 Task: Find a place to stay in Porto União, Brazil from July 7 to July 14 for 1 guest, with 1 bed, 1 bathroom, a price range of ₹6000 to ₹14000, and free cancellation.
Action: Mouse moved to (522, 150)
Screenshot: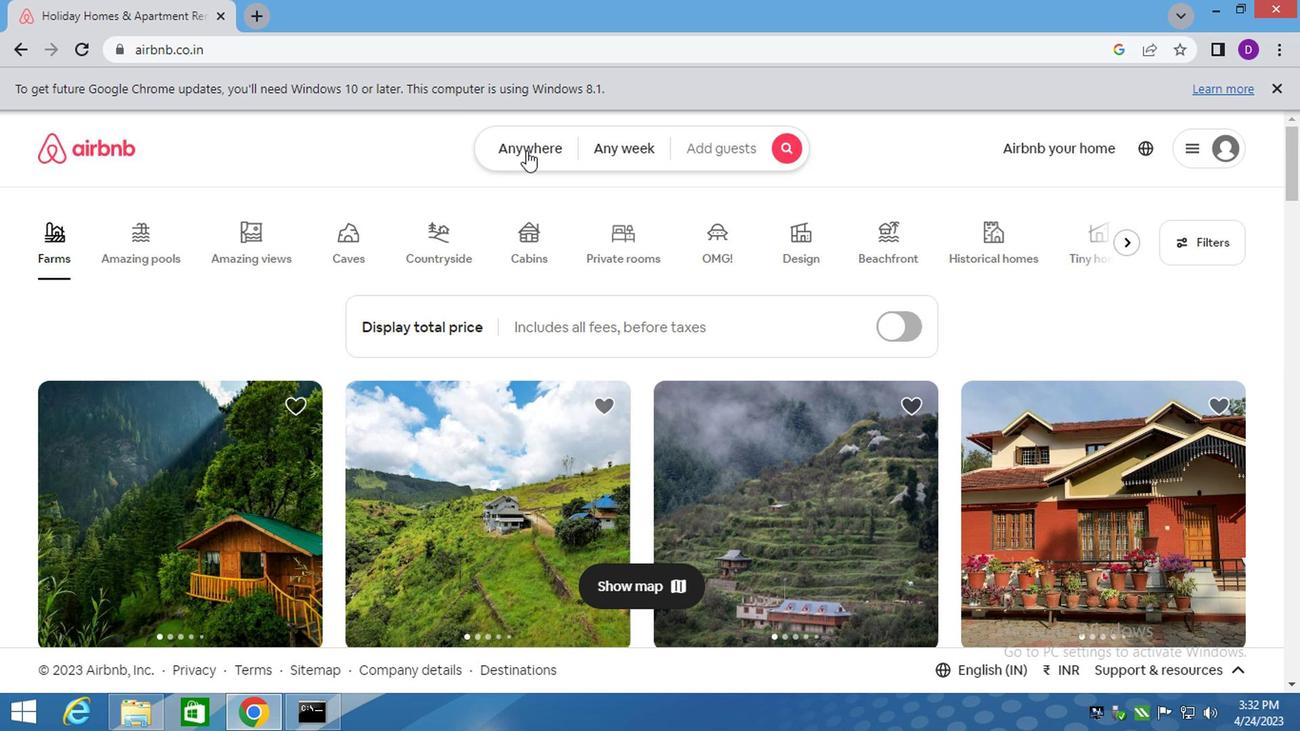 
Action: Mouse pressed left at (522, 150)
Screenshot: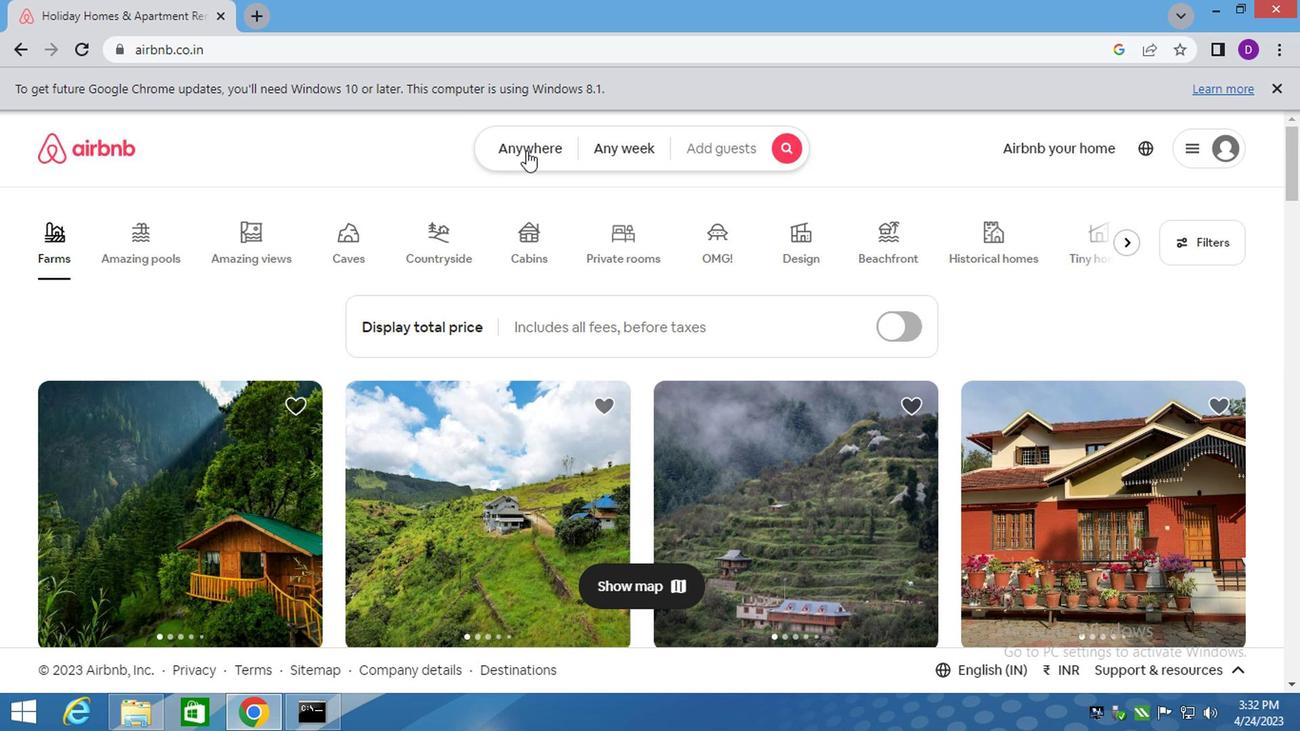 
Action: Mouse moved to (325, 225)
Screenshot: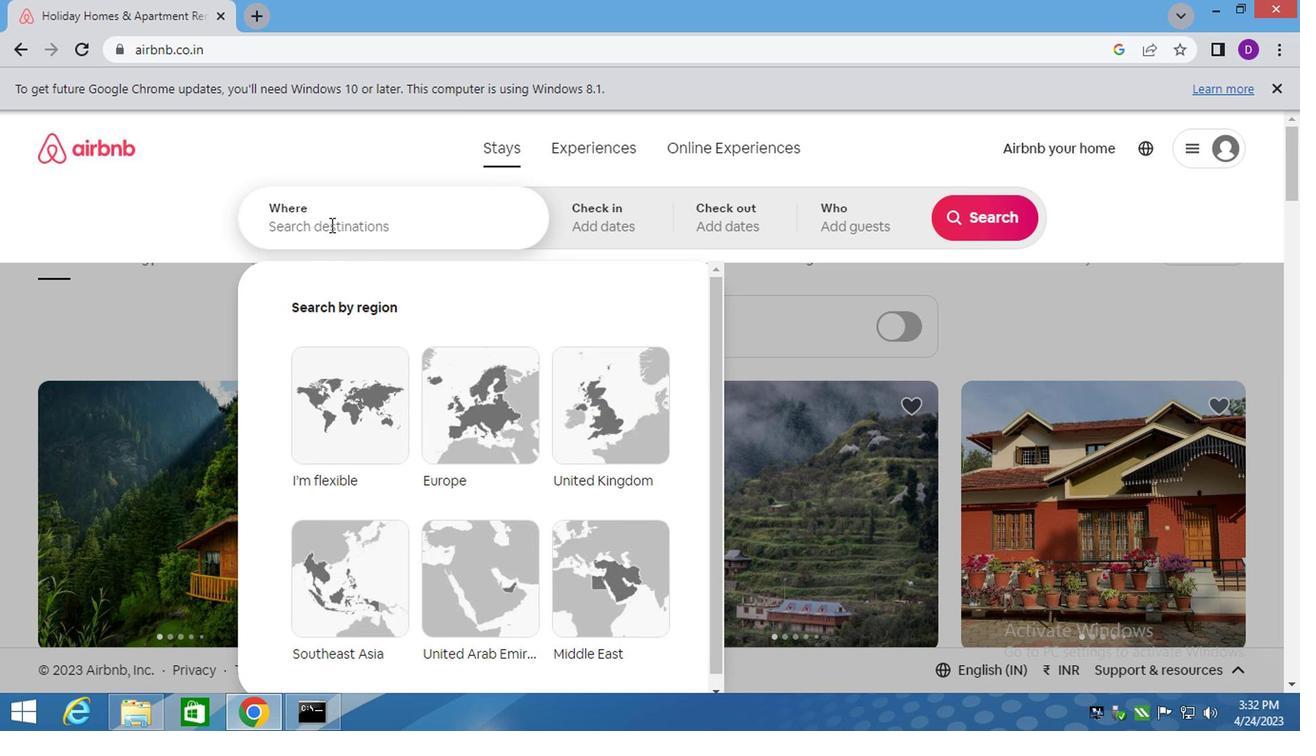 
Action: Mouse pressed left at (325, 225)
Screenshot: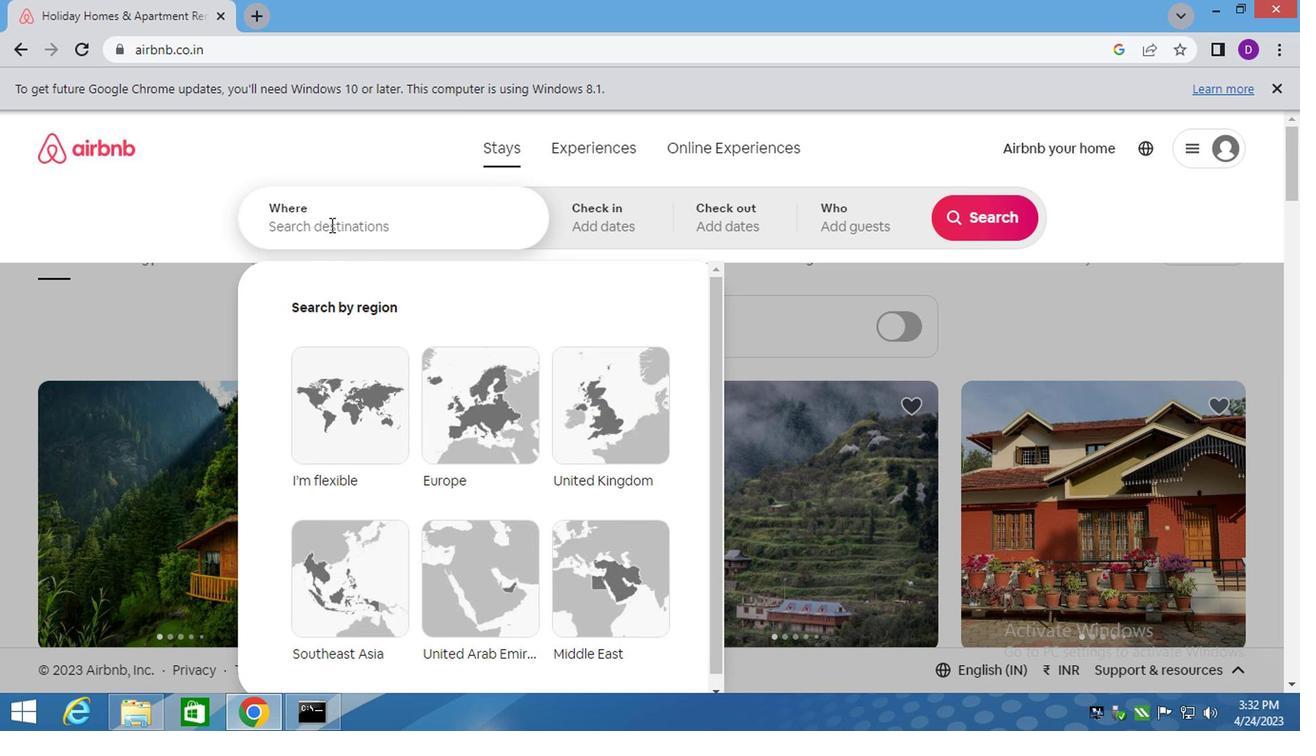 
Action: Key pressed <Key.shift>PORTO<Key.space>UNIAO<Key.space><Key.shift>BA<Key.backspace>RAZIL<Key.enter>
Screenshot: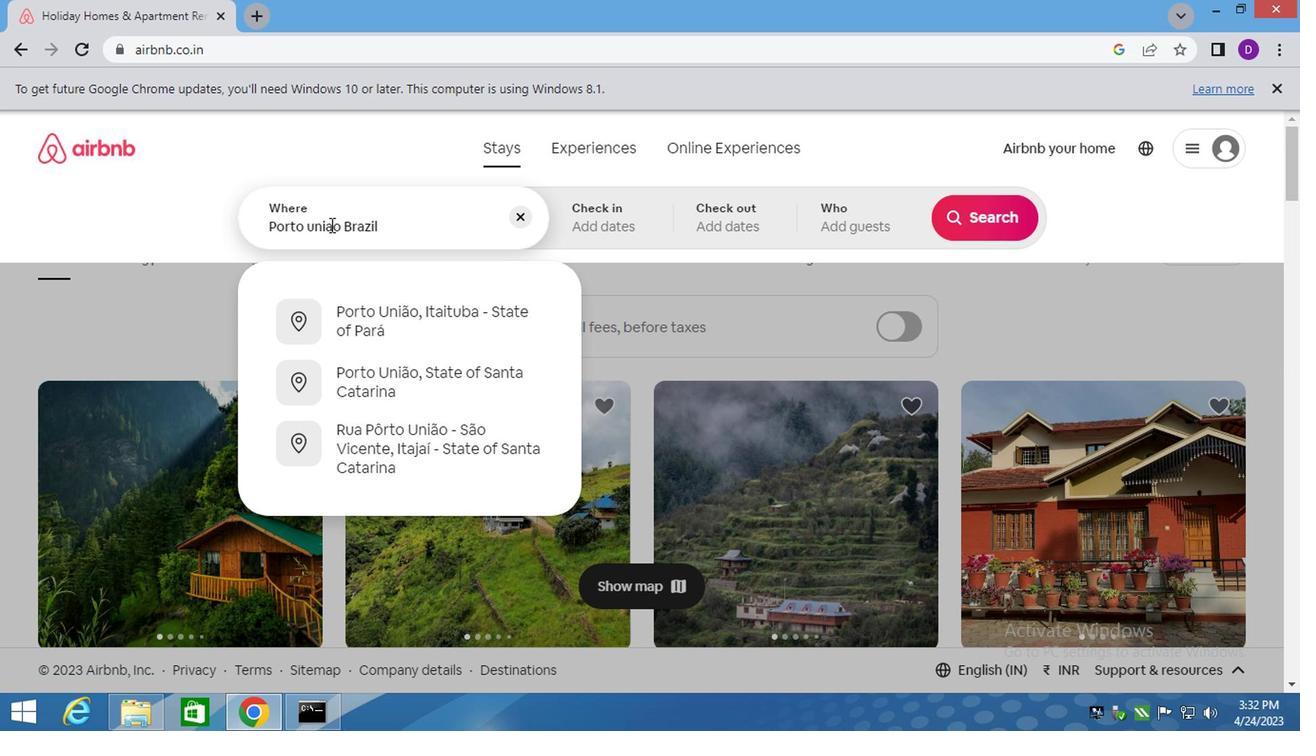 
Action: Mouse moved to (973, 369)
Screenshot: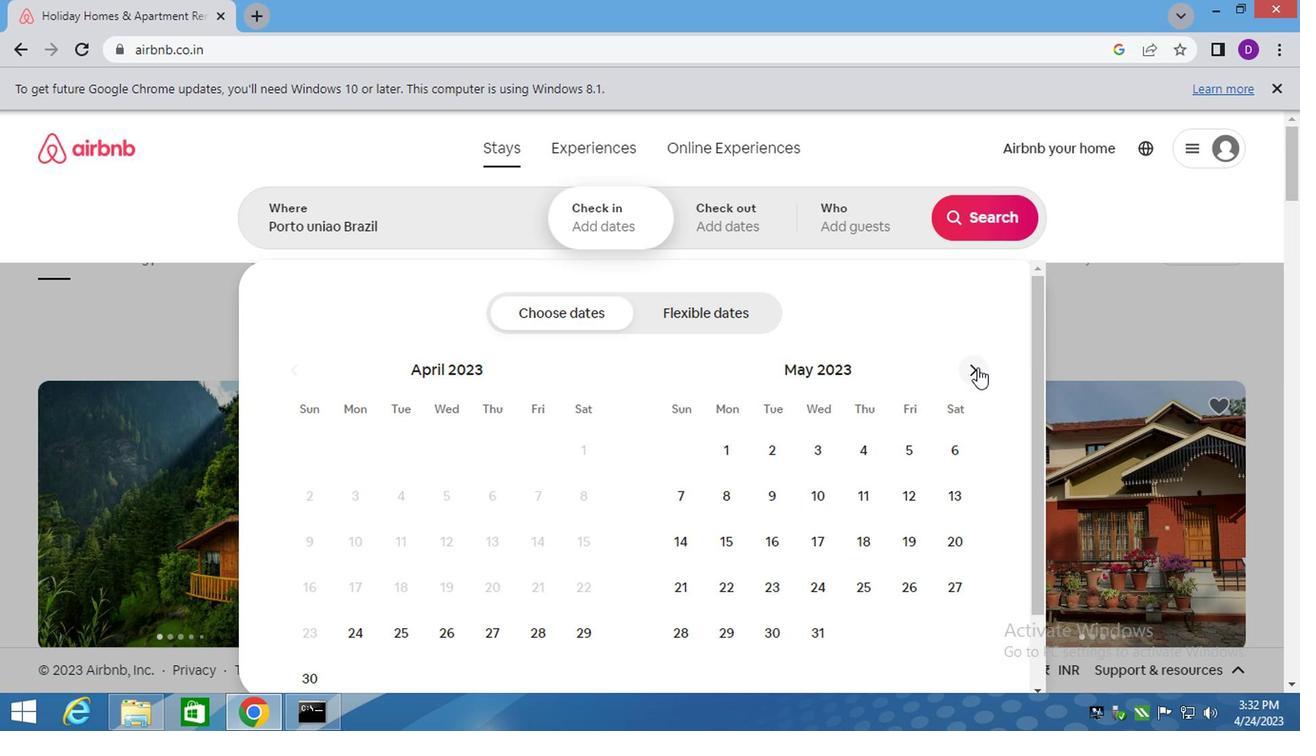 
Action: Mouse pressed left at (973, 369)
Screenshot: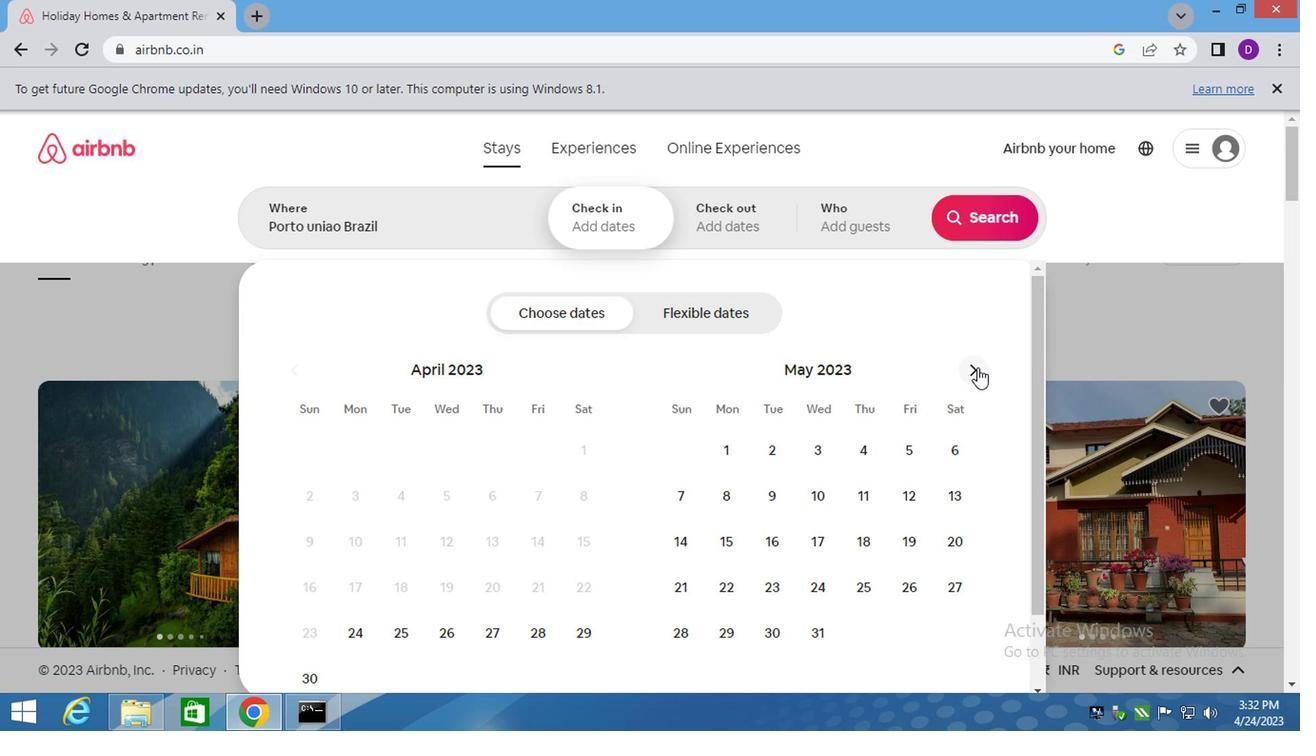 
Action: Mouse pressed left at (973, 369)
Screenshot: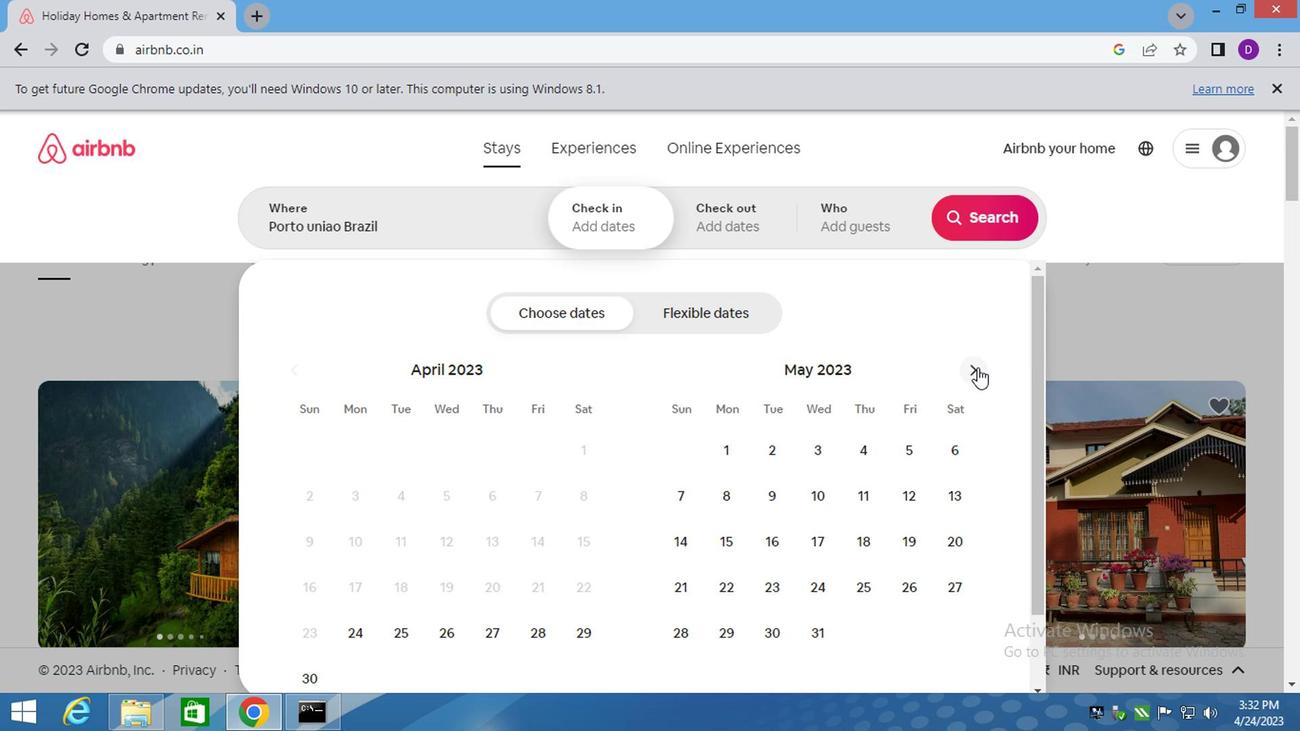 
Action: Mouse moved to (899, 502)
Screenshot: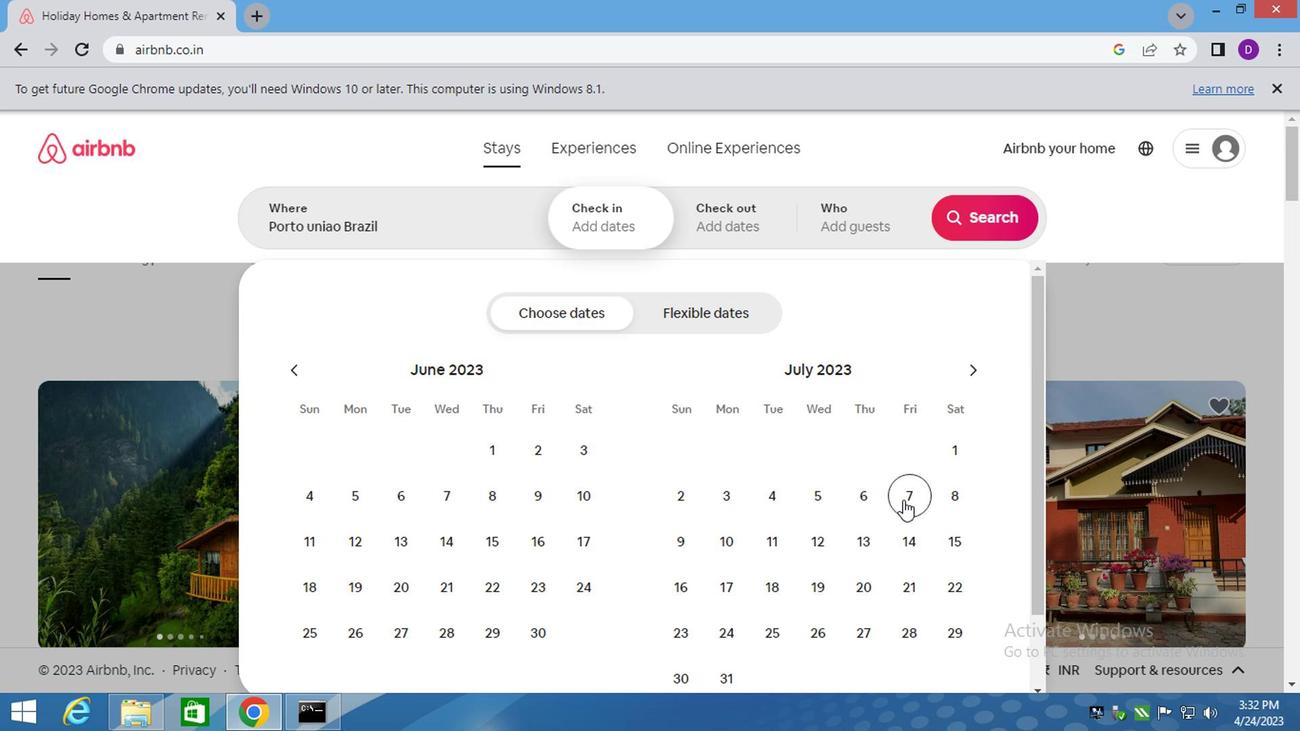 
Action: Mouse pressed left at (899, 502)
Screenshot: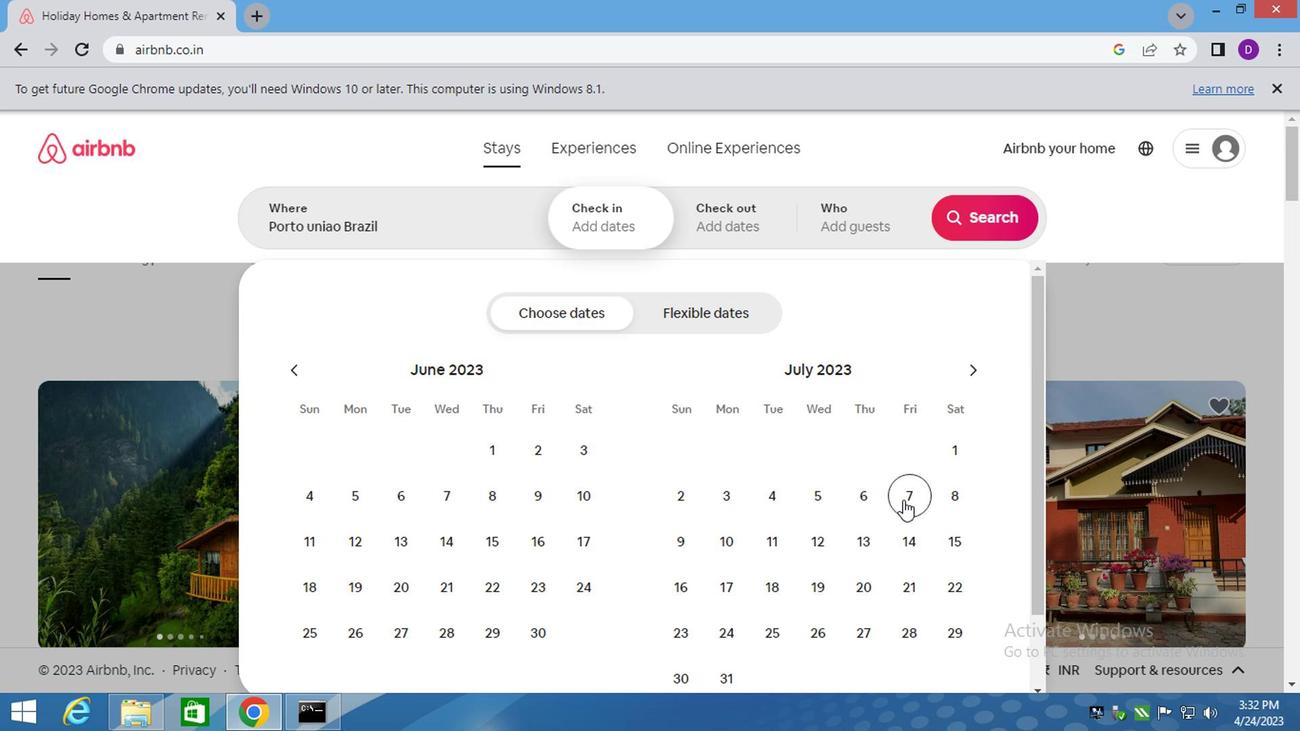 
Action: Mouse moved to (907, 545)
Screenshot: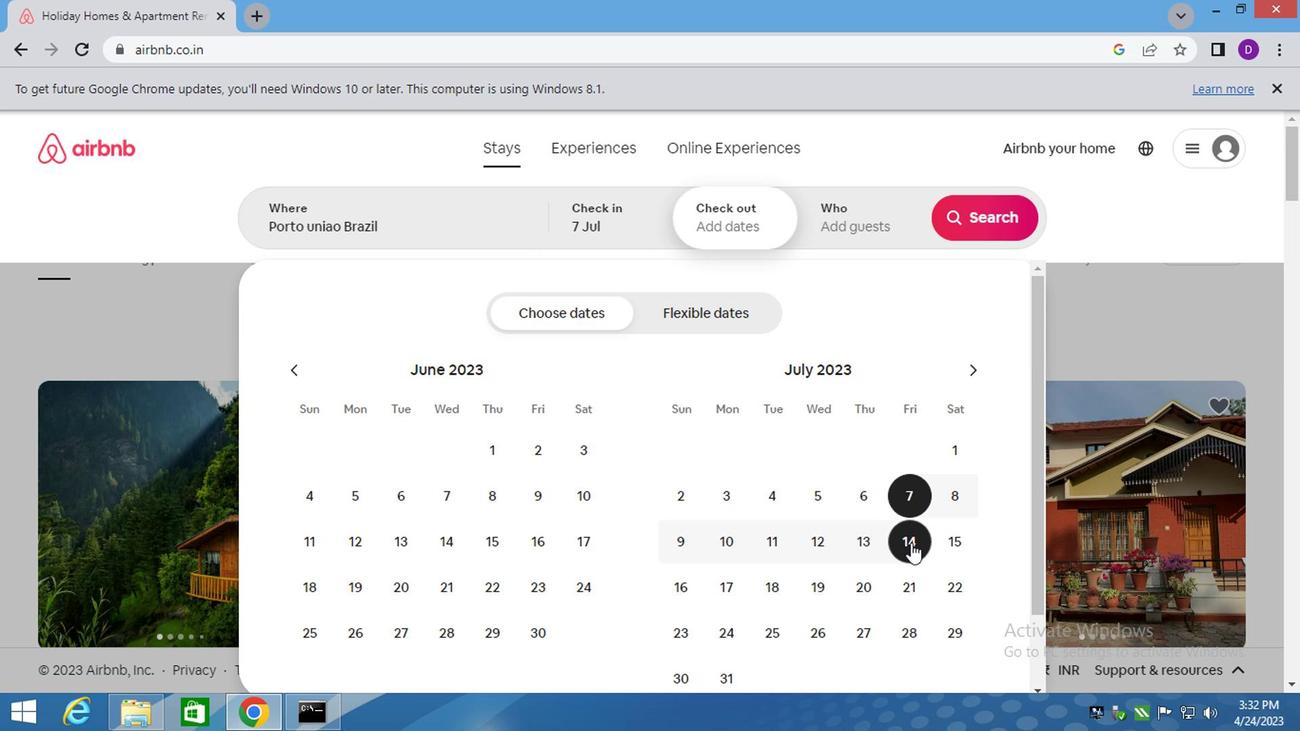 
Action: Mouse pressed left at (907, 545)
Screenshot: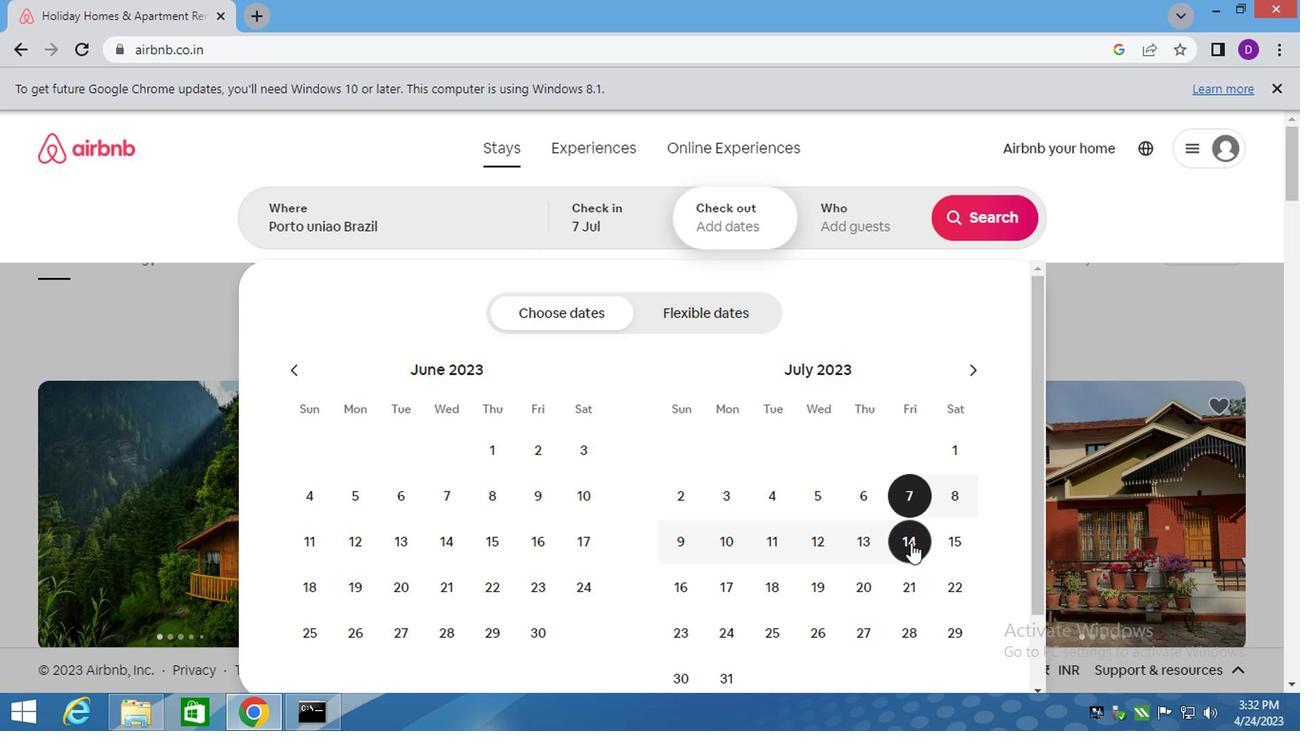 
Action: Mouse moved to (849, 229)
Screenshot: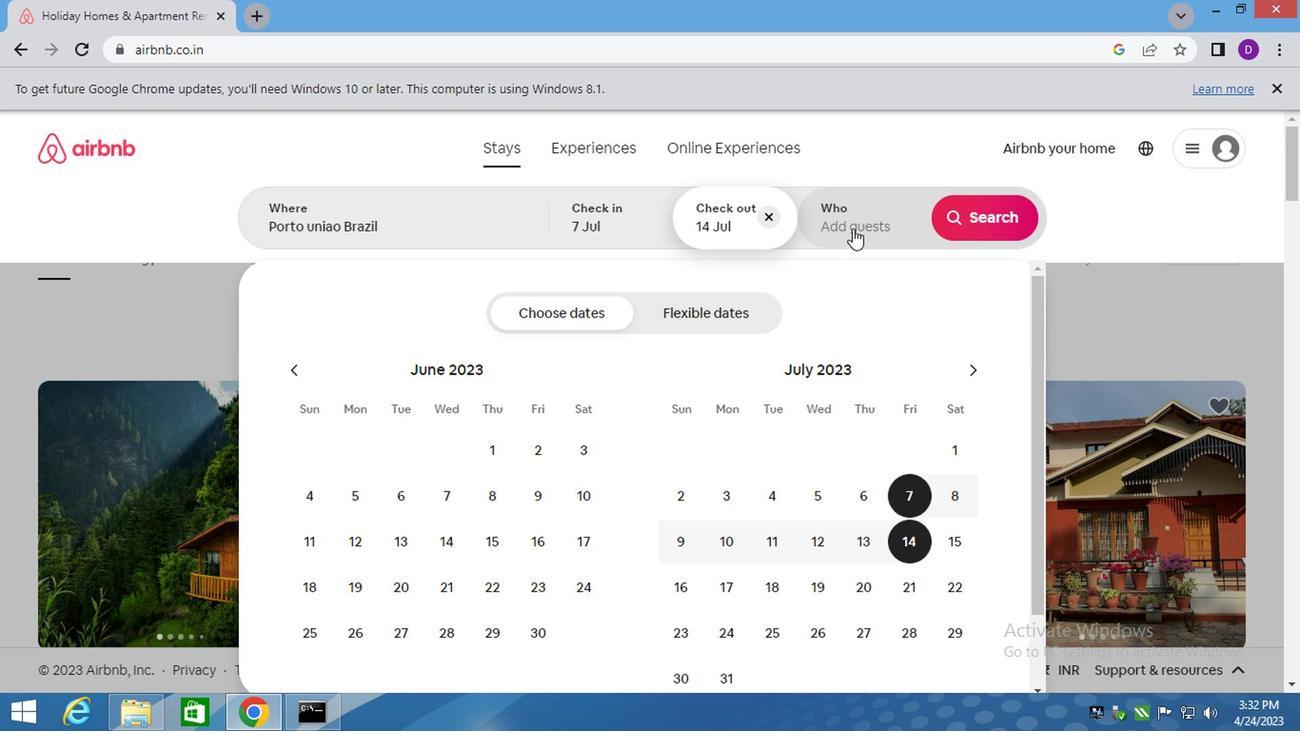 
Action: Mouse pressed left at (849, 229)
Screenshot: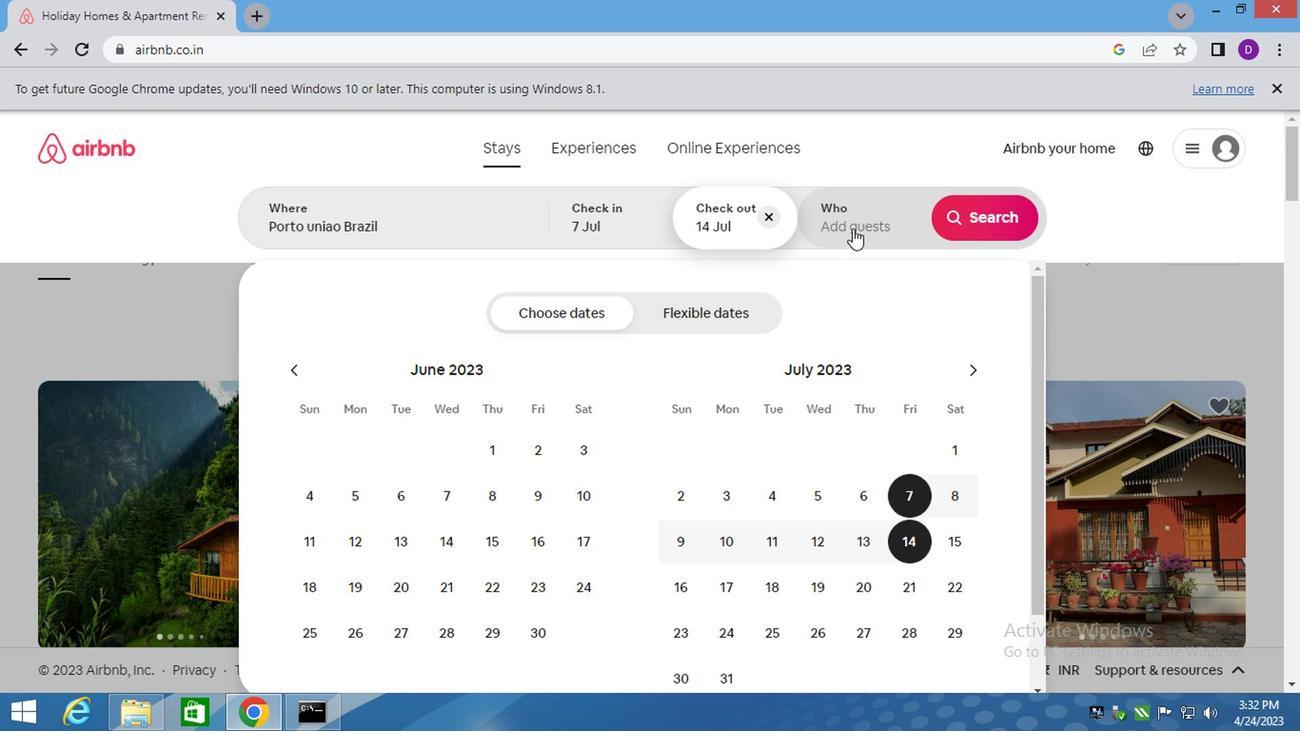 
Action: Mouse moved to (979, 326)
Screenshot: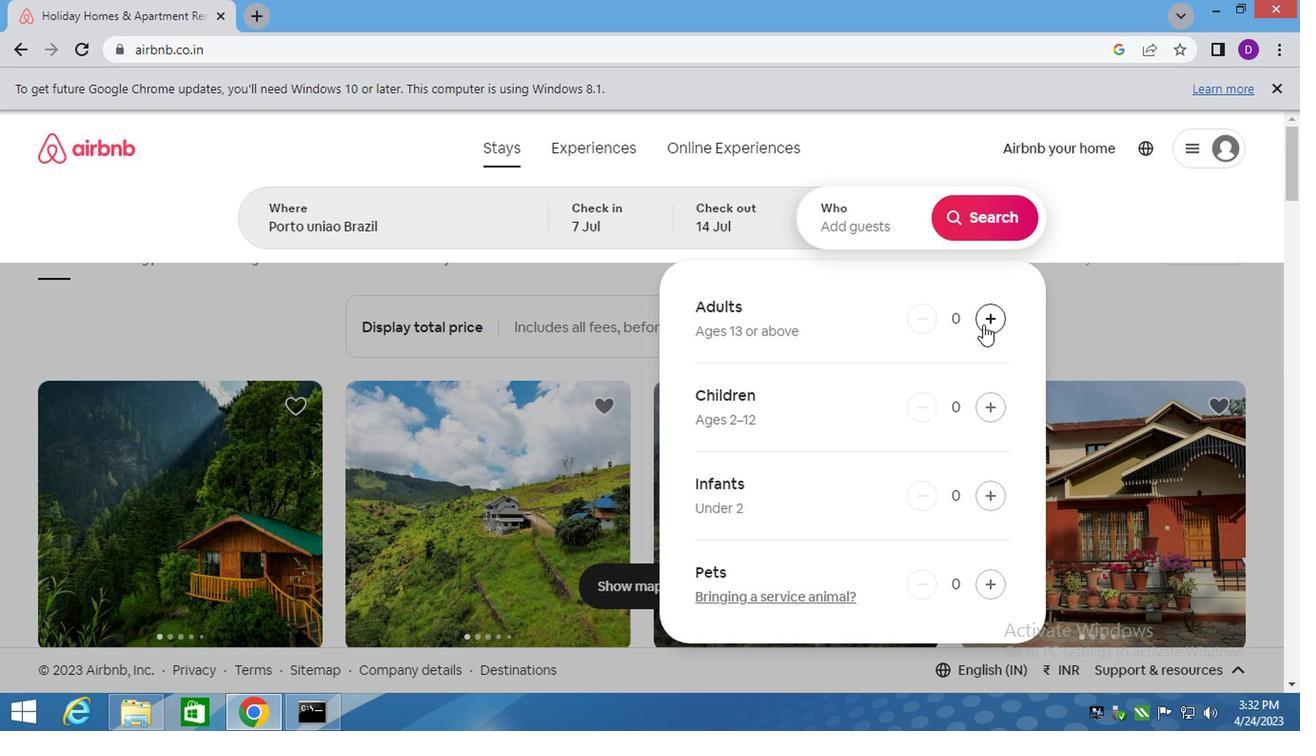 
Action: Mouse pressed left at (979, 326)
Screenshot: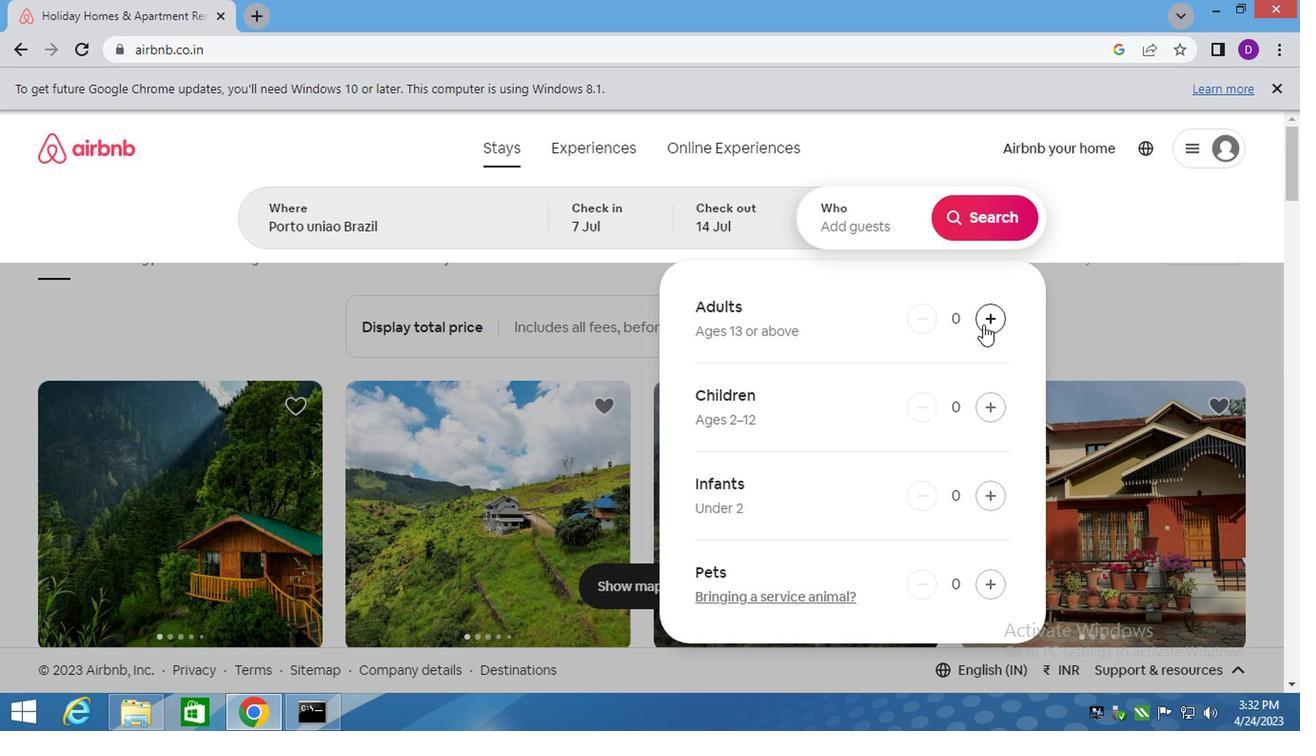 
Action: Mouse moved to (979, 225)
Screenshot: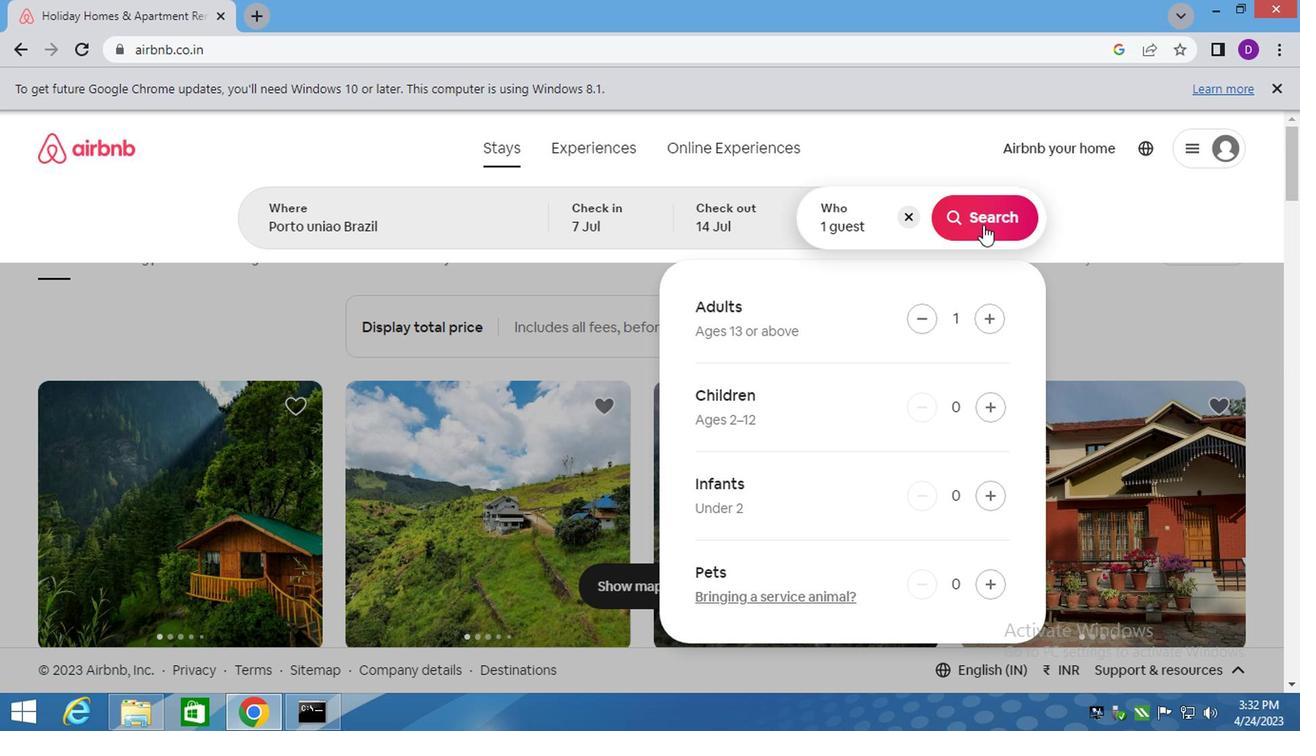 
Action: Mouse pressed left at (979, 225)
Screenshot: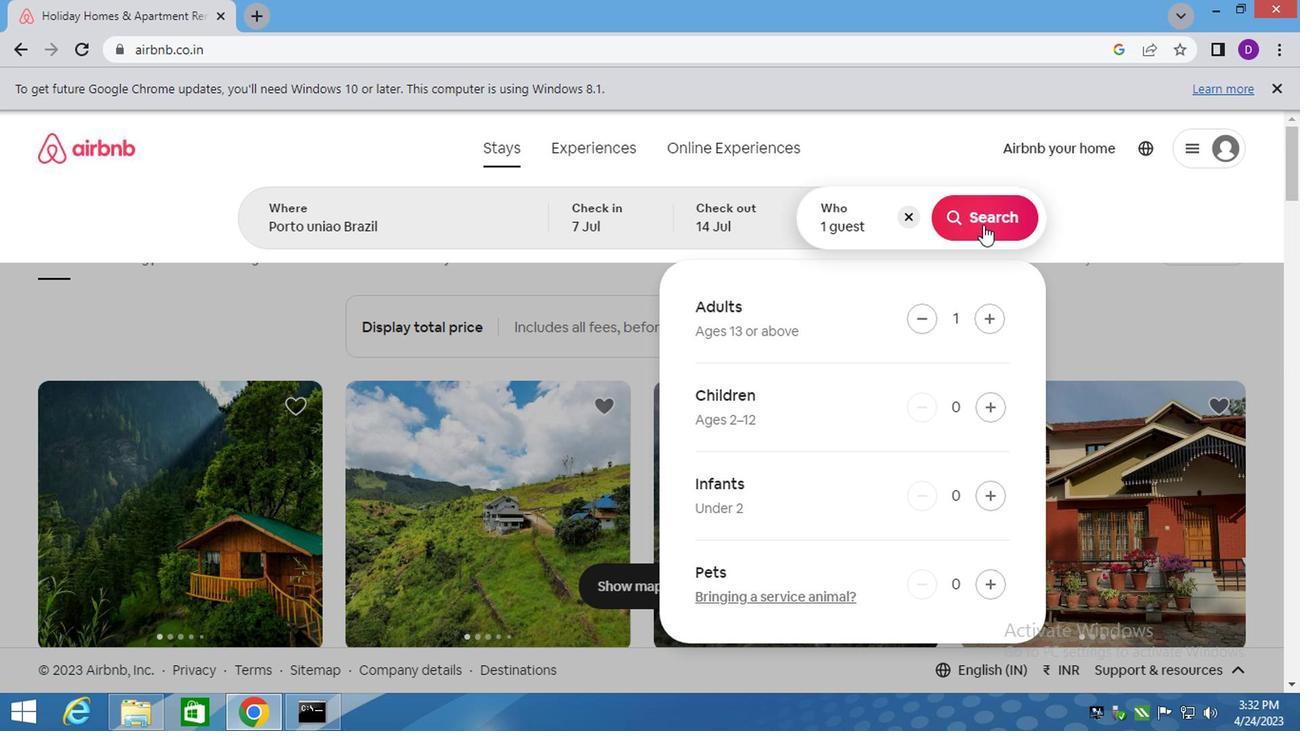 
Action: Mouse moved to (1065, 202)
Screenshot: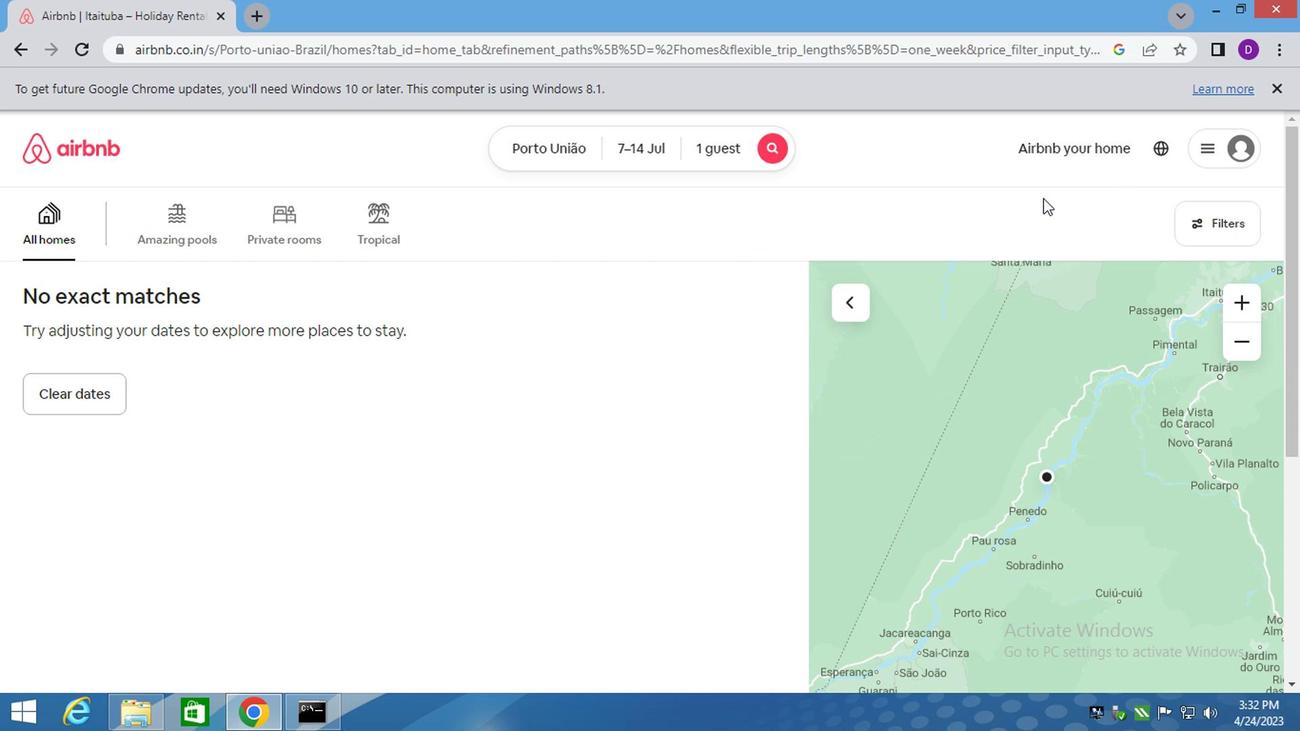 
Action: Mouse pressed left at (1084, 203)
Screenshot: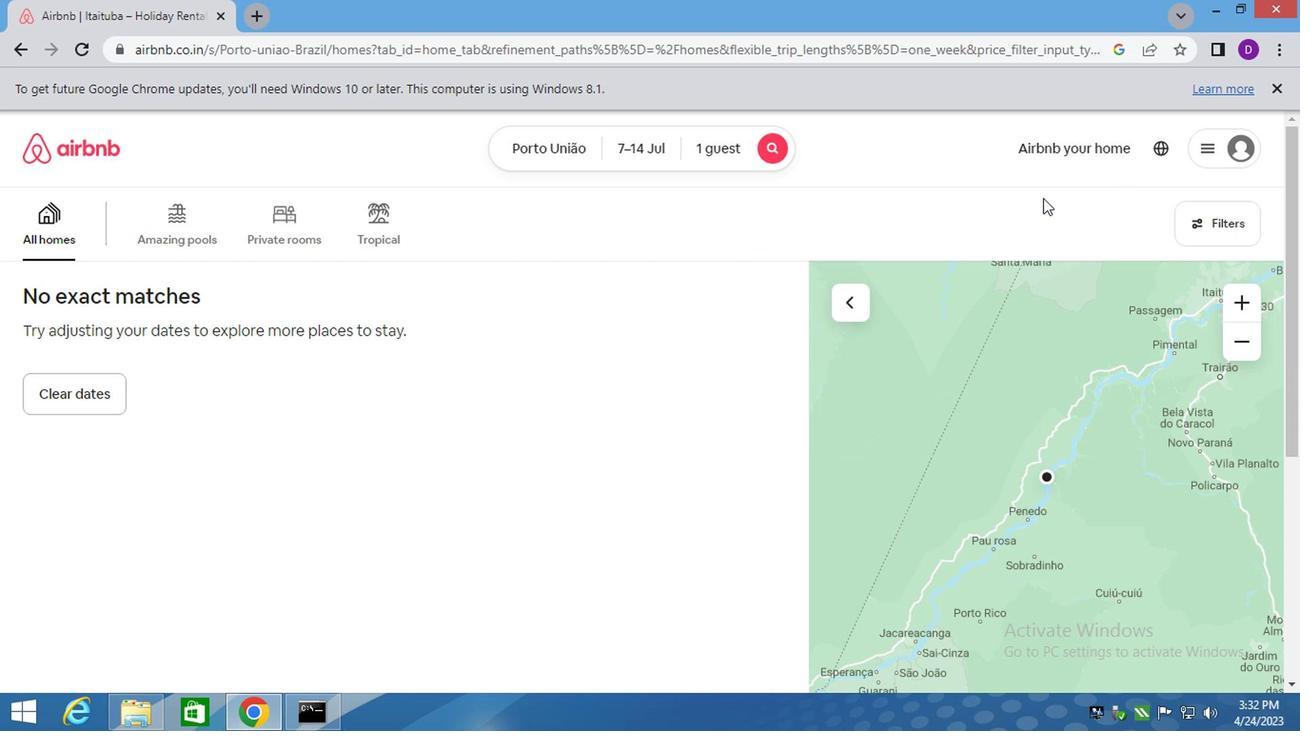 
Action: Mouse moved to (926, 172)
Screenshot: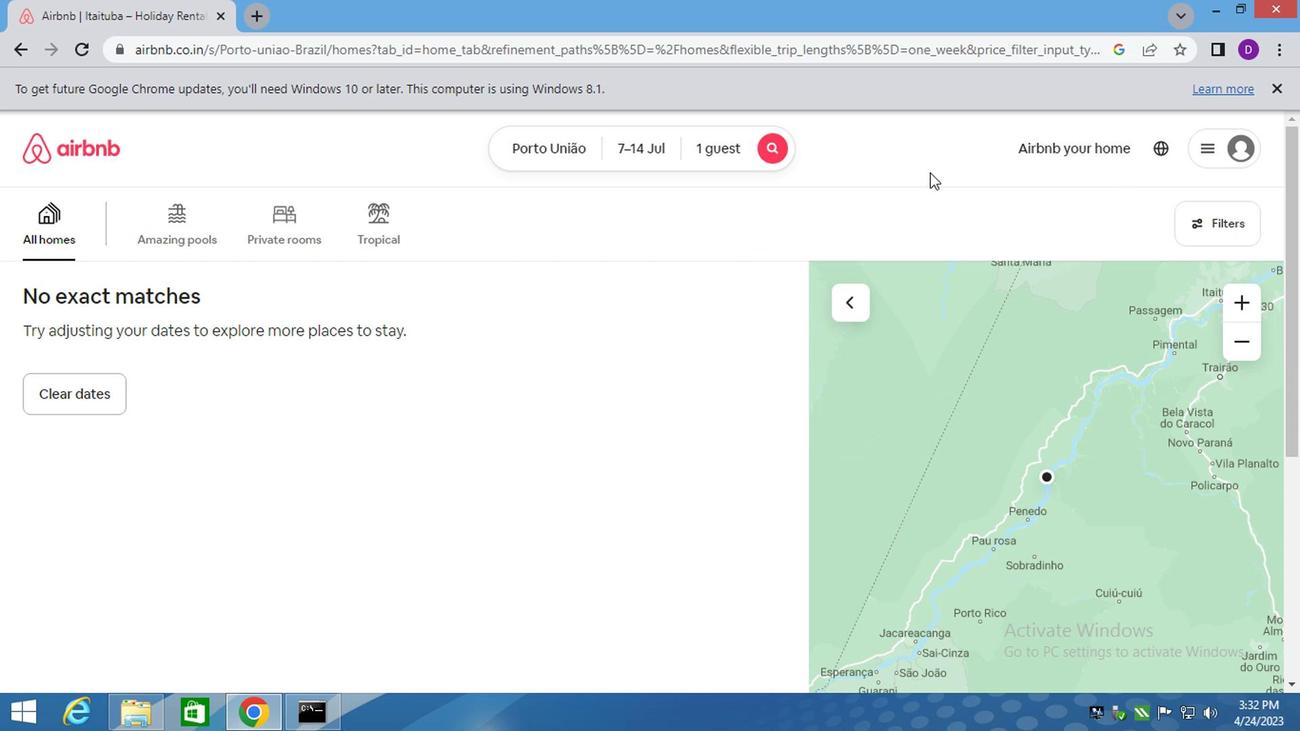 
Action: Mouse pressed left at (926, 172)
Screenshot: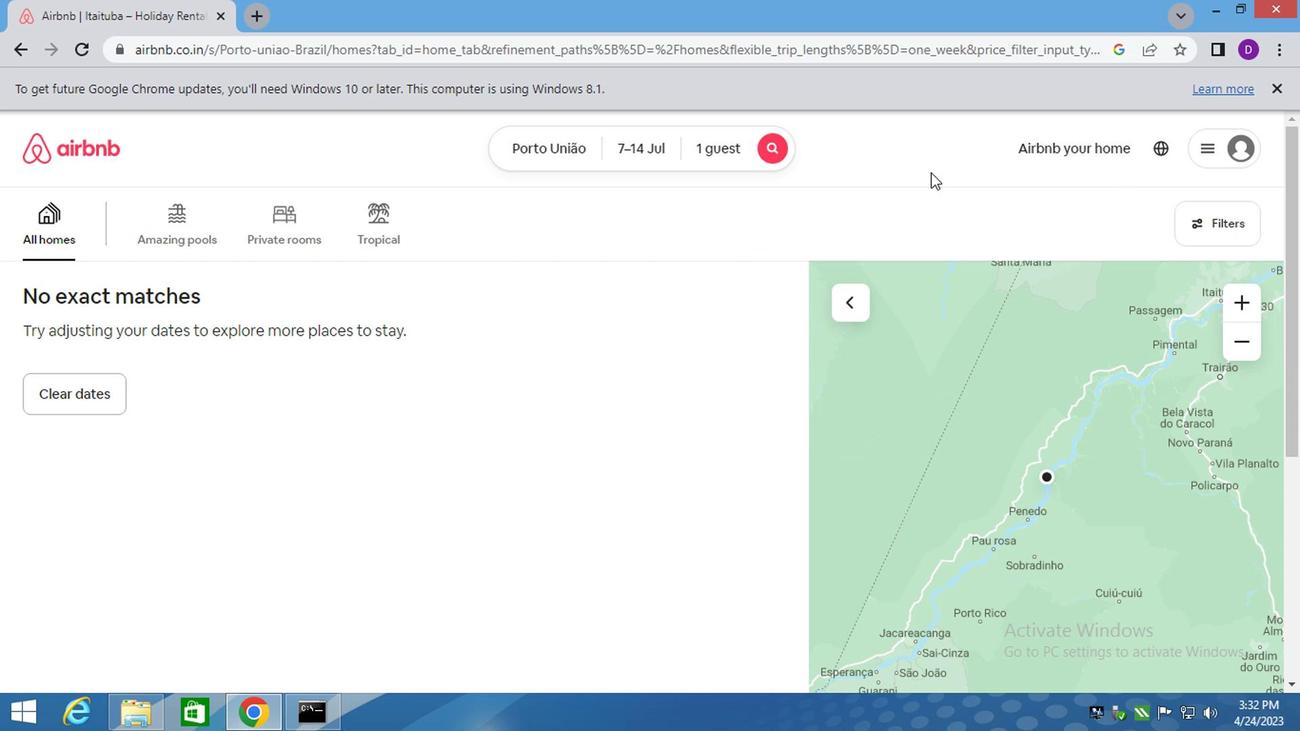 
Action: Mouse moved to (1204, 220)
Screenshot: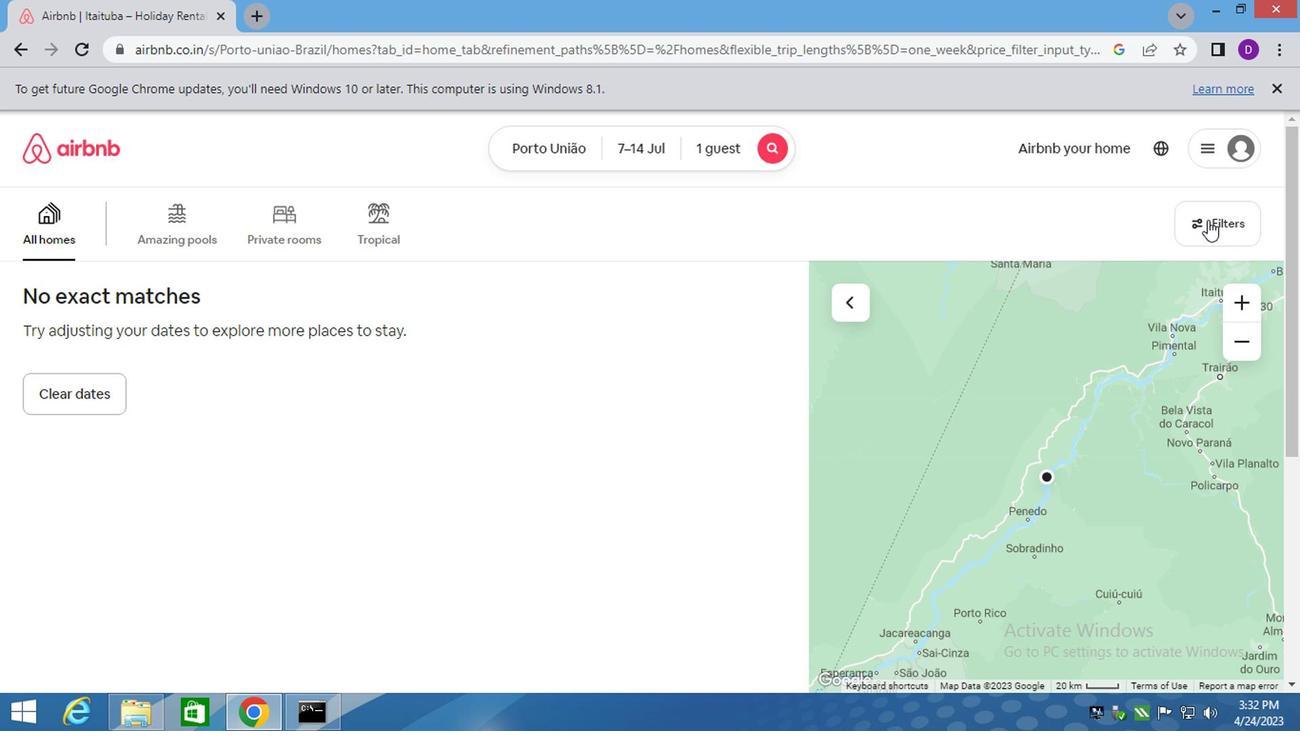 
Action: Mouse pressed left at (1204, 220)
Screenshot: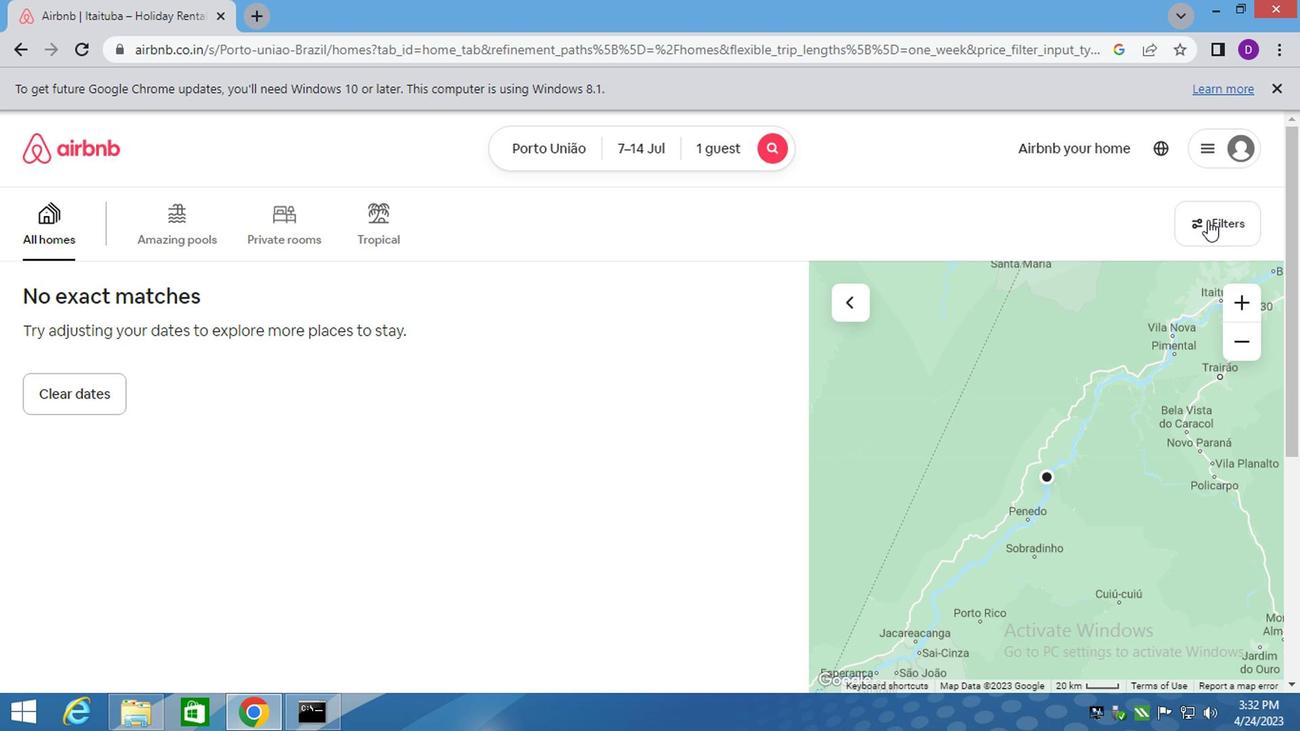 
Action: Mouse moved to (400, 348)
Screenshot: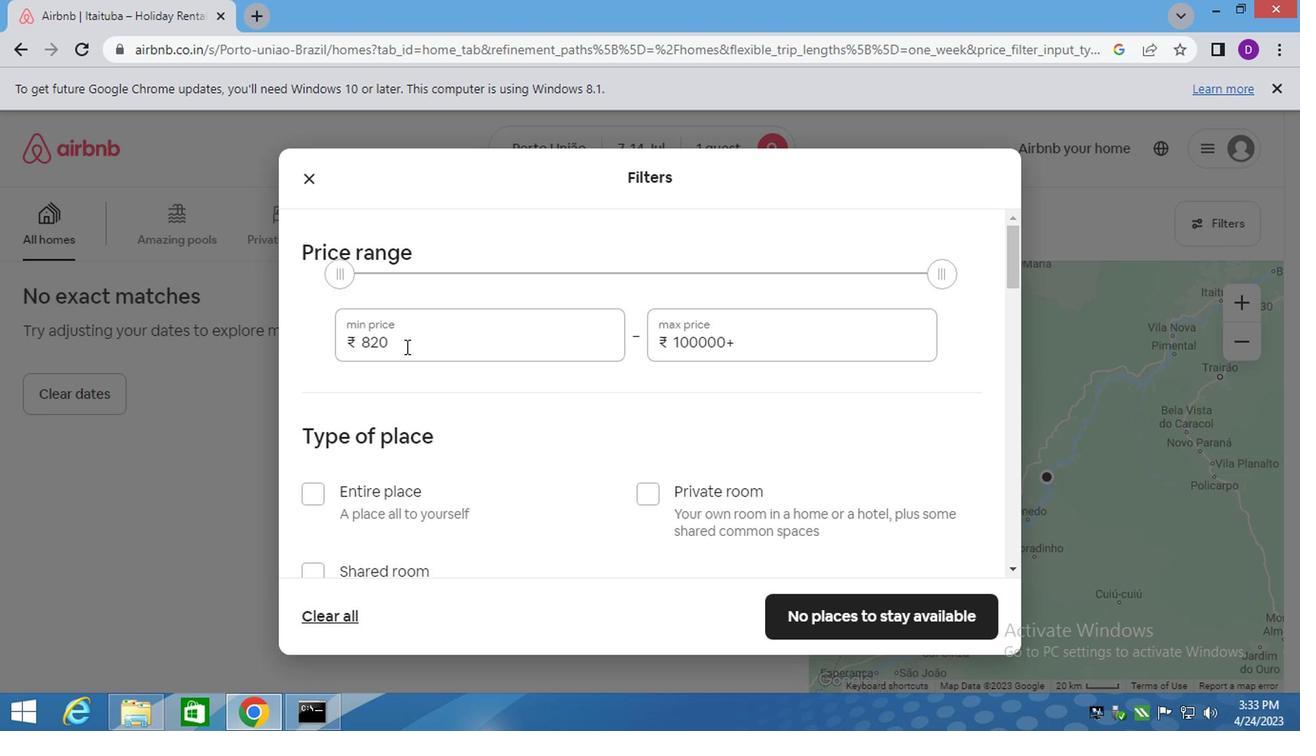 
Action: Mouse pressed left at (400, 348)
Screenshot: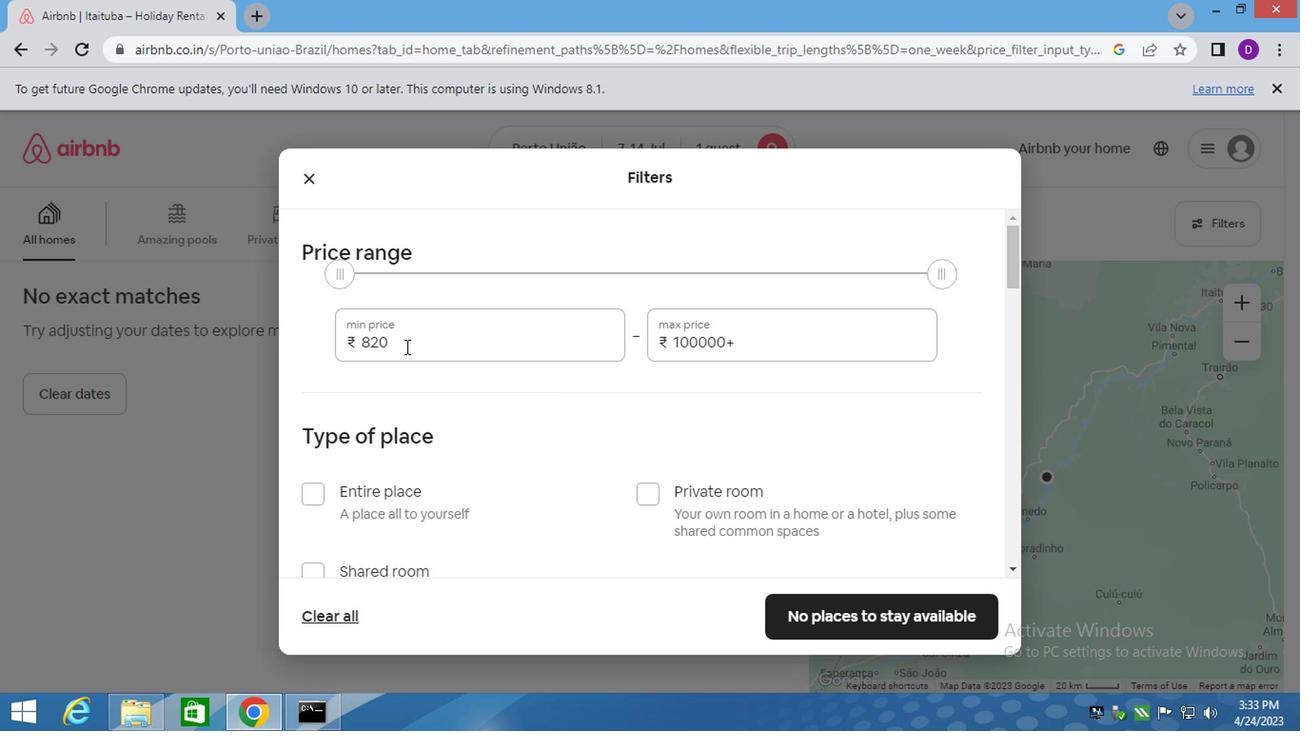 
Action: Mouse moved to (399, 348)
Screenshot: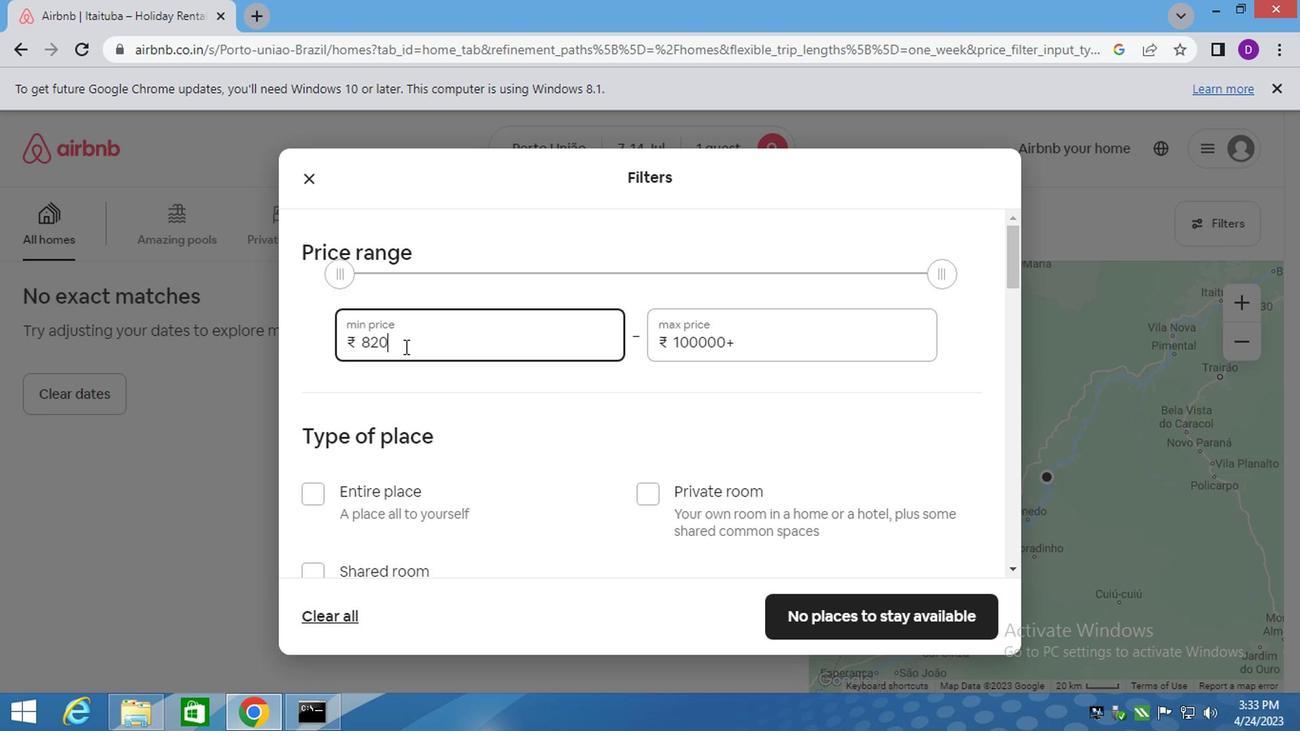 
Action: Mouse pressed left at (399, 348)
Screenshot: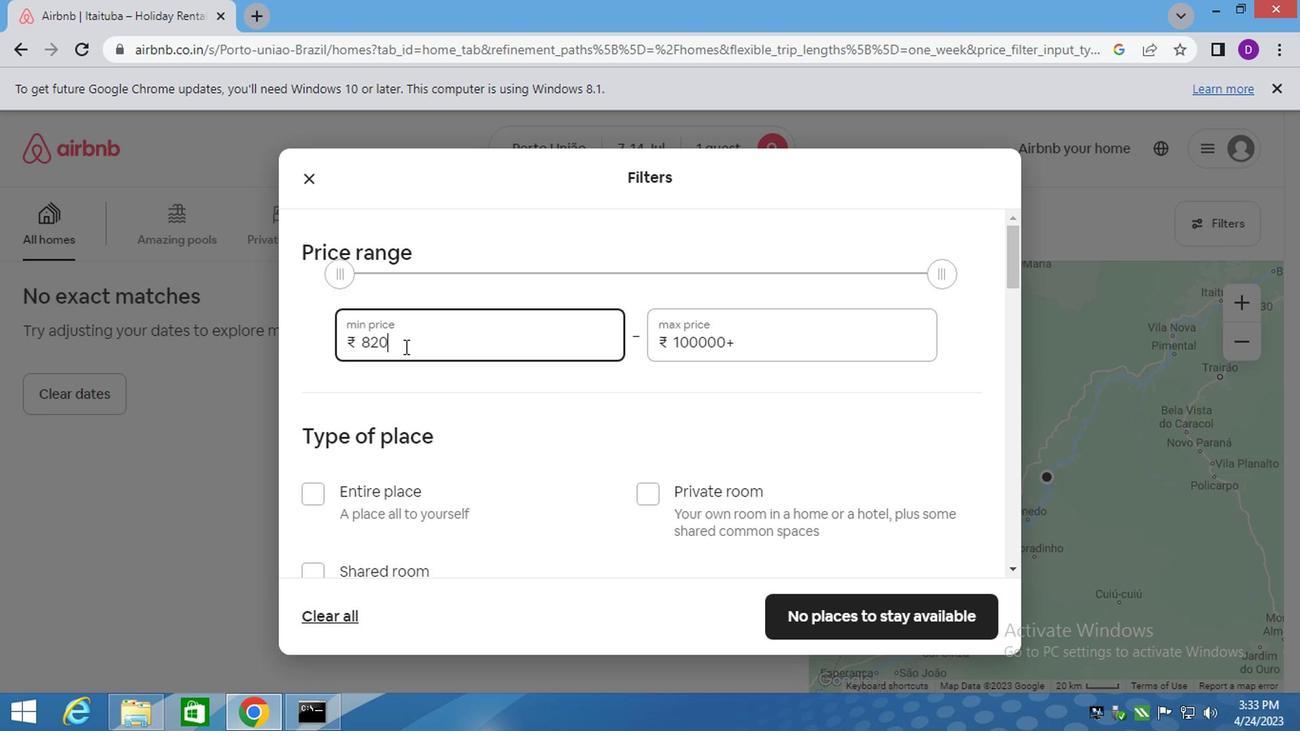 
Action: Mouse pressed left at (399, 348)
Screenshot: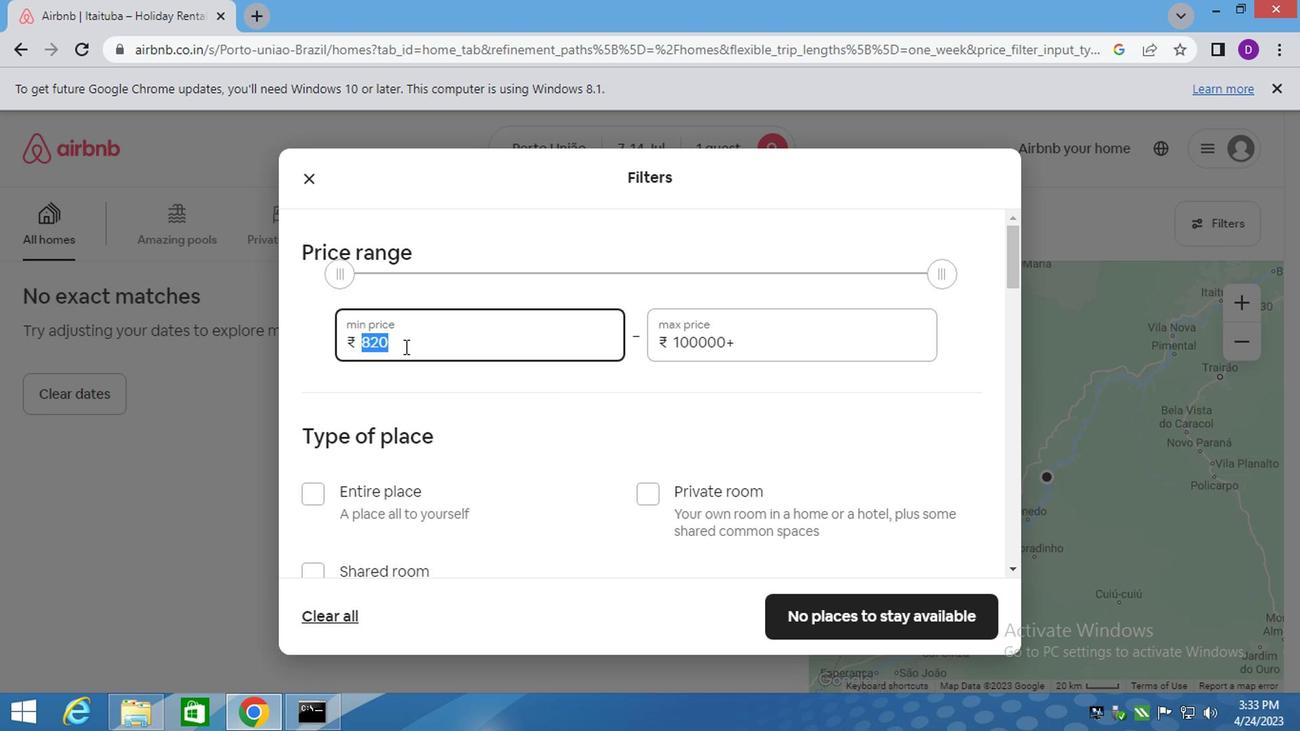 
Action: Key pressed 60
Screenshot: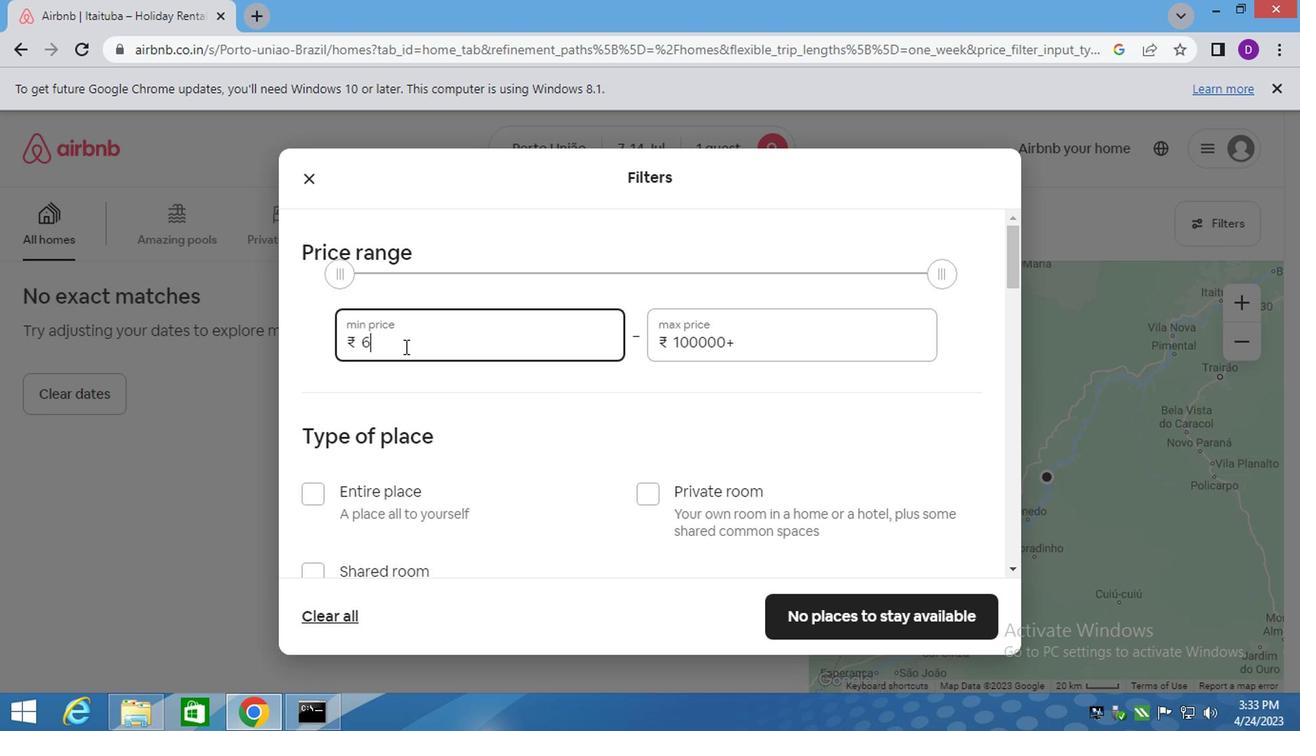 
Action: Mouse moved to (399, 346)
Screenshot: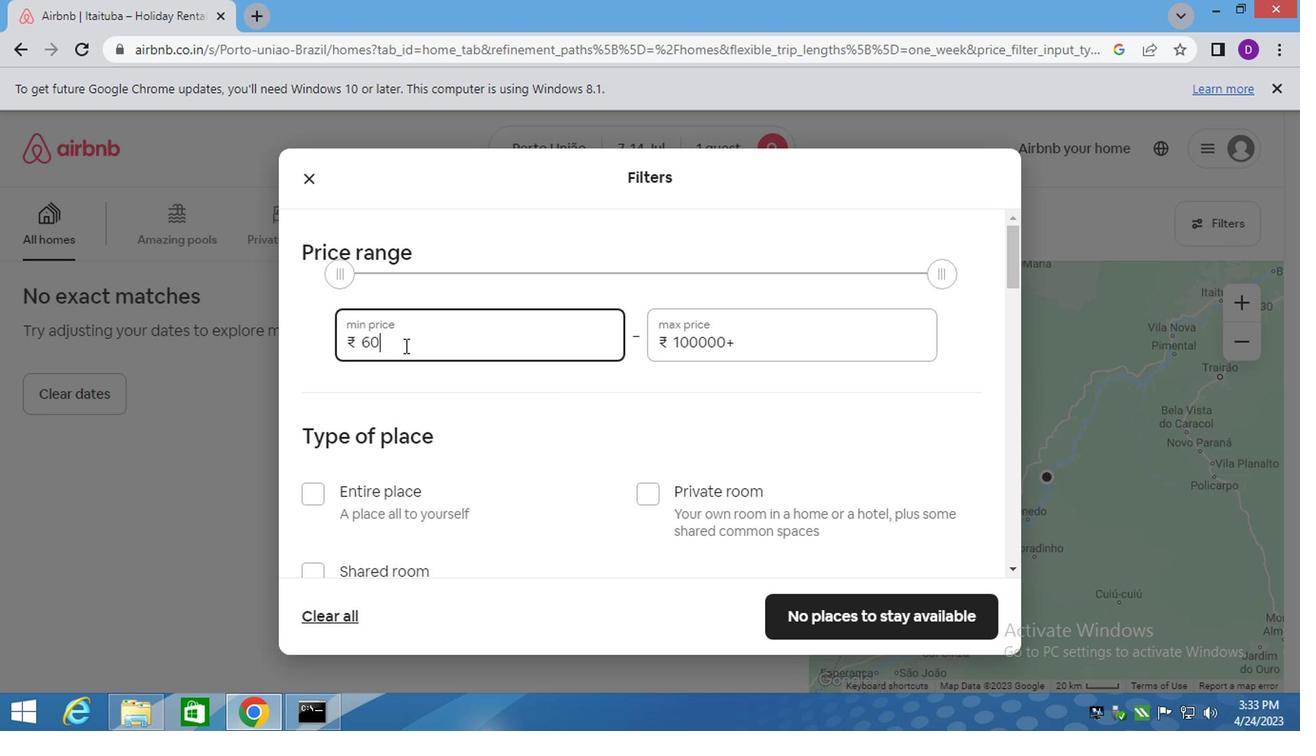 
Action: Key pressed 0
Screenshot: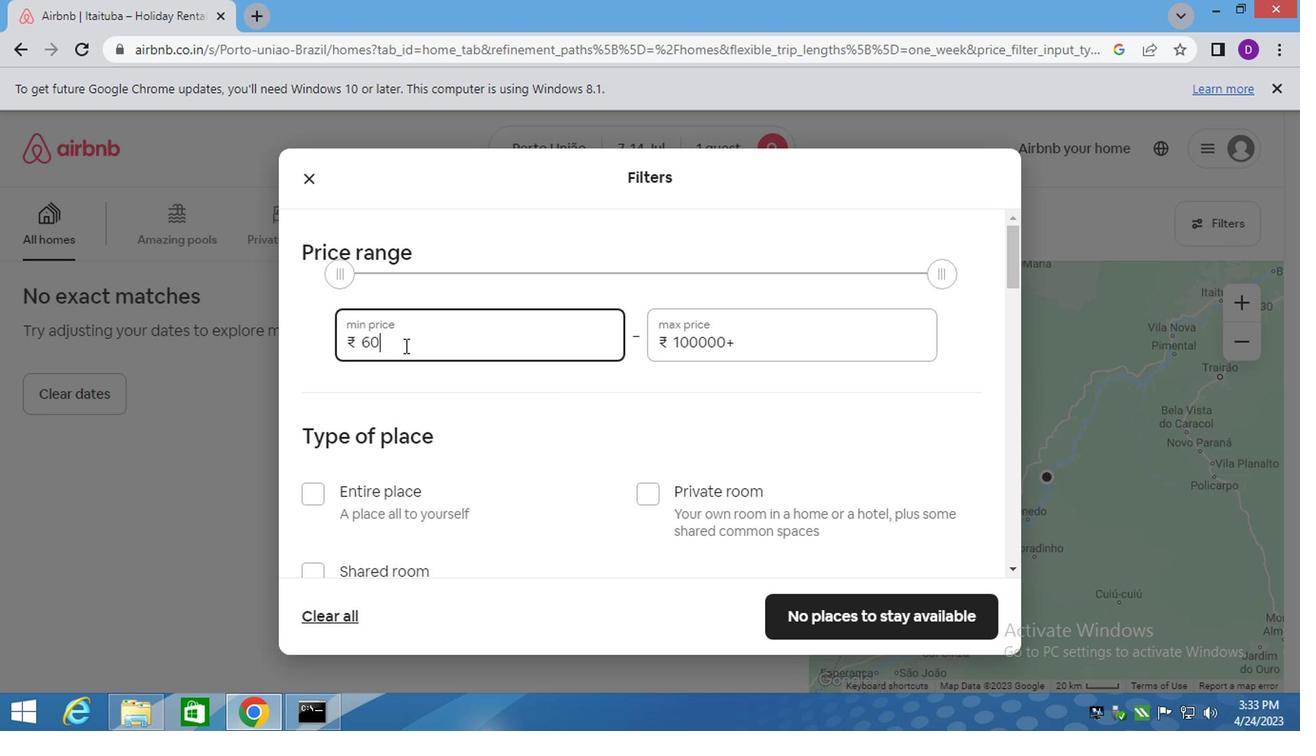 
Action: Mouse moved to (555, 336)
Screenshot: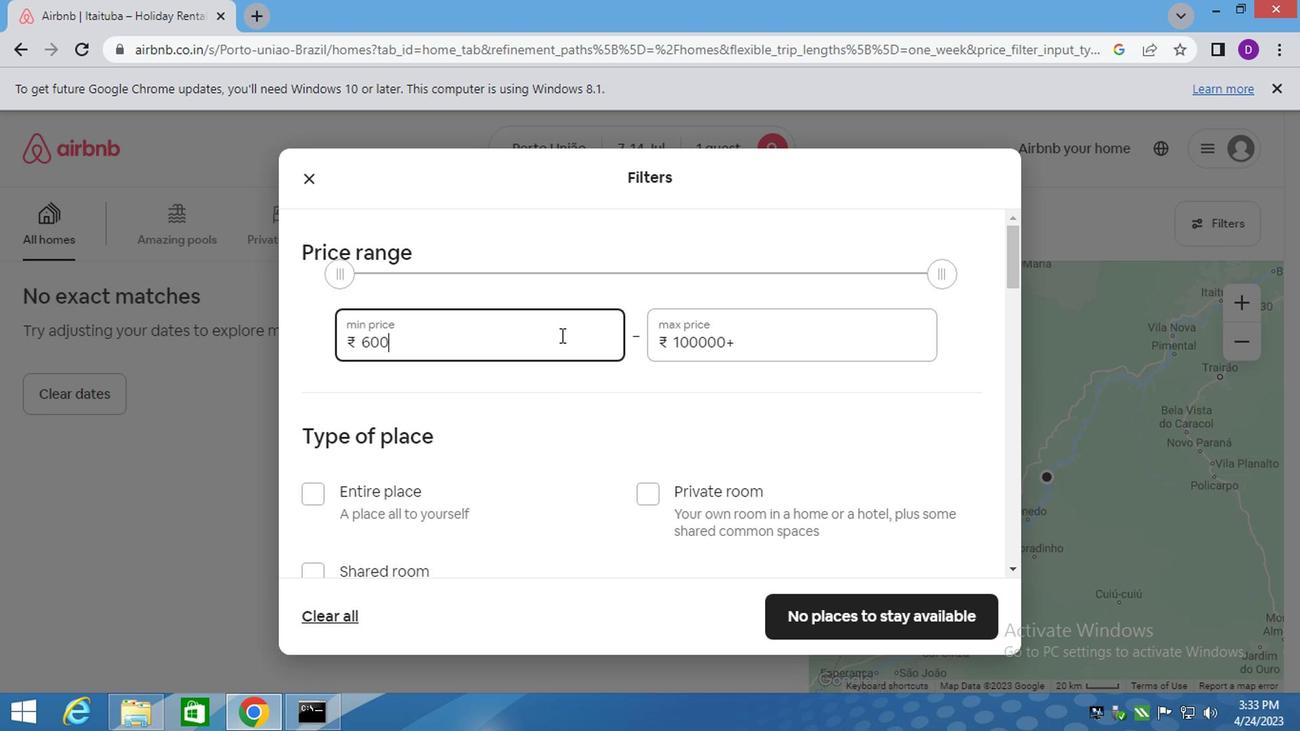 
Action: Key pressed 0
Screenshot: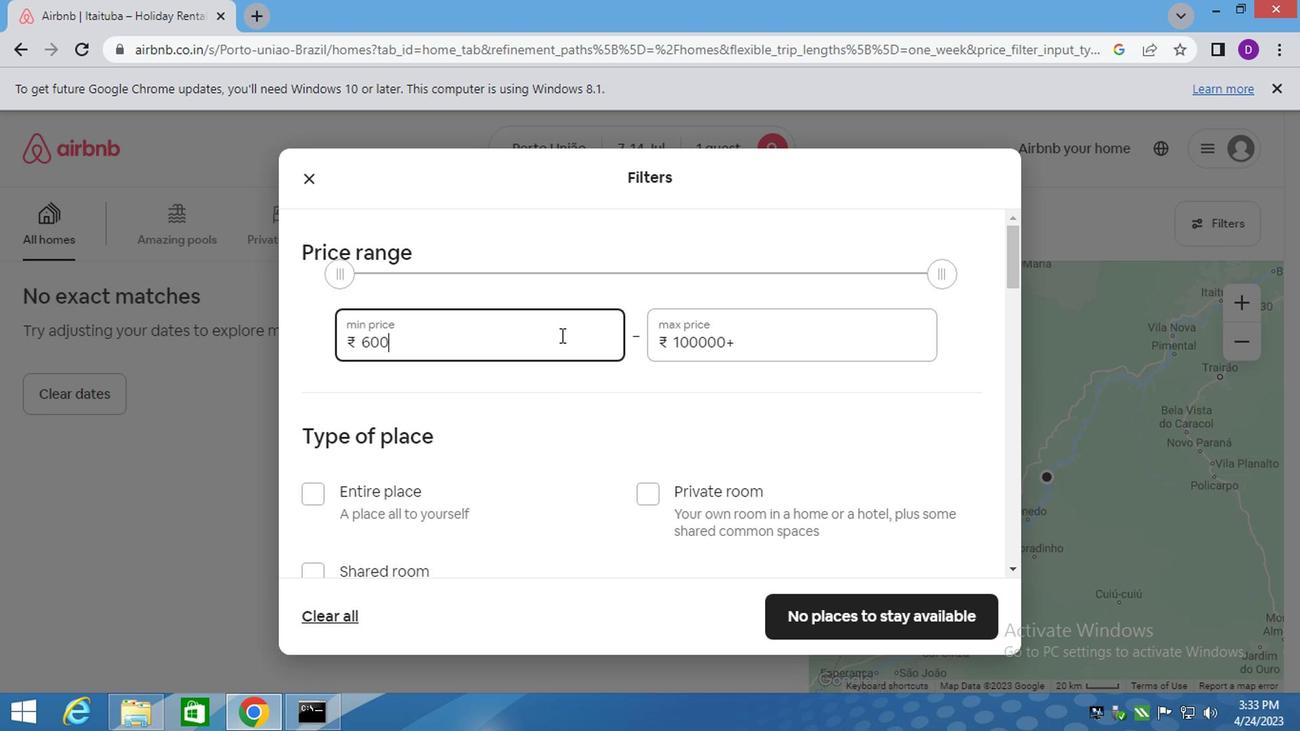 
Action: Mouse moved to (712, 346)
Screenshot: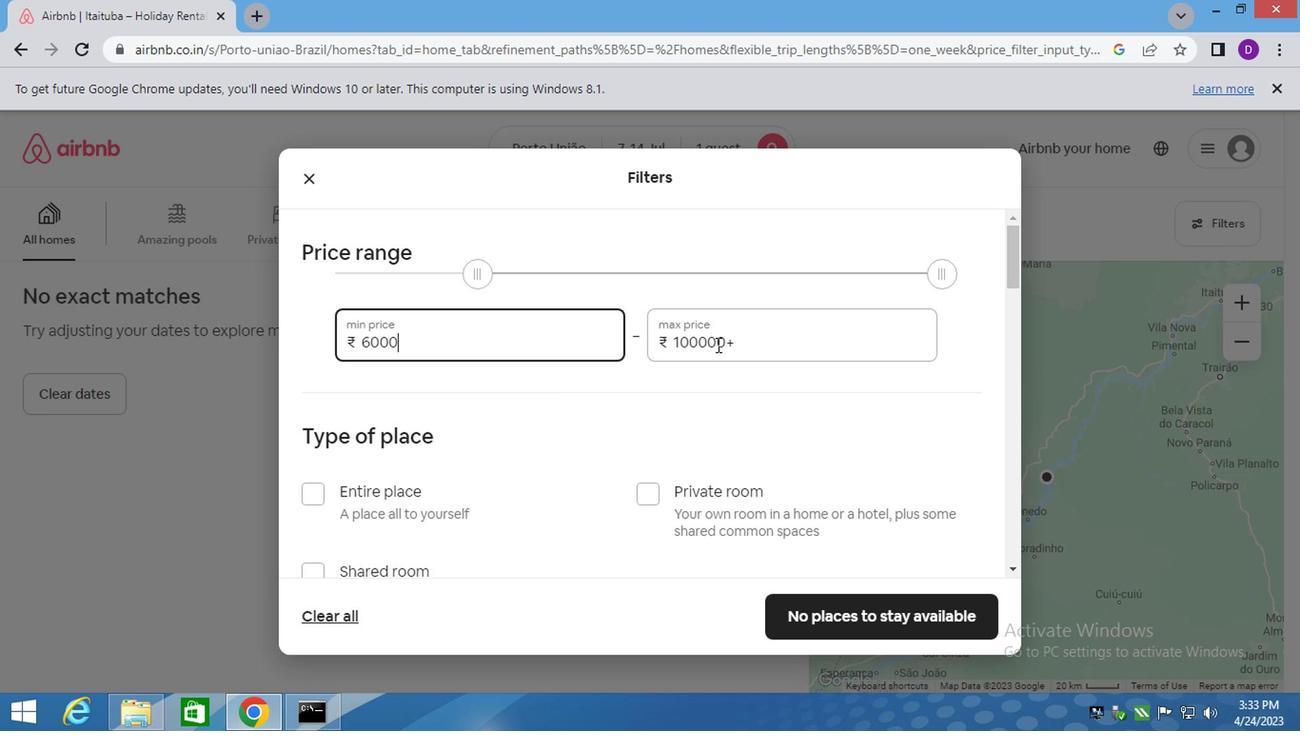 
Action: Mouse pressed left at (712, 346)
Screenshot: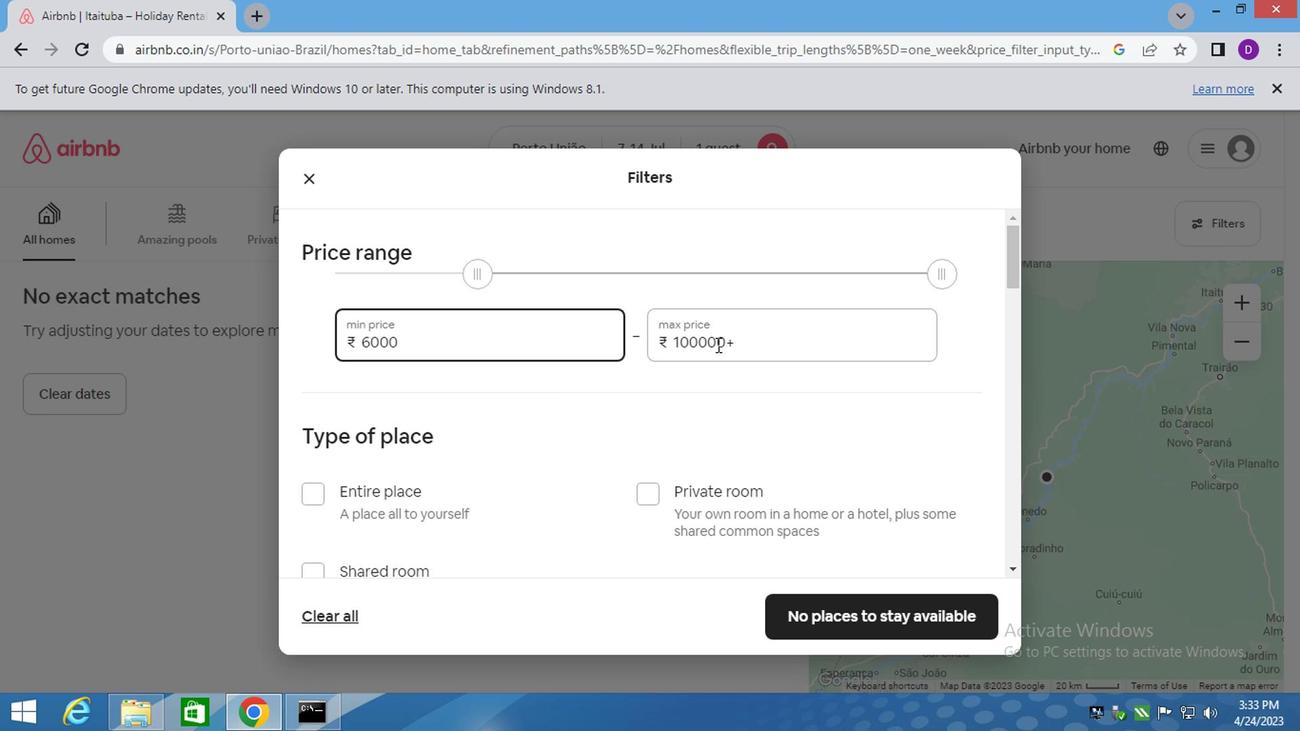 
Action: Mouse pressed left at (712, 346)
Screenshot: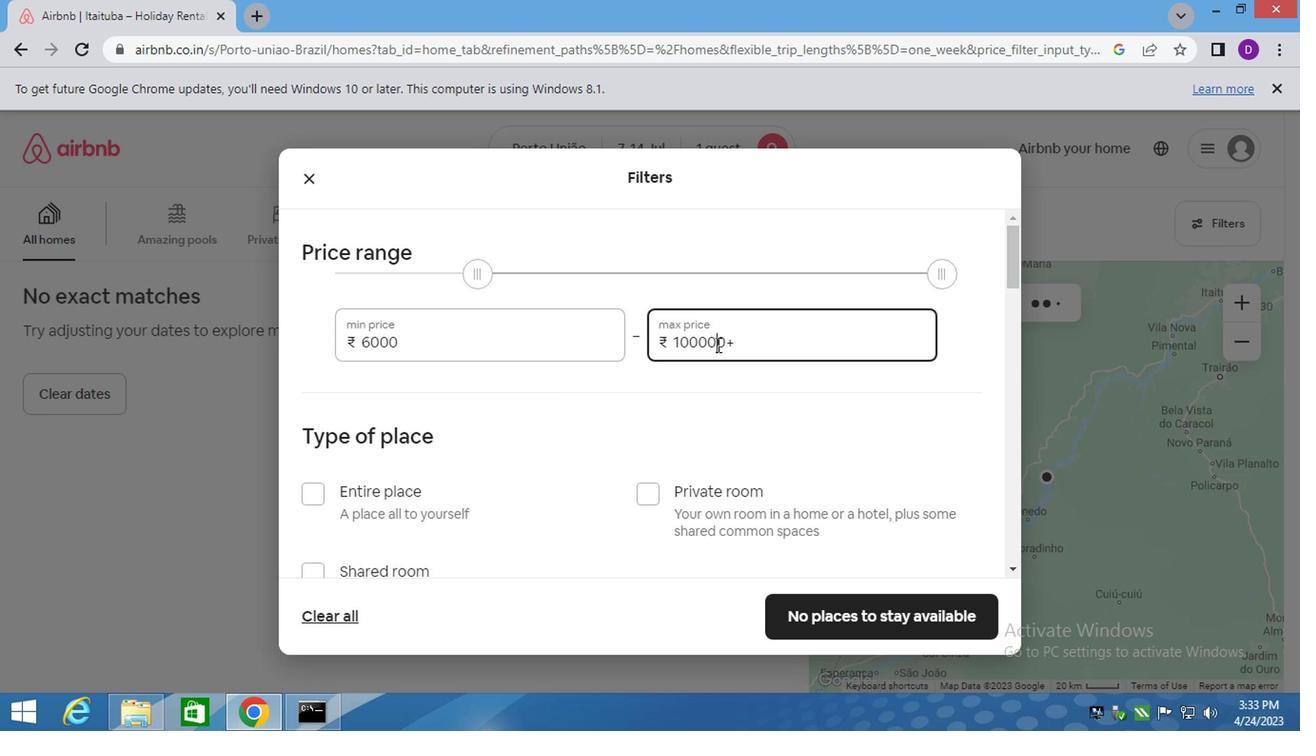 
Action: Mouse pressed left at (712, 346)
Screenshot: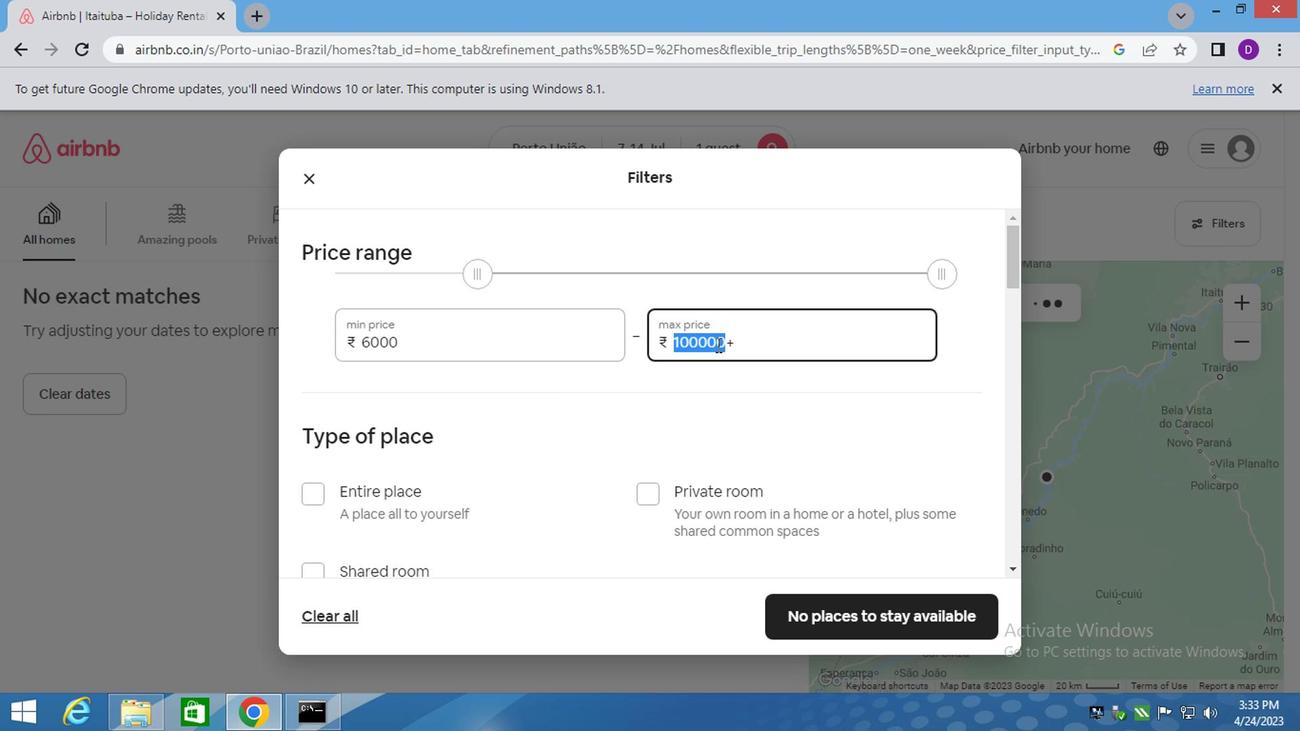 
Action: Mouse pressed left at (712, 346)
Screenshot: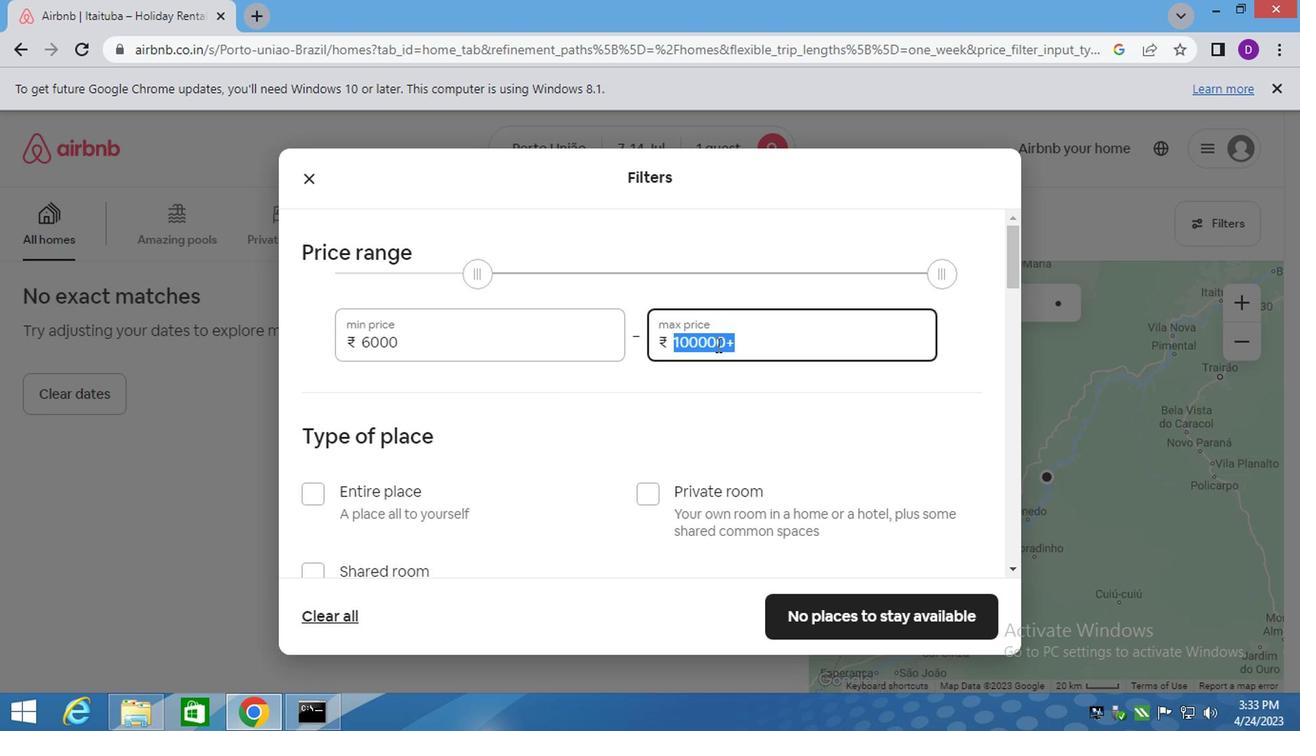 
Action: Key pressed 14000
Screenshot: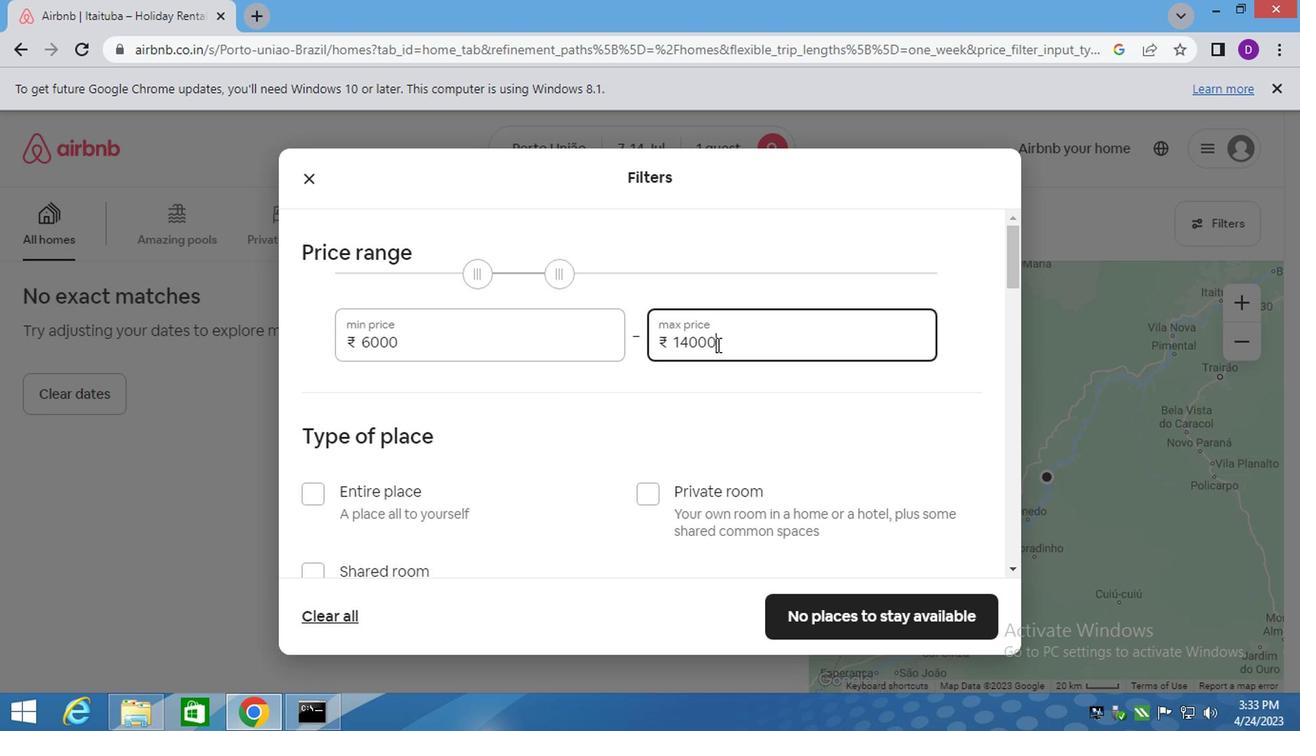 
Action: Mouse moved to (713, 354)
Screenshot: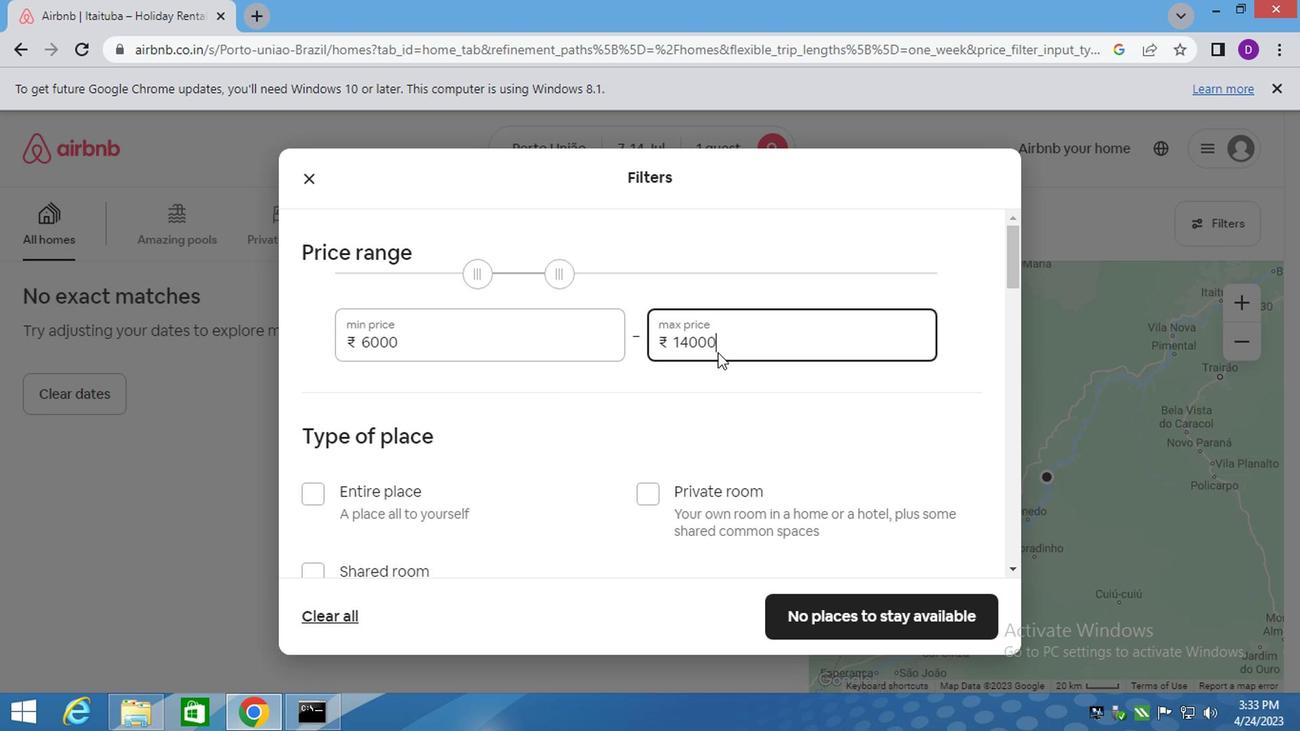 
Action: Mouse scrolled (713, 352) with delta (0, -1)
Screenshot: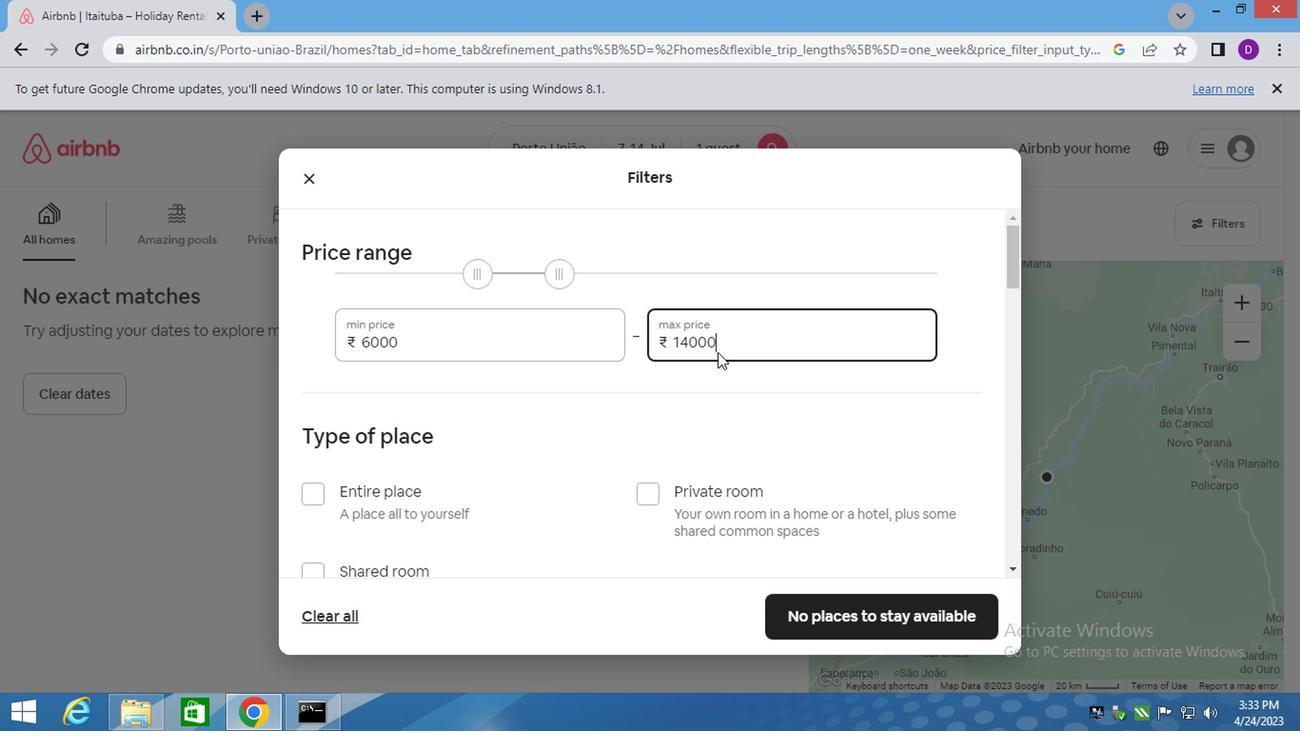
Action: Mouse moved to (406, 497)
Screenshot: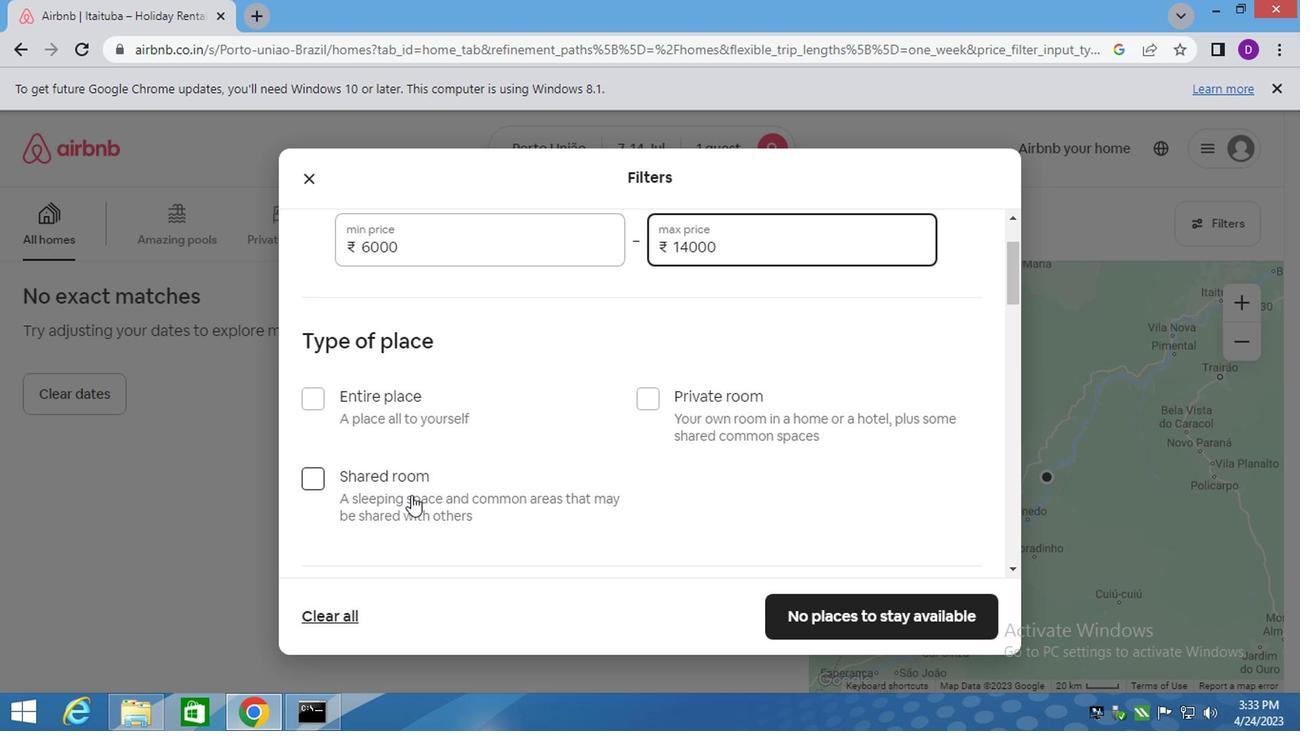 
Action: Mouse pressed left at (406, 497)
Screenshot: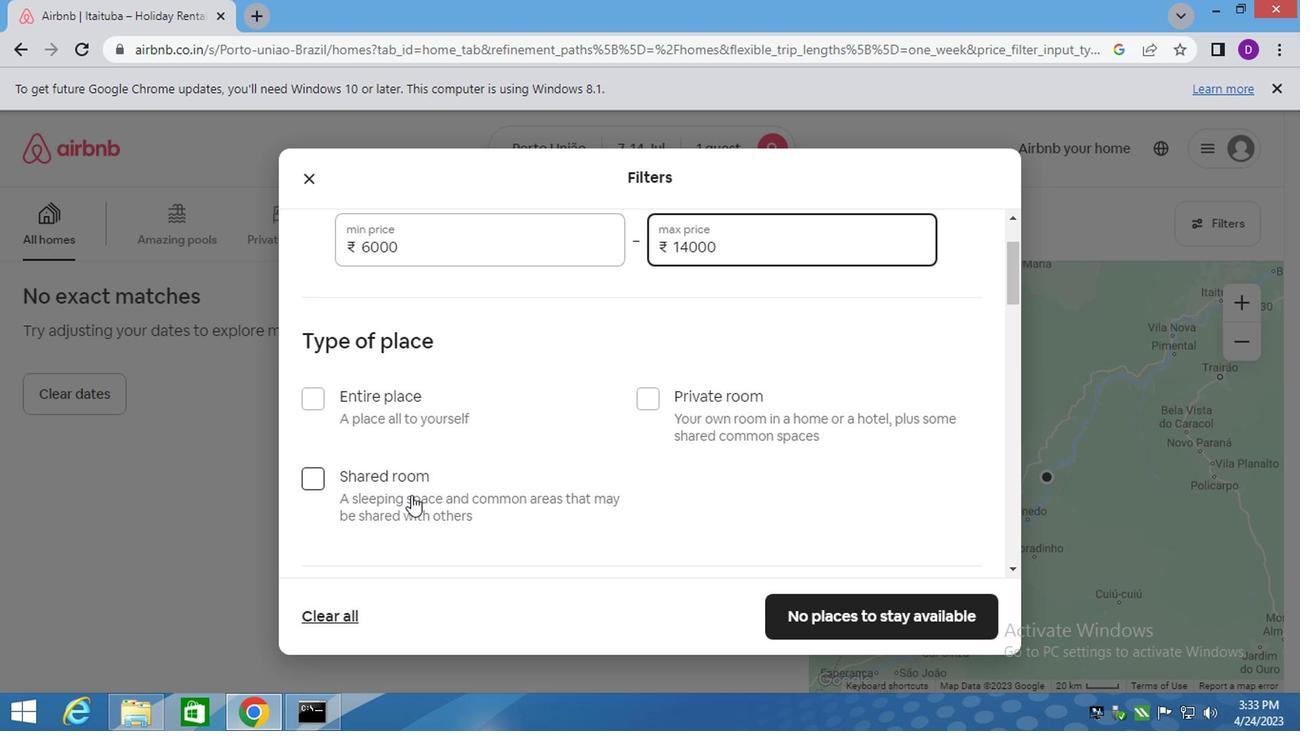 
Action: Mouse moved to (417, 473)
Screenshot: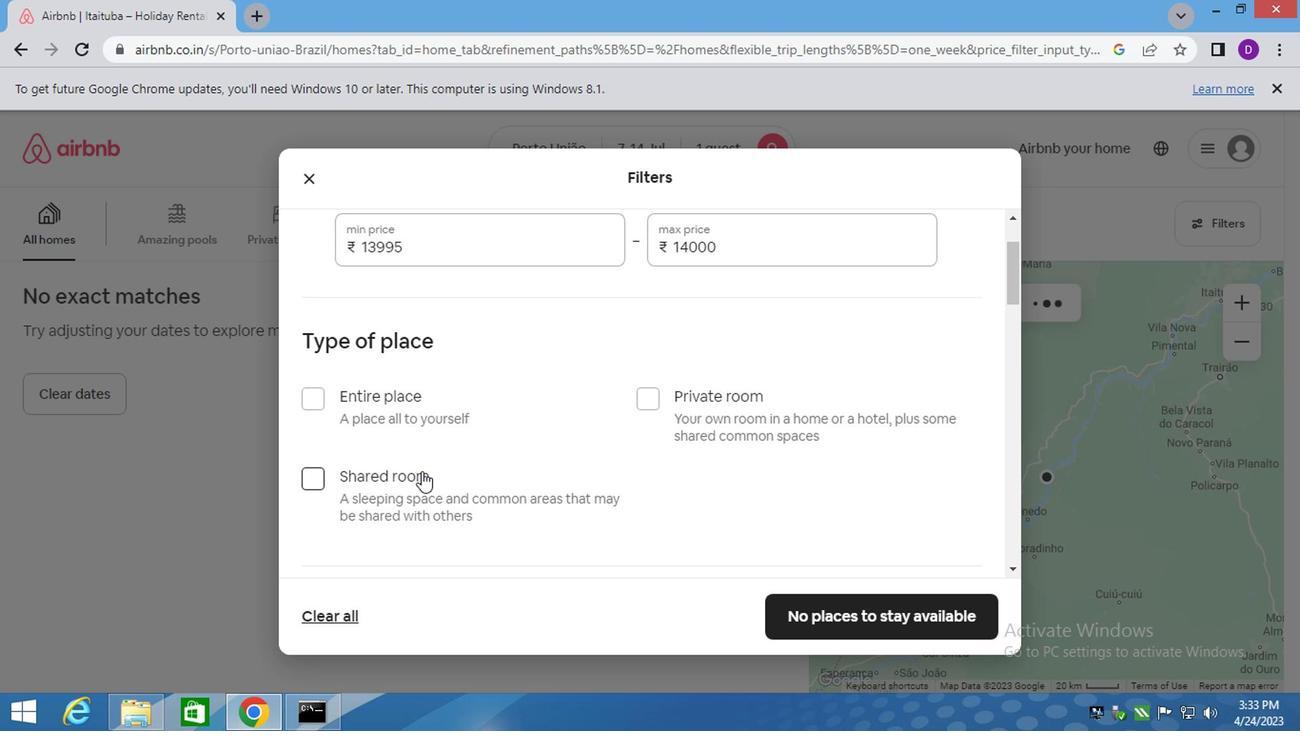 
Action: Mouse scrolled (417, 472) with delta (0, -1)
Screenshot: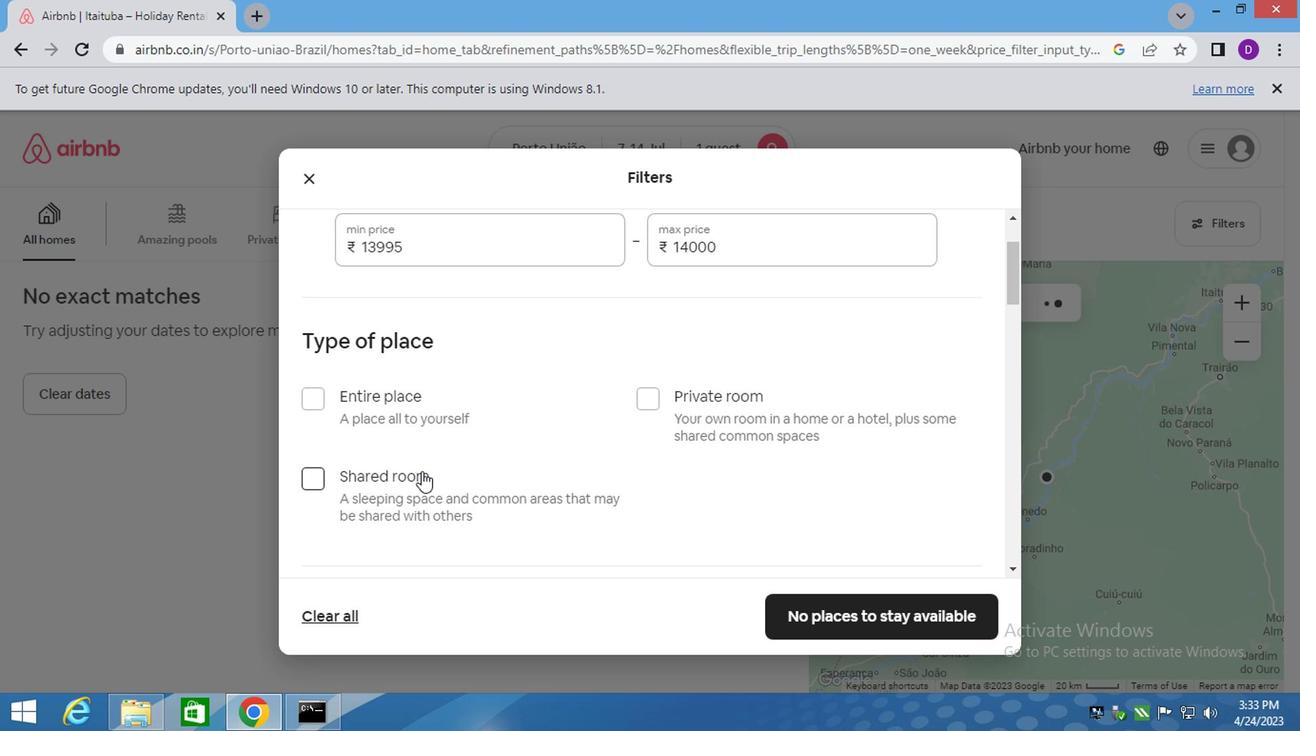 
Action: Mouse scrolled (417, 472) with delta (0, -1)
Screenshot: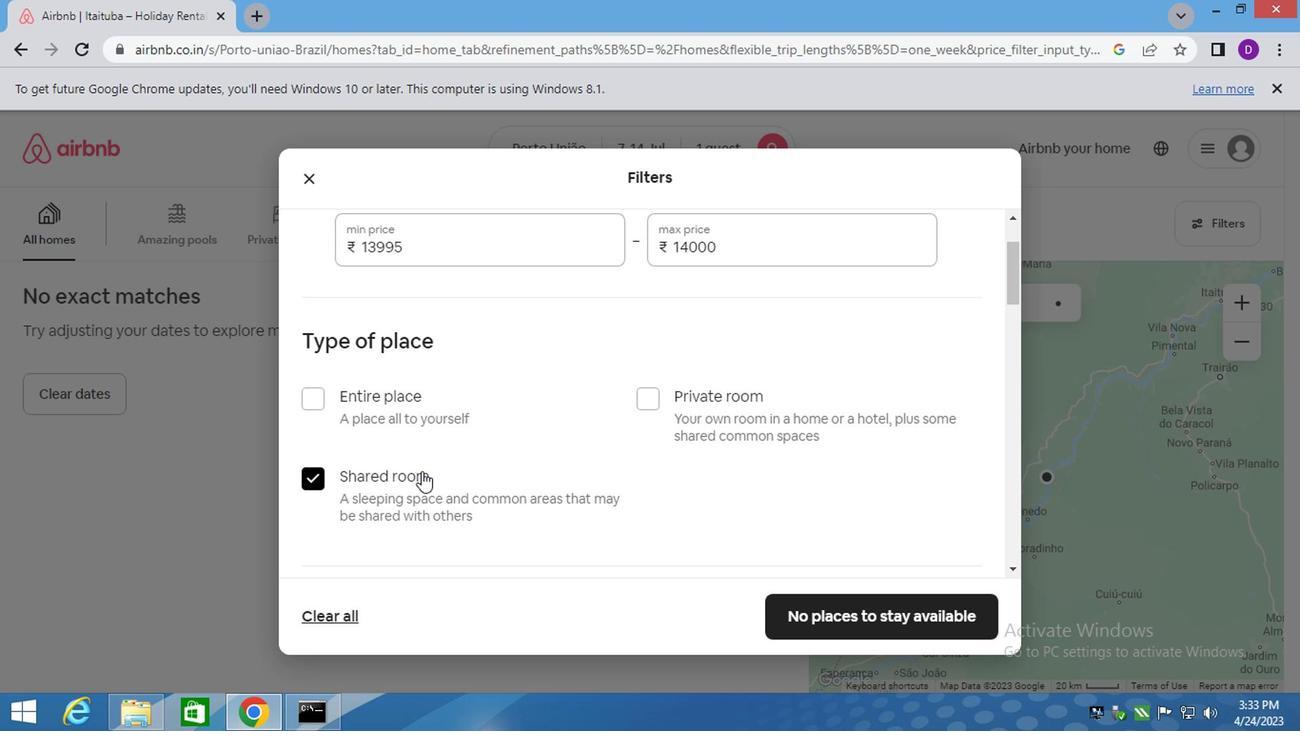 
Action: Mouse scrolled (417, 472) with delta (0, -1)
Screenshot: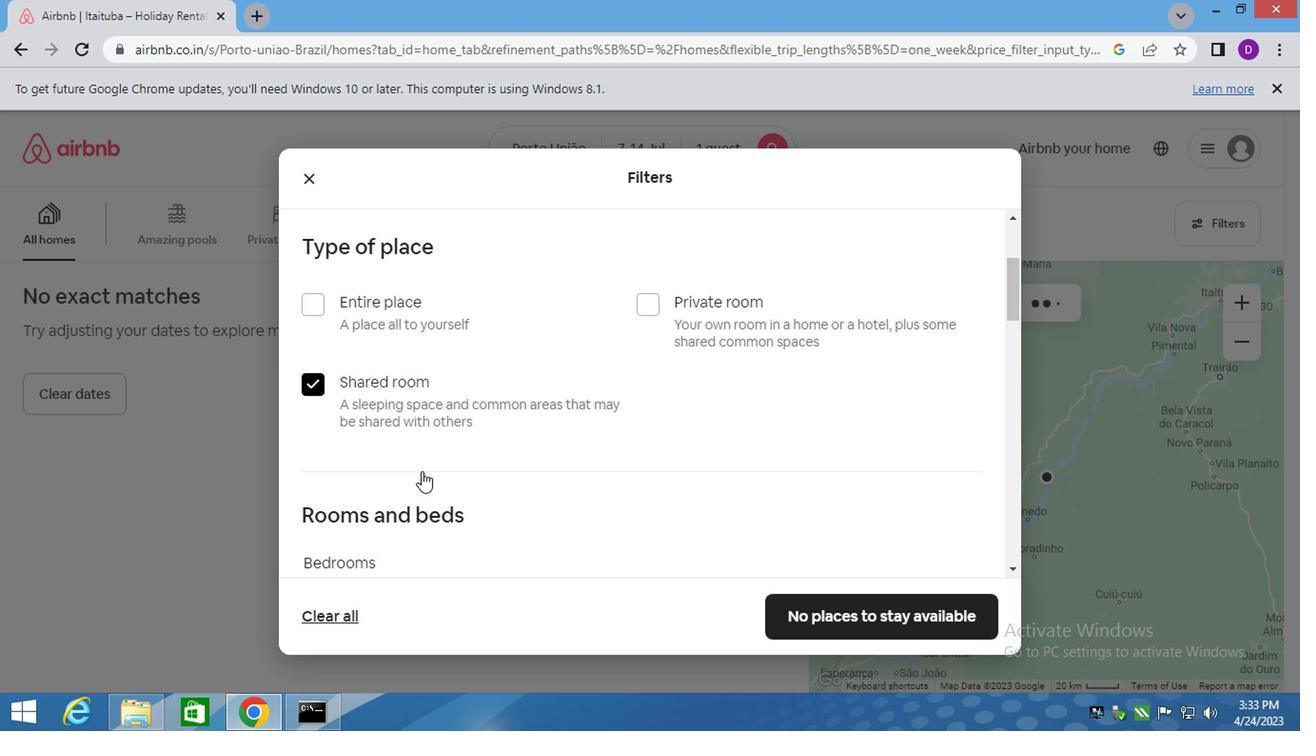 
Action: Mouse moved to (417, 427)
Screenshot: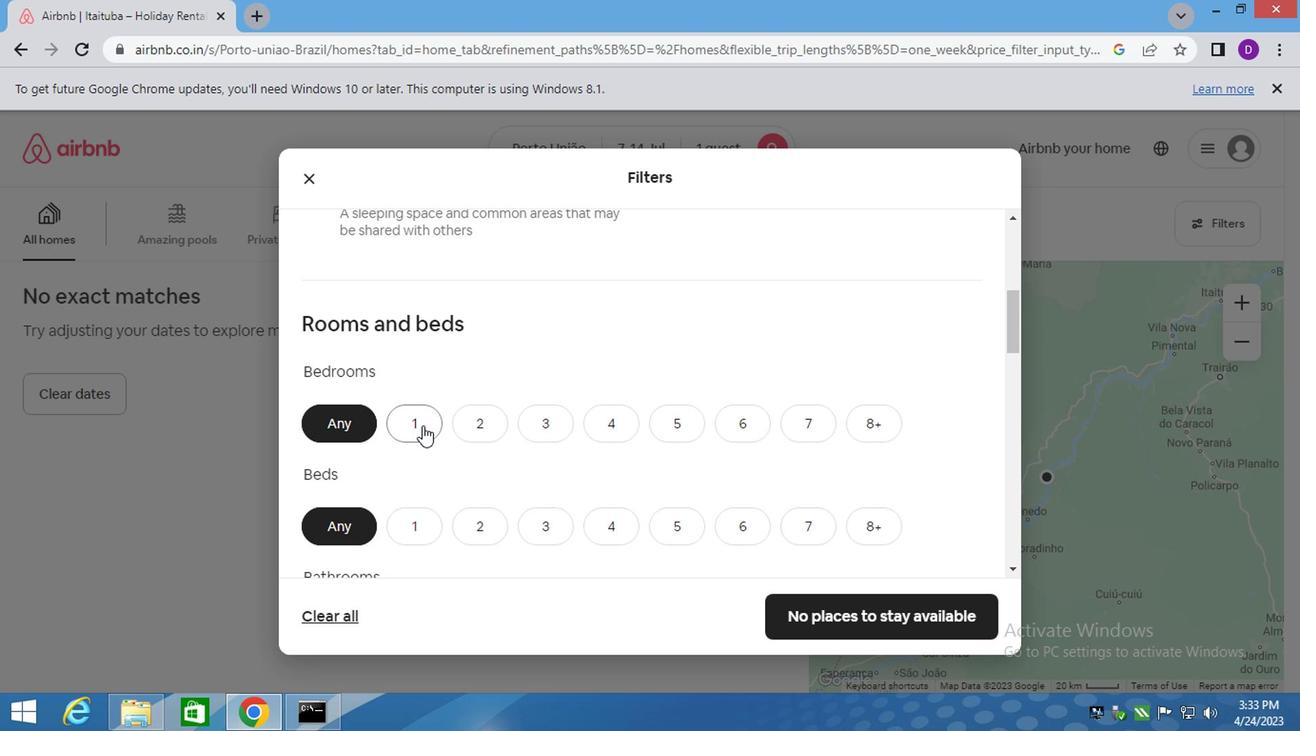 
Action: Mouse scrolled (417, 426) with delta (0, -1)
Screenshot: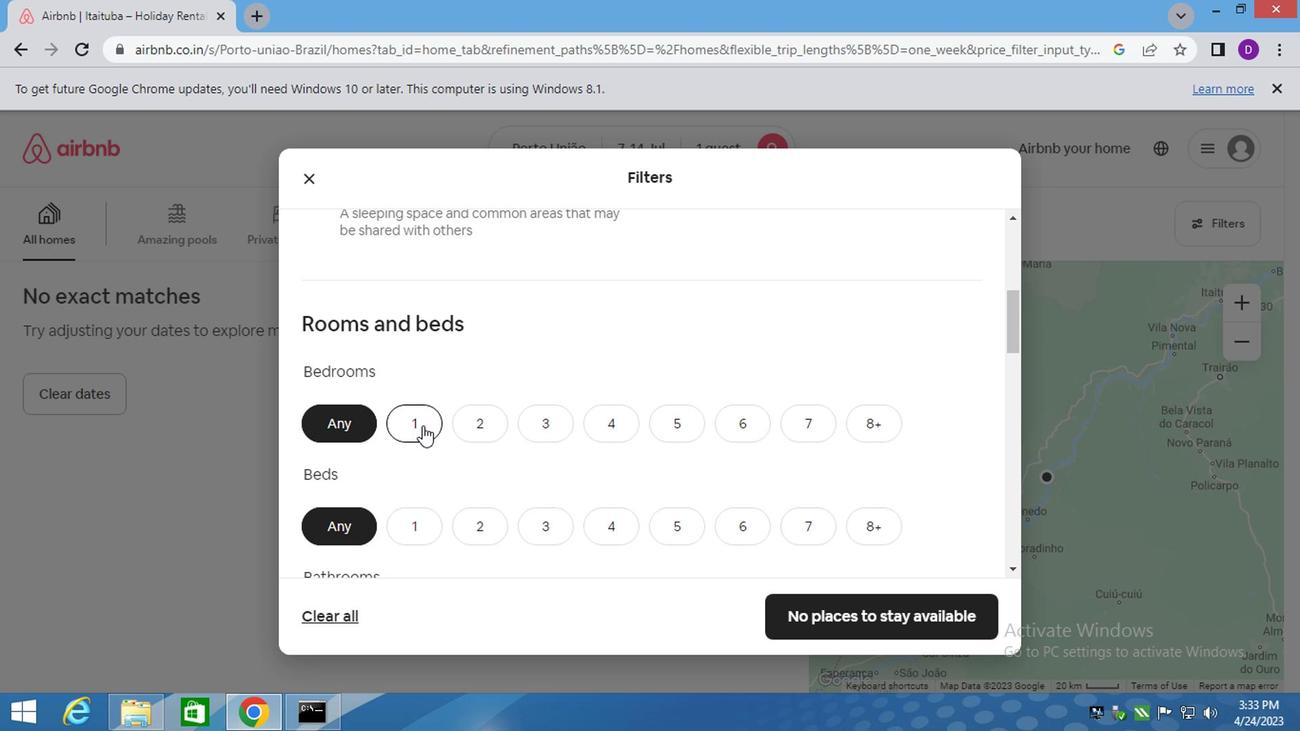 
Action: Mouse scrolled (417, 426) with delta (0, -1)
Screenshot: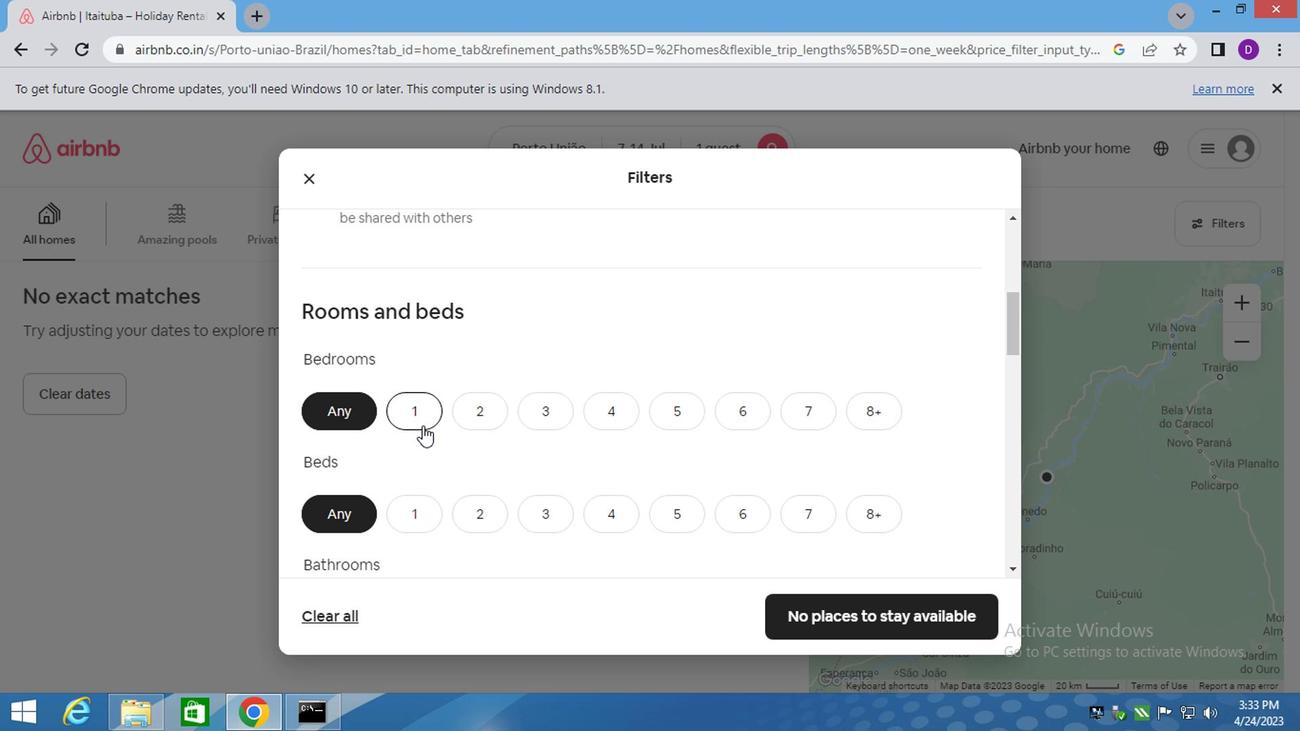
Action: Mouse moved to (408, 232)
Screenshot: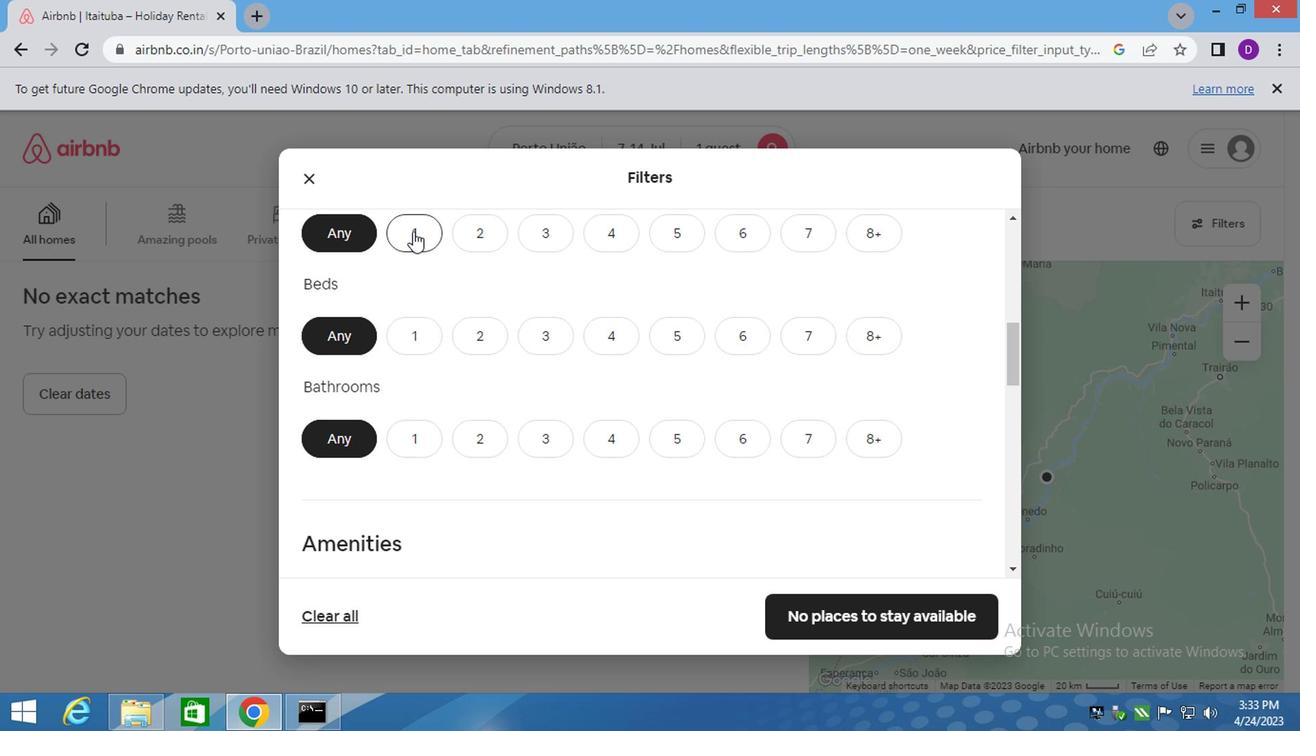 
Action: Mouse pressed left at (408, 232)
Screenshot: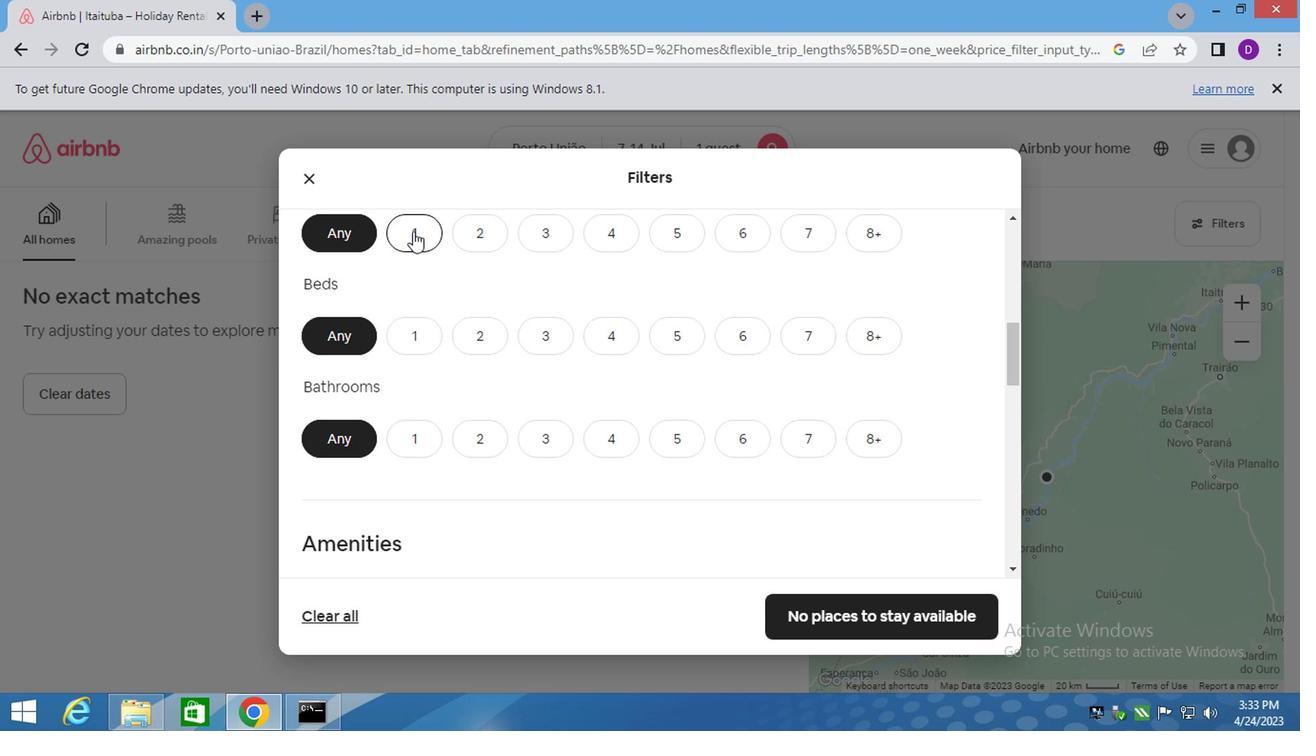 
Action: Mouse moved to (401, 331)
Screenshot: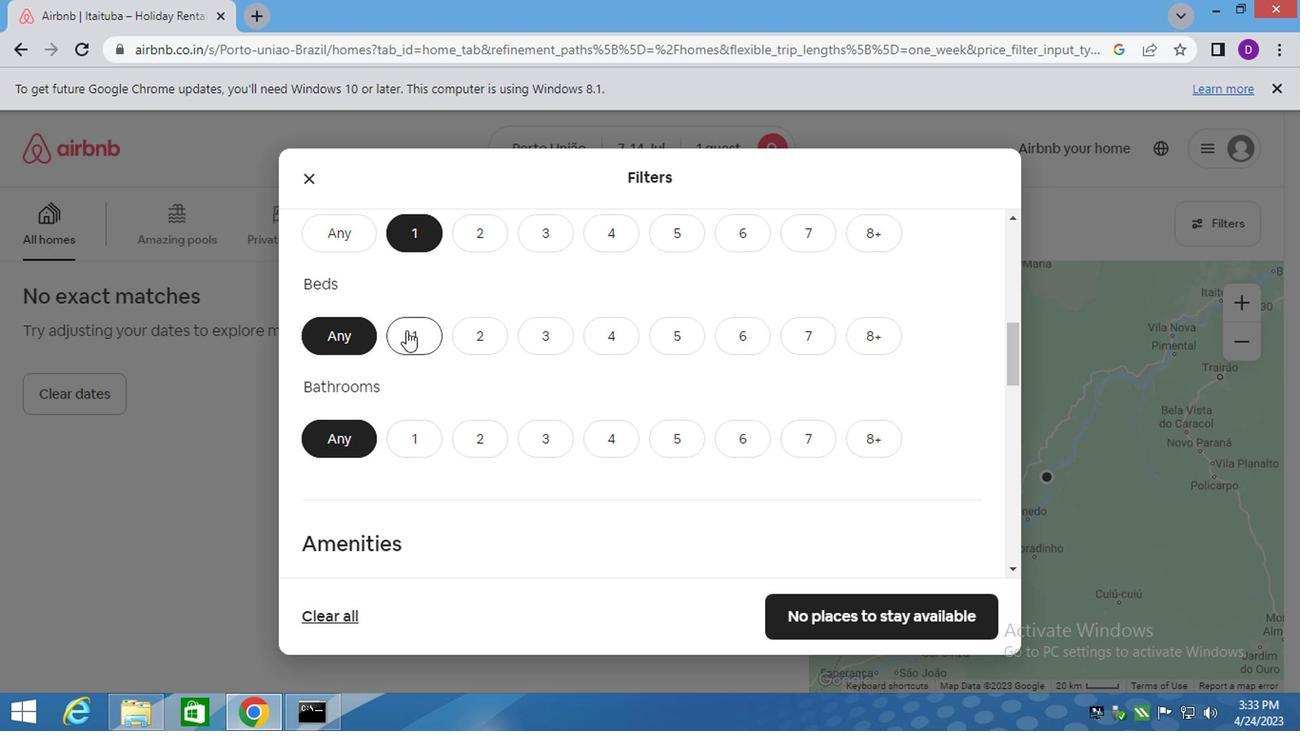 
Action: Mouse pressed left at (401, 331)
Screenshot: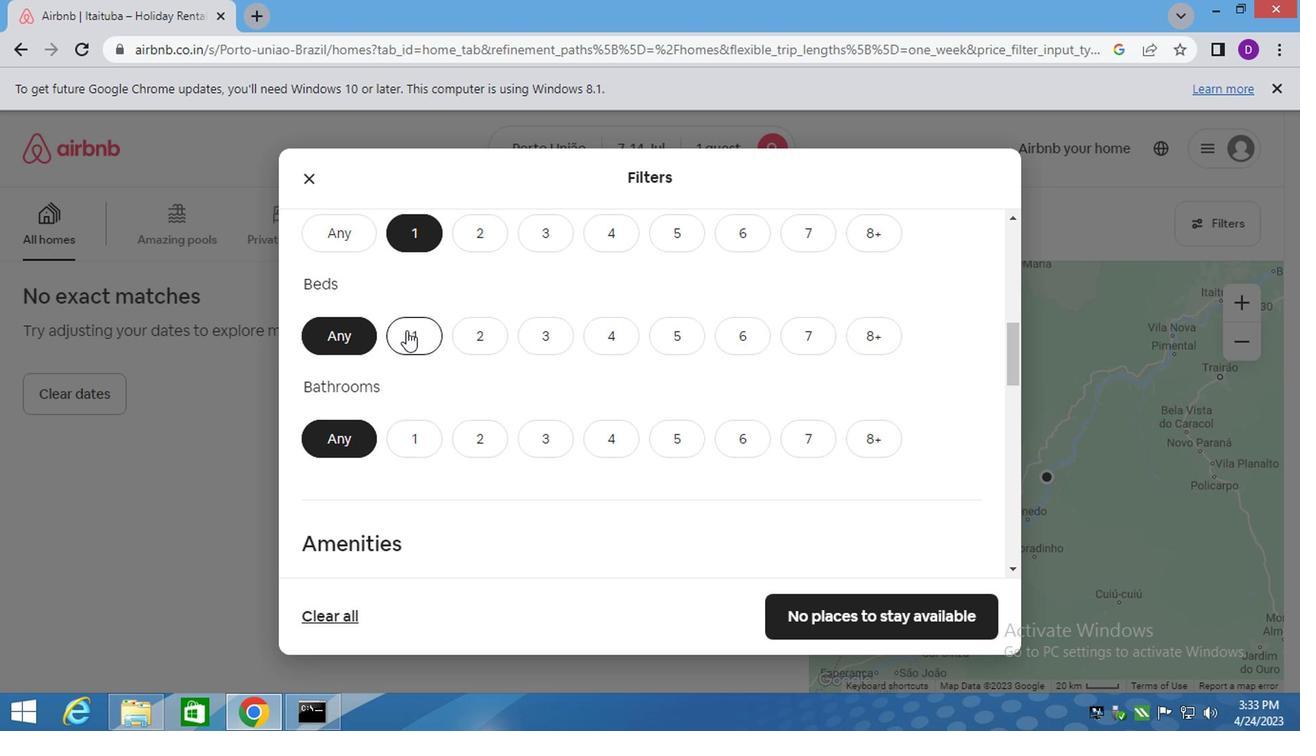 
Action: Mouse moved to (413, 439)
Screenshot: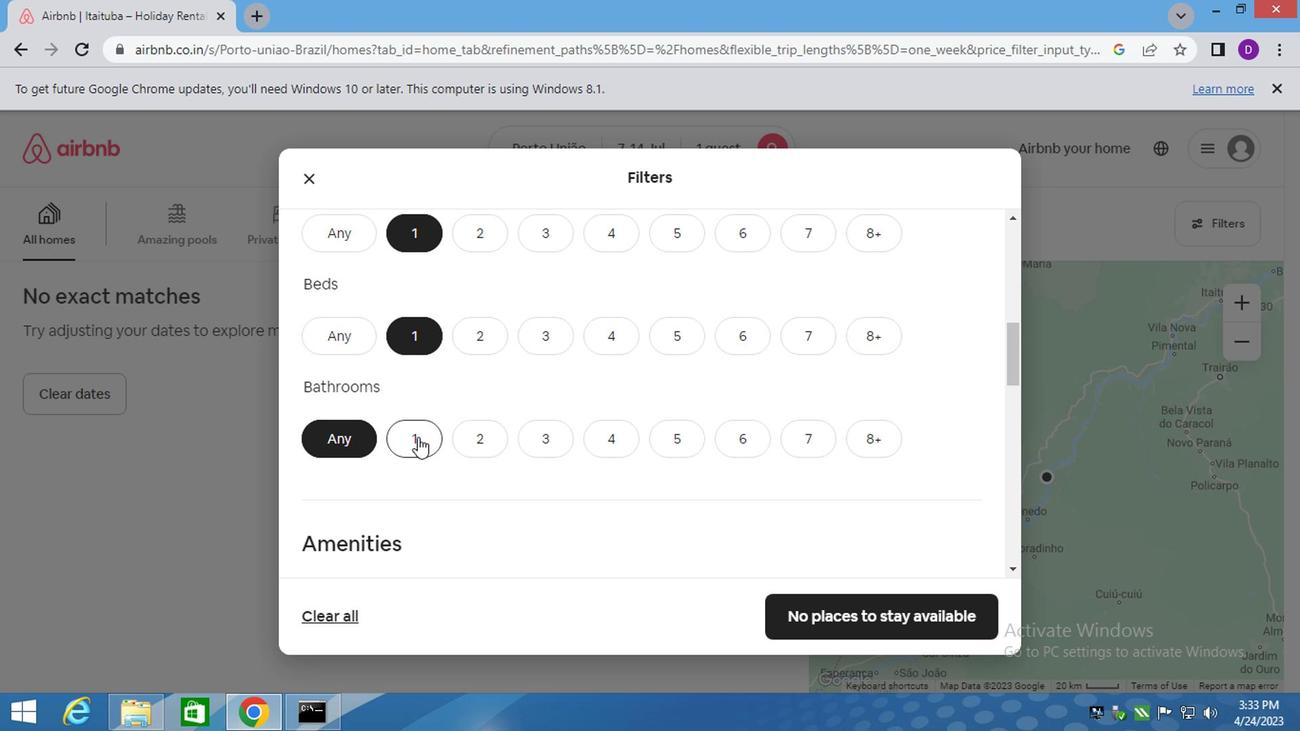 
Action: Mouse pressed left at (413, 439)
Screenshot: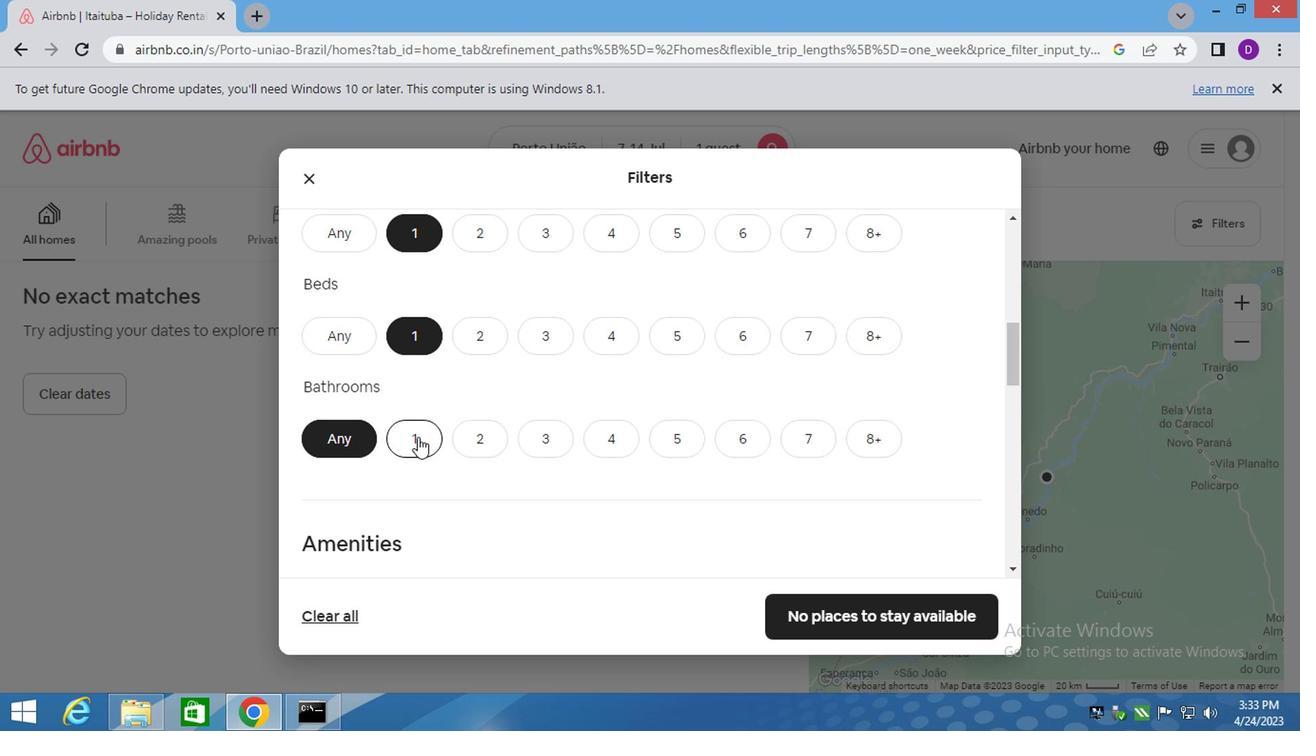 
Action: Mouse moved to (455, 482)
Screenshot: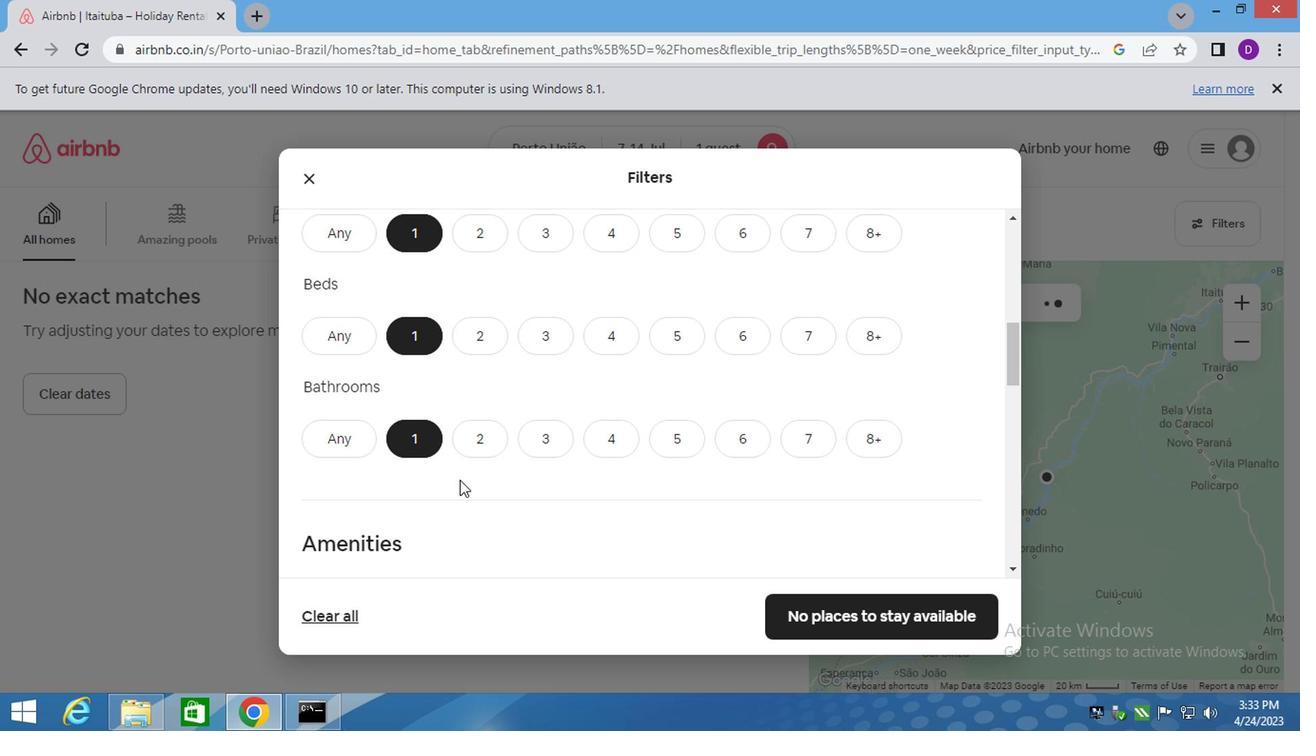 
Action: Mouse scrolled (455, 481) with delta (0, -1)
Screenshot: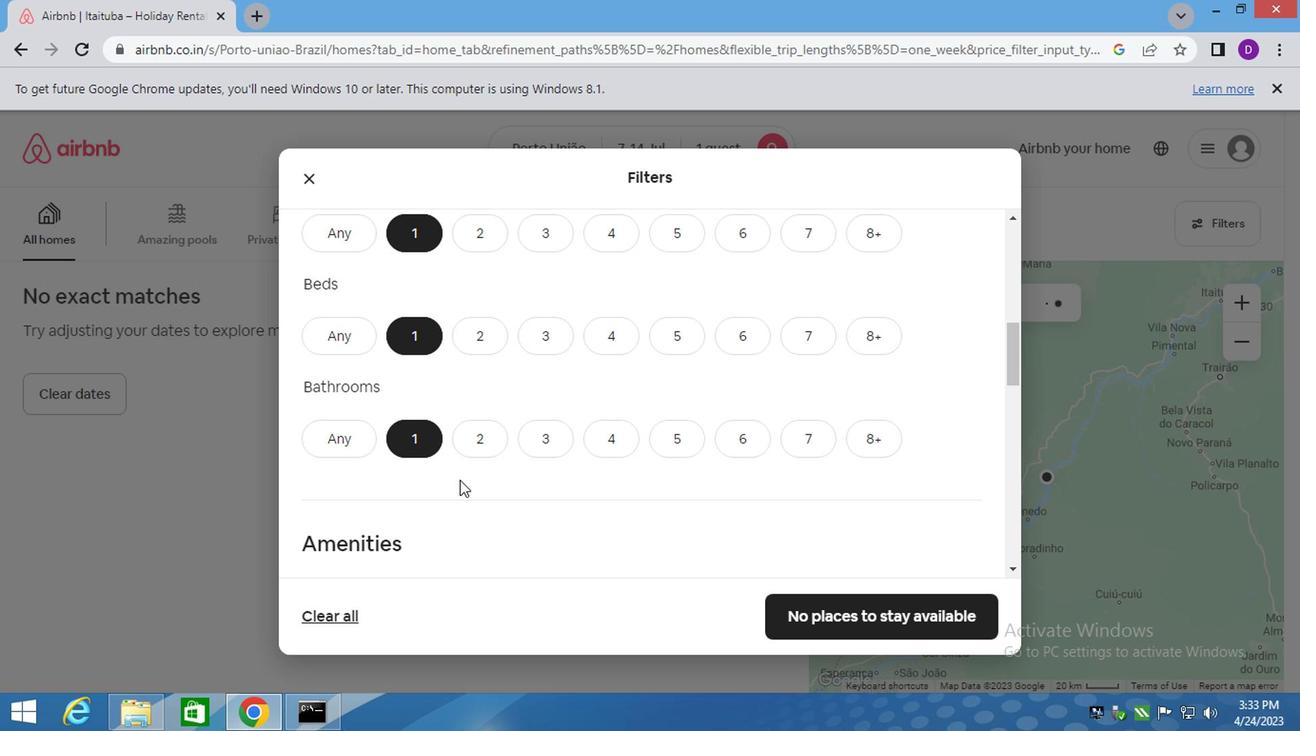 
Action: Mouse moved to (455, 483)
Screenshot: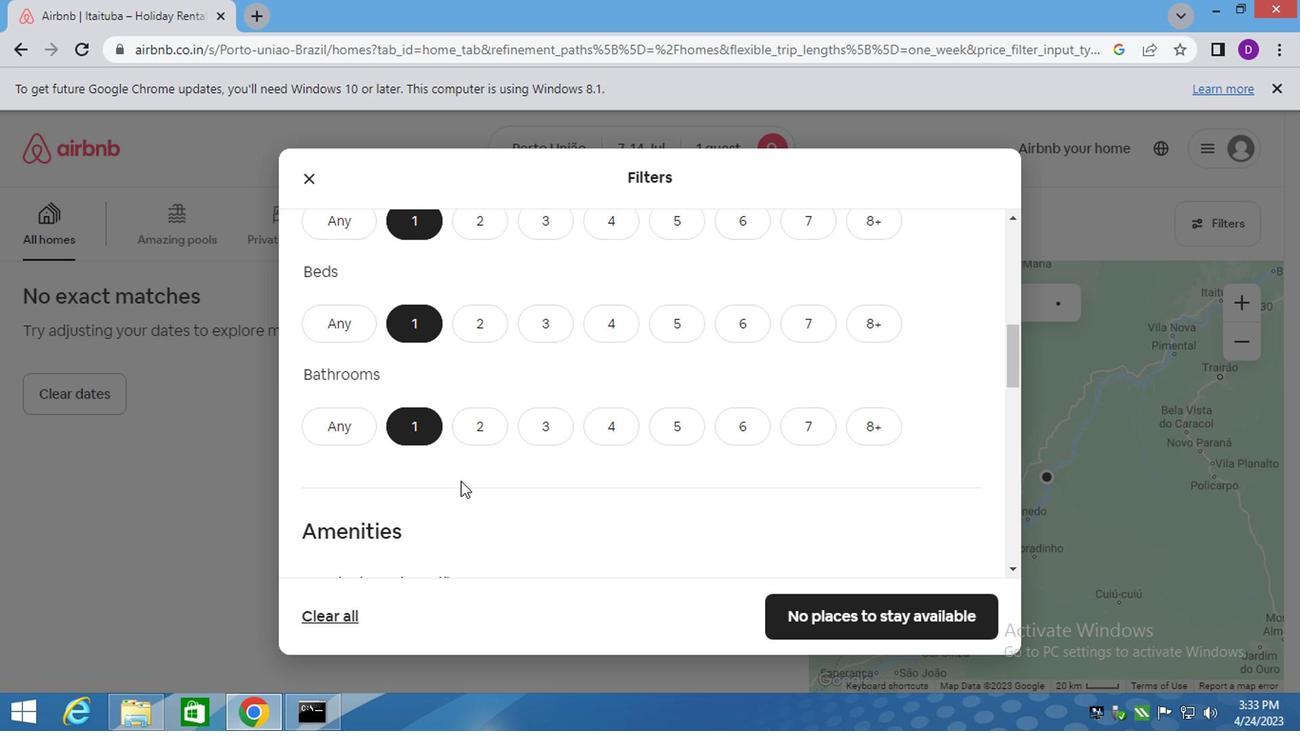 
Action: Mouse scrolled (455, 482) with delta (0, 0)
Screenshot: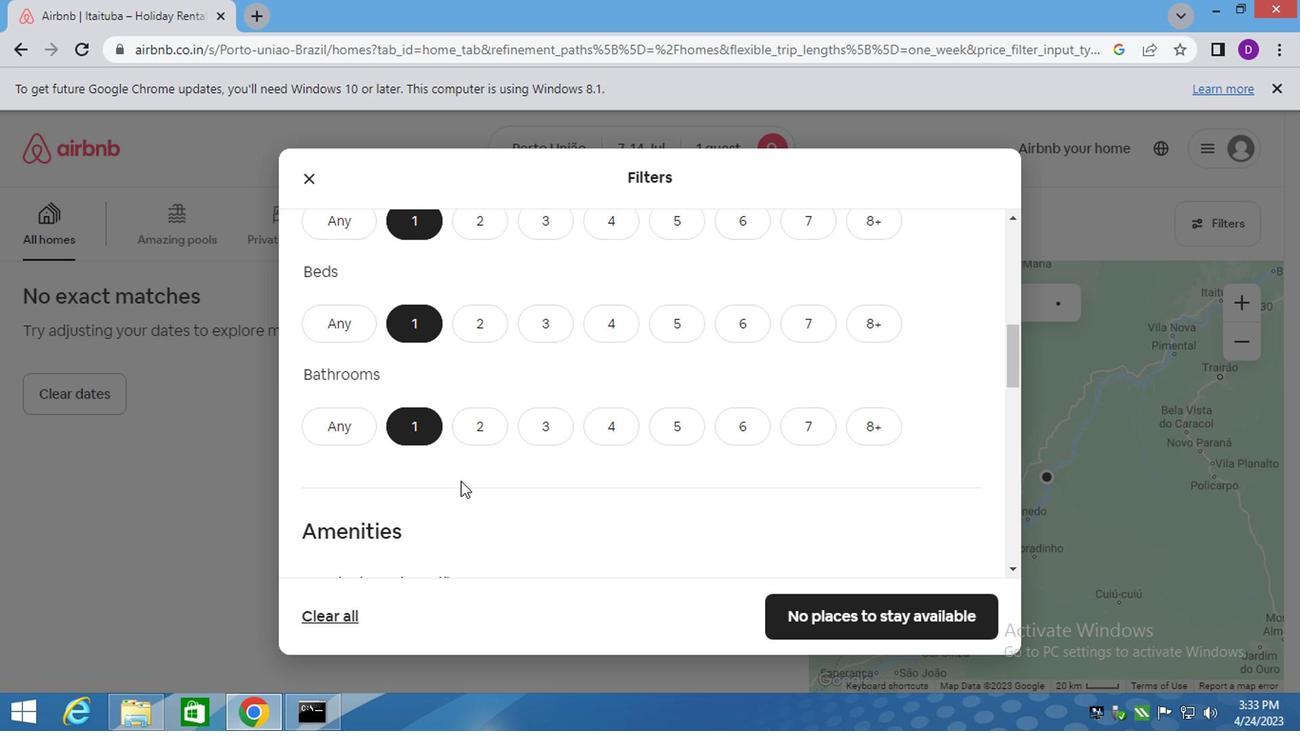 
Action: Mouse scrolled (455, 482) with delta (0, 0)
Screenshot: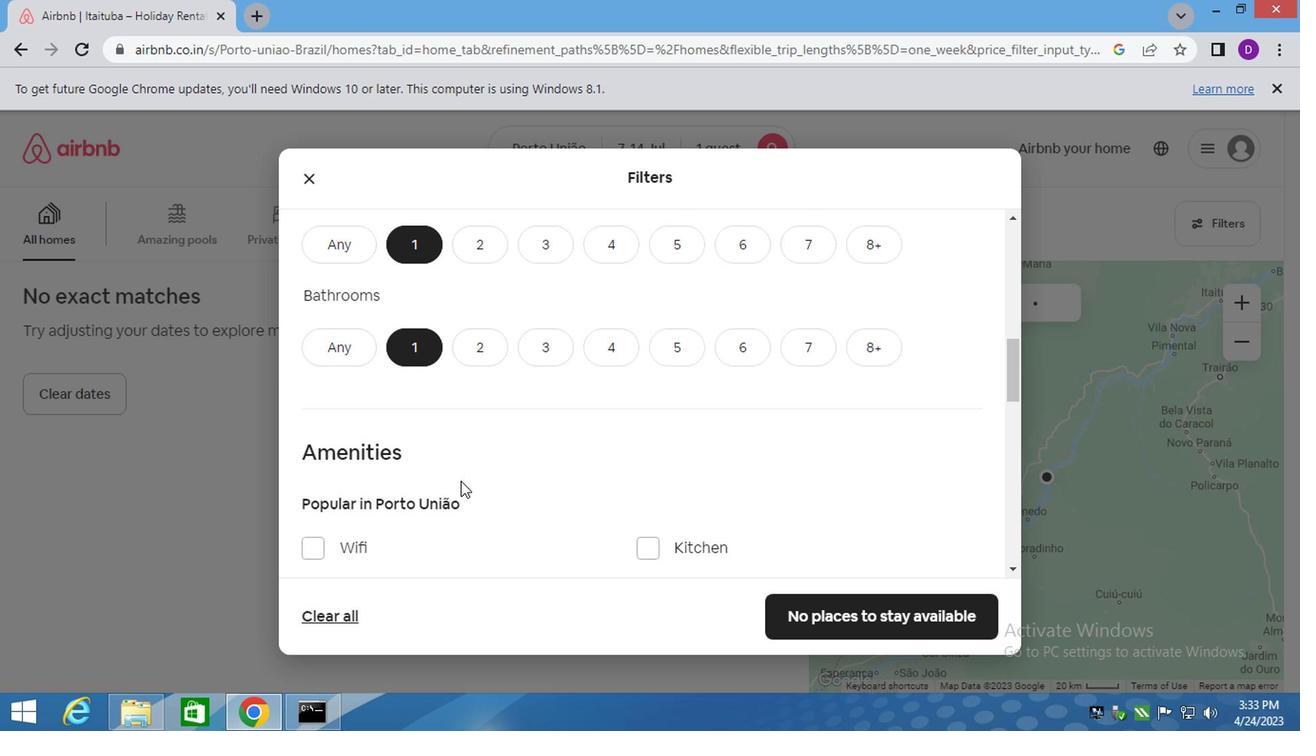
Action: Mouse moved to (688, 453)
Screenshot: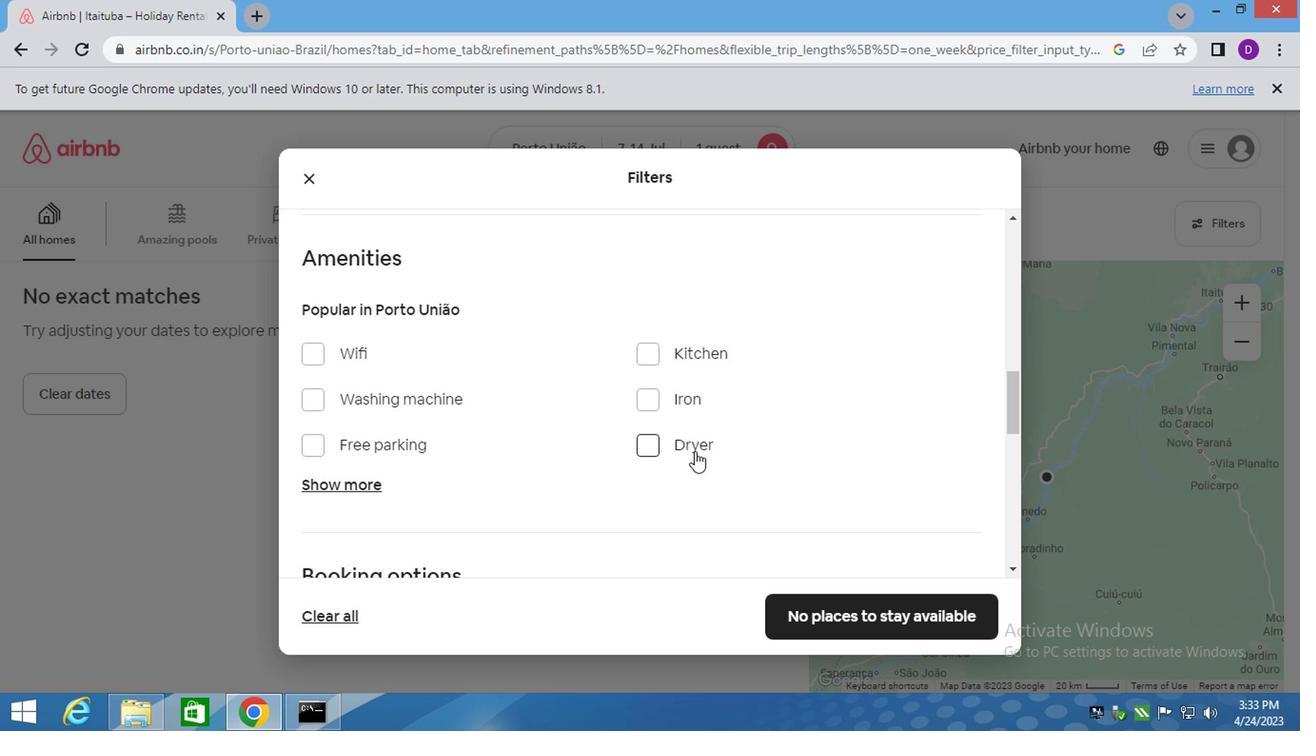 
Action: Mouse scrolled (683, 452) with delta (0, 0)
Screenshot: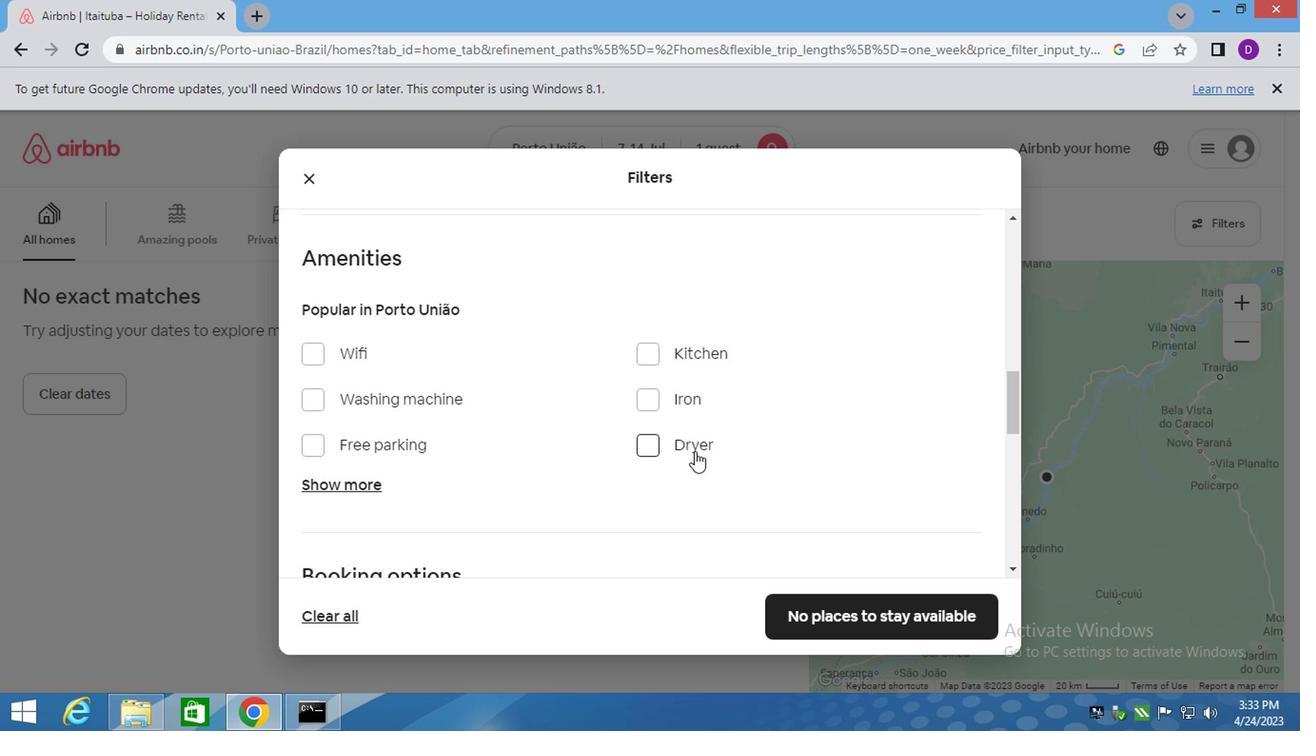 
Action: Mouse moved to (698, 453)
Screenshot: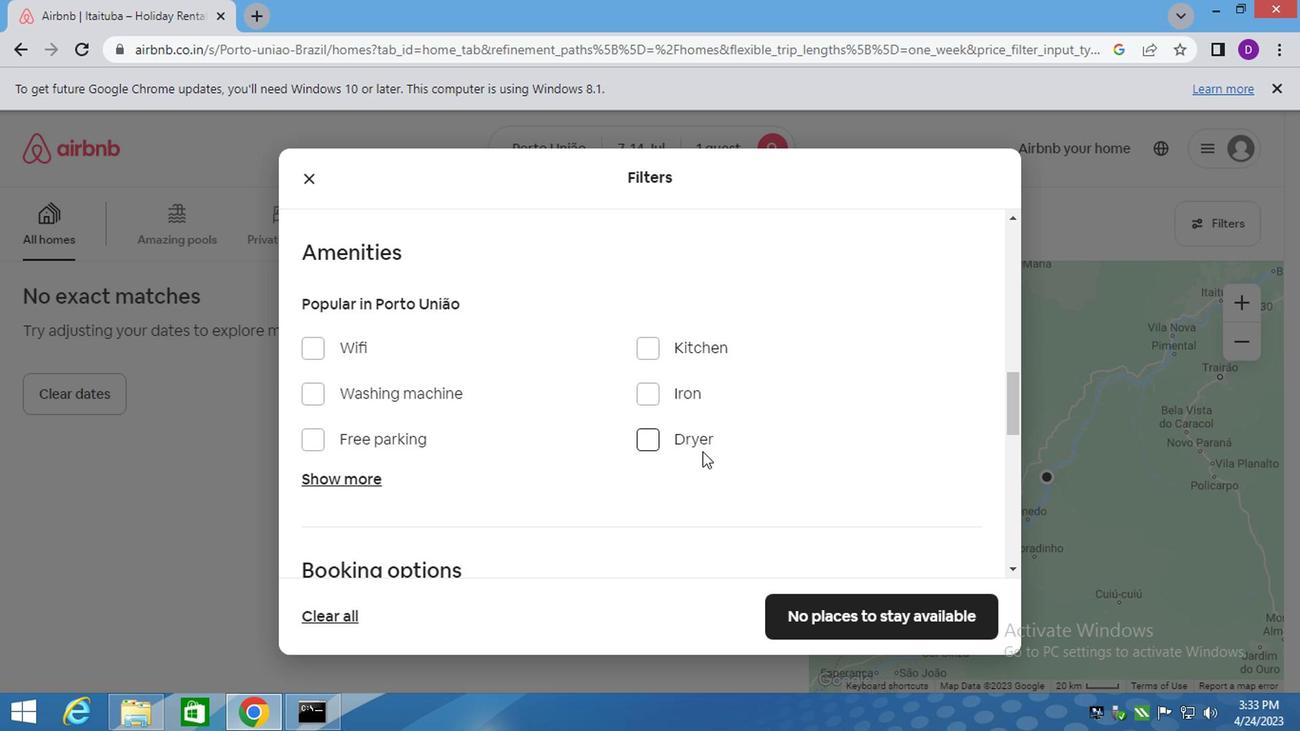 
Action: Mouse scrolled (693, 452) with delta (0, 0)
Screenshot: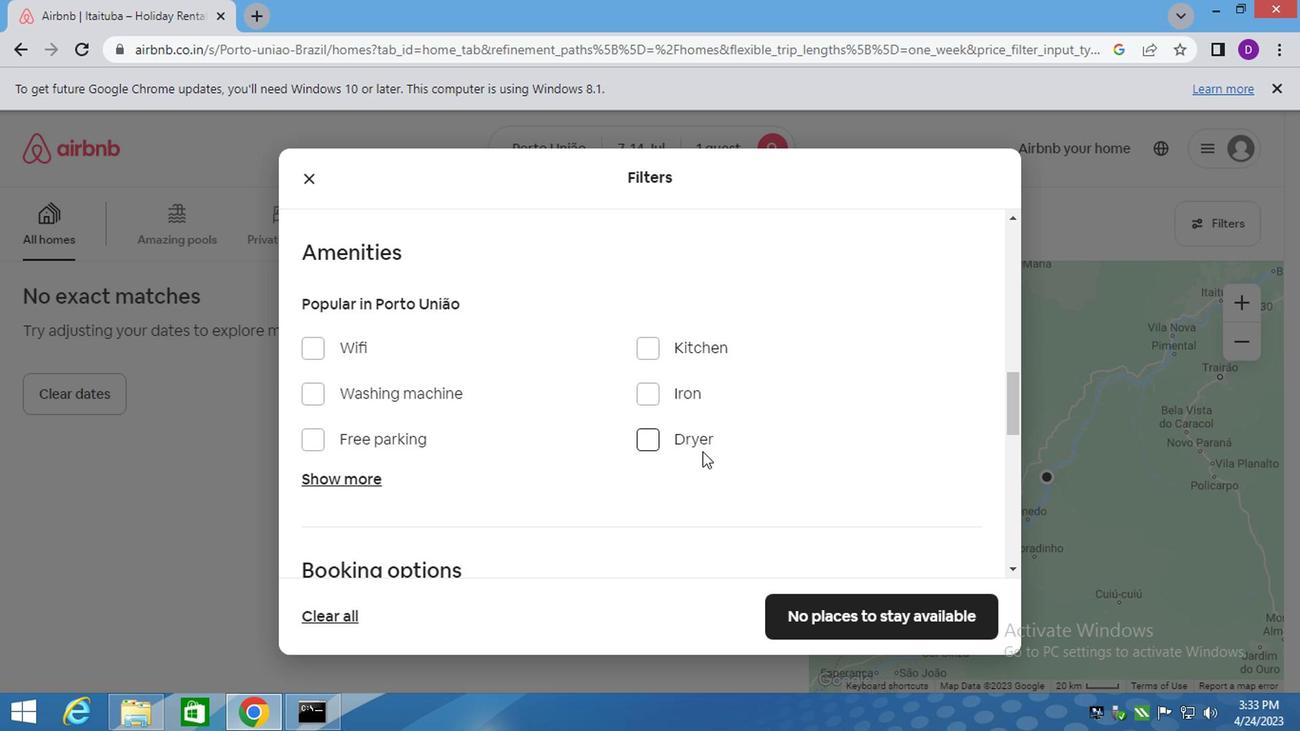 
Action: Mouse moved to (700, 453)
Screenshot: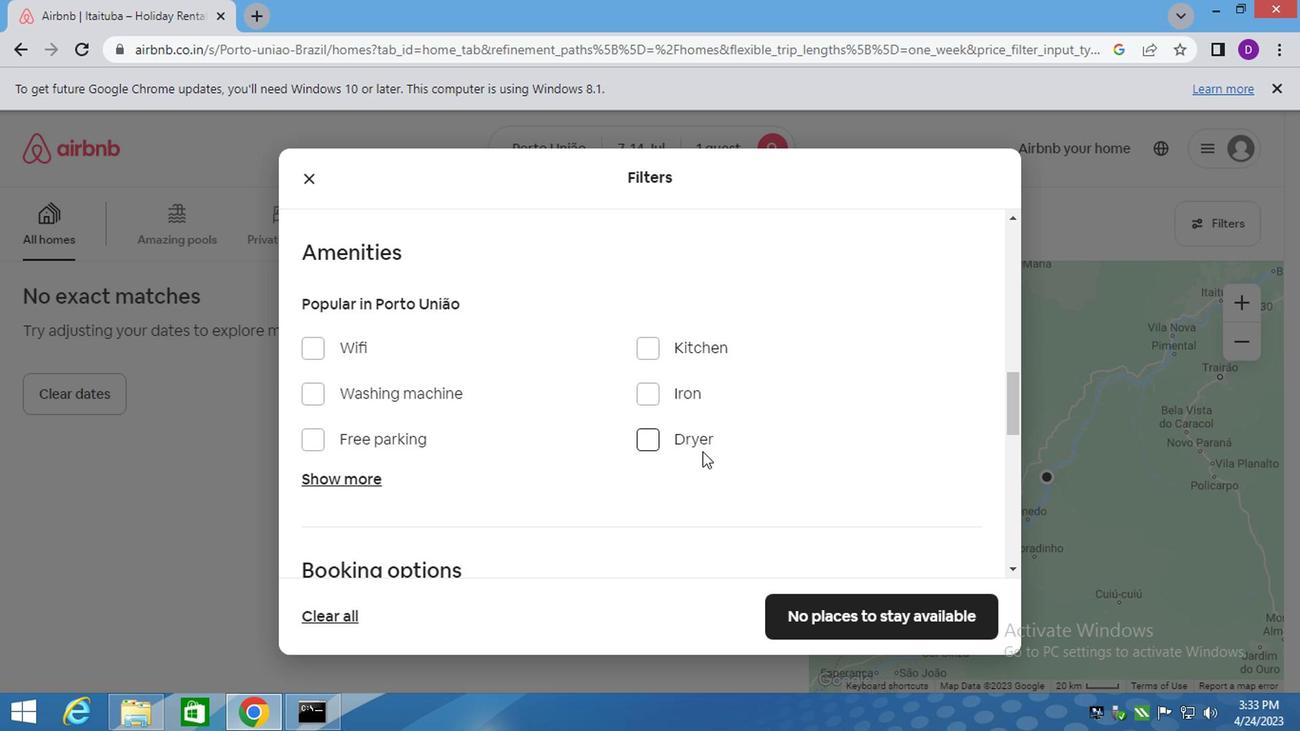 
Action: Mouse scrolled (700, 452) with delta (0, 0)
Screenshot: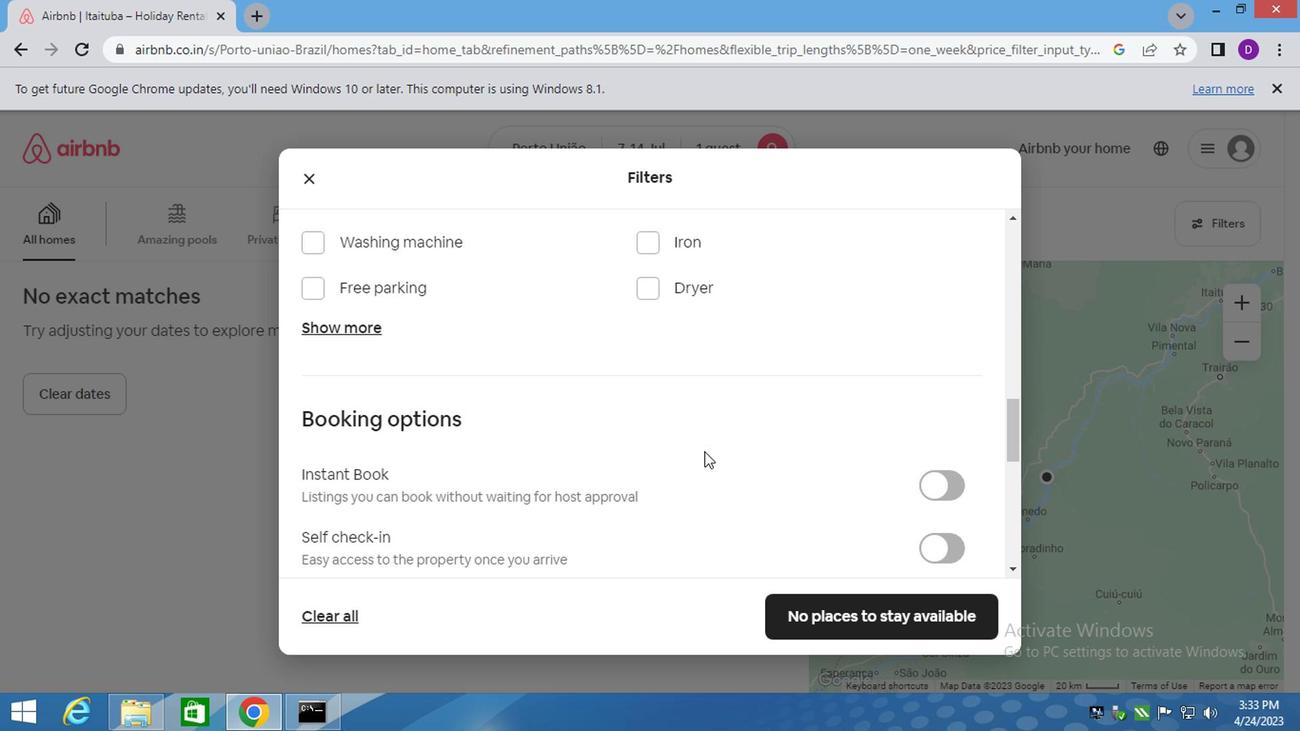
Action: Mouse moved to (748, 453)
Screenshot: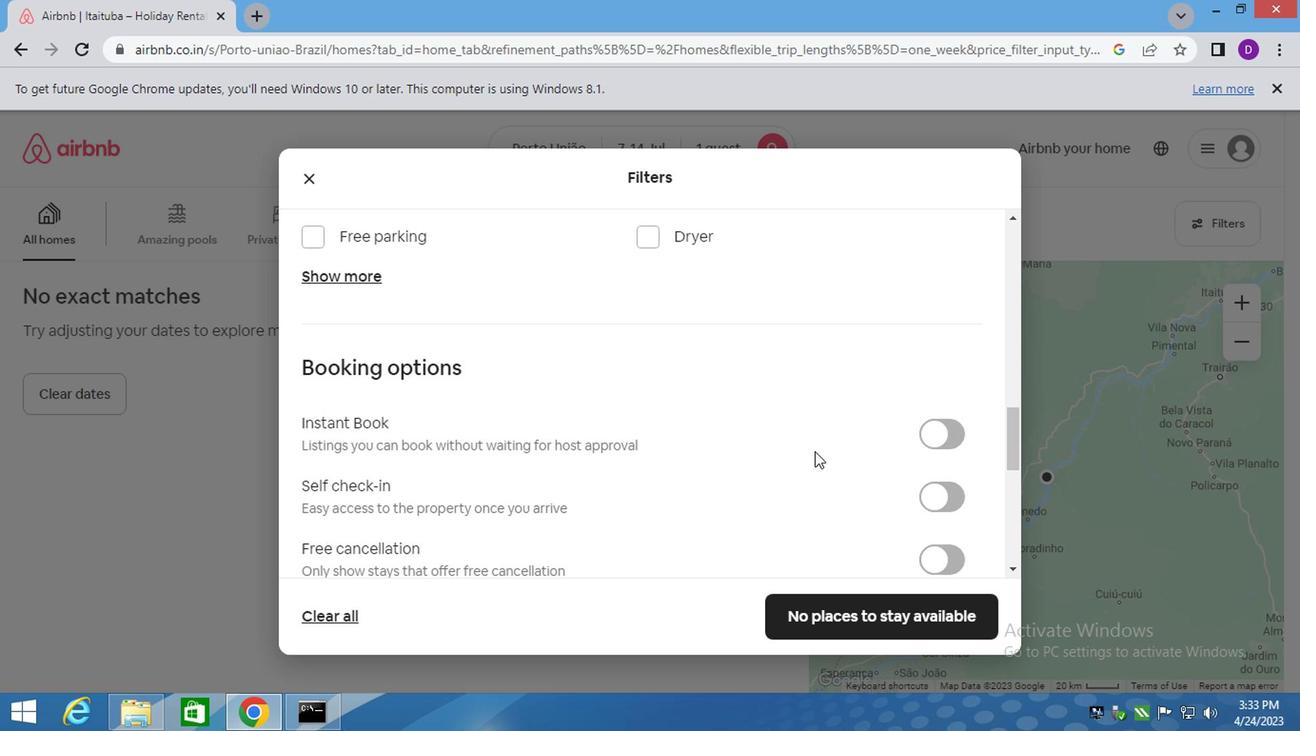 
Action: Mouse scrolled (721, 452) with delta (0, 0)
Screenshot: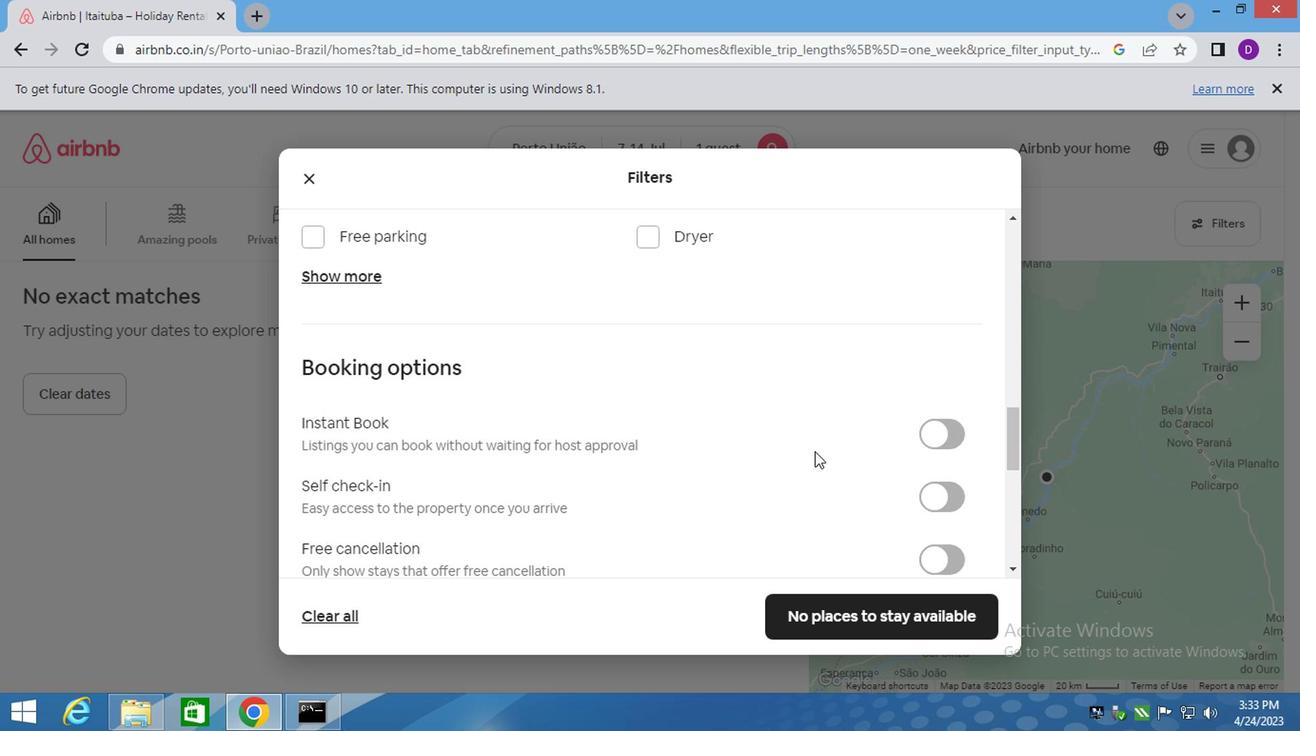 
Action: Mouse moved to (921, 319)
Screenshot: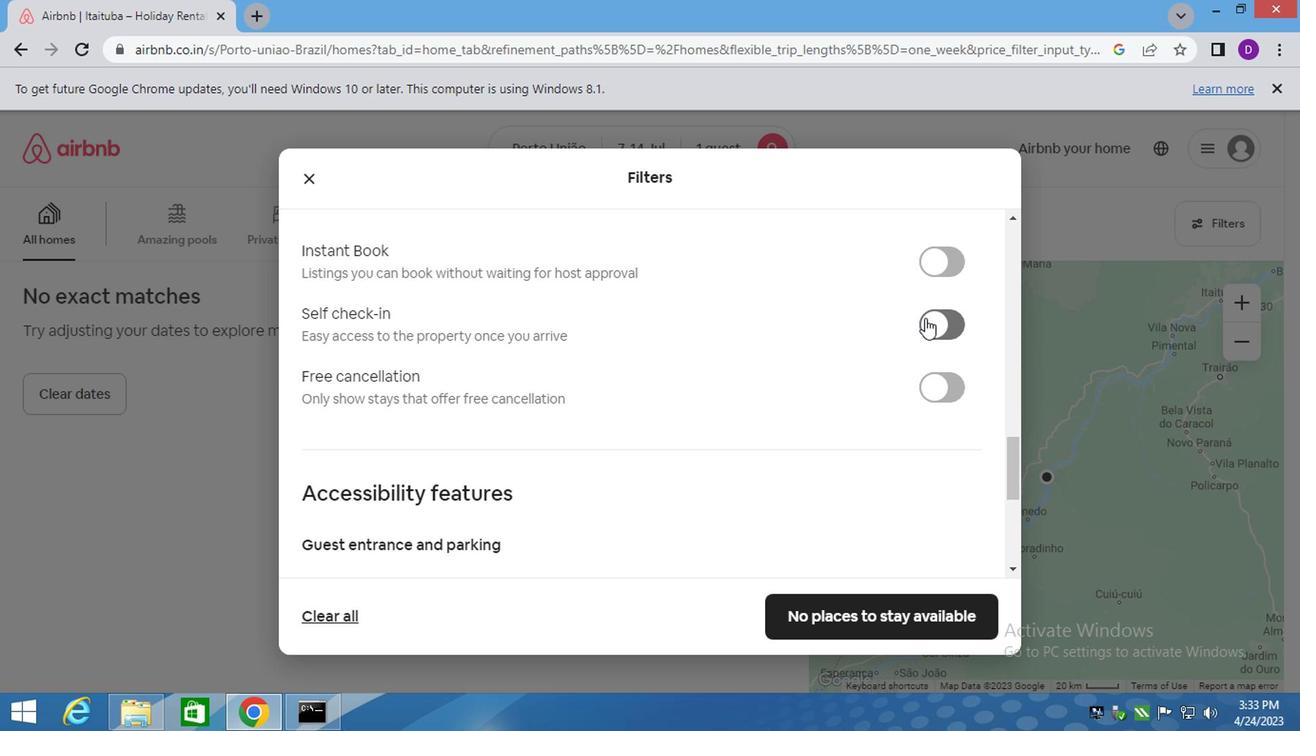 
Action: Mouse pressed left at (921, 319)
Screenshot: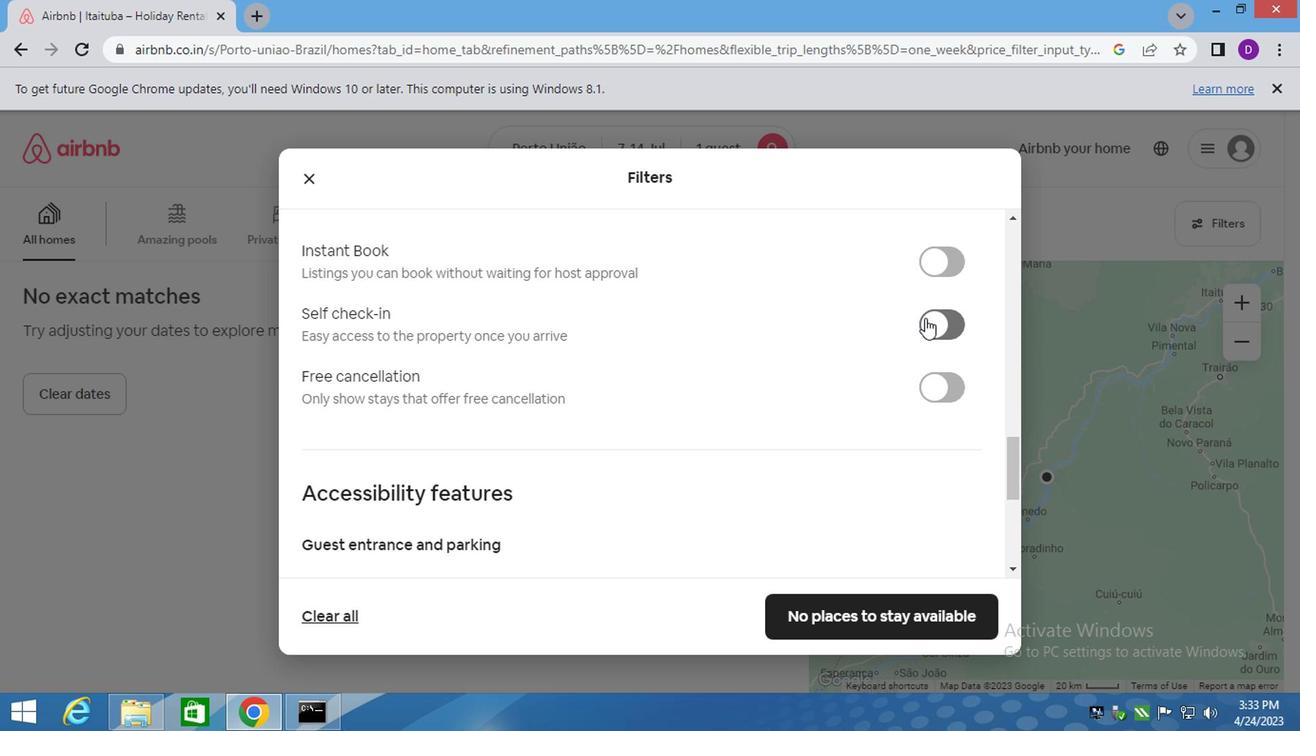 
Action: Mouse moved to (727, 456)
Screenshot: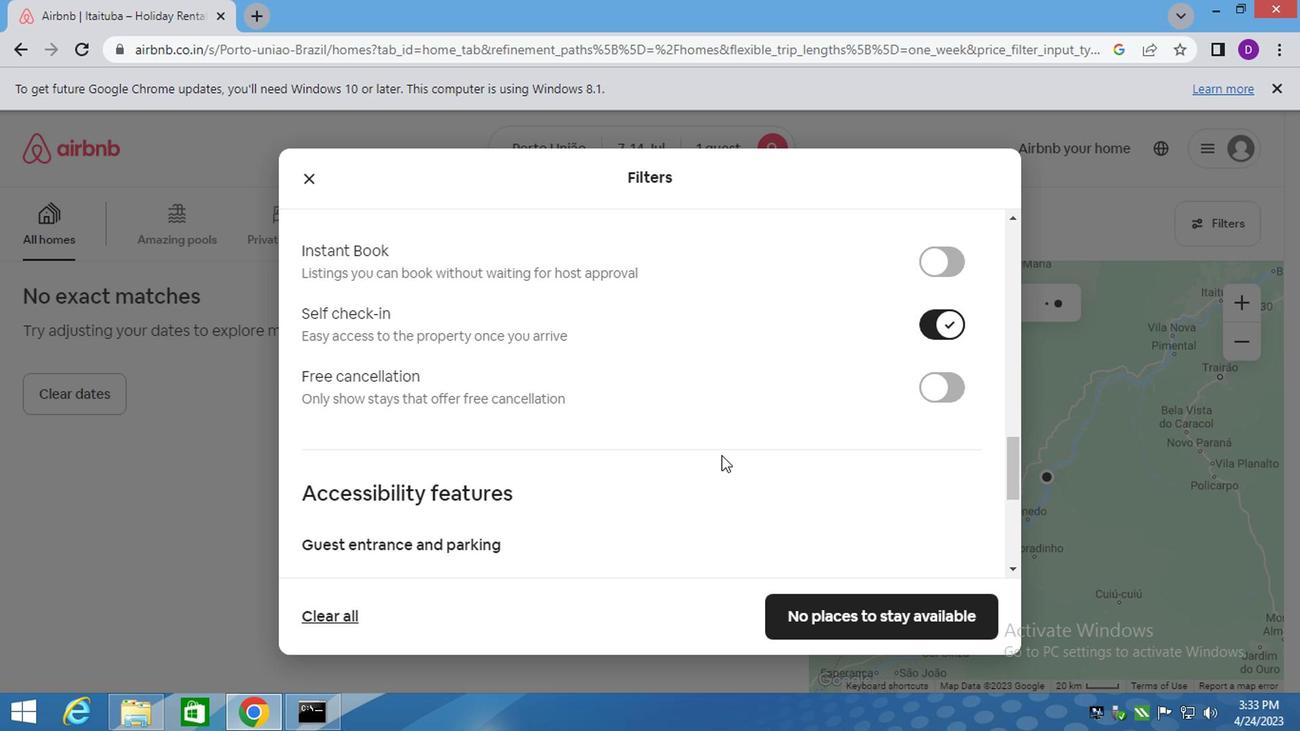 
Action: Mouse scrolled (761, 451) with delta (0, -1)
Screenshot: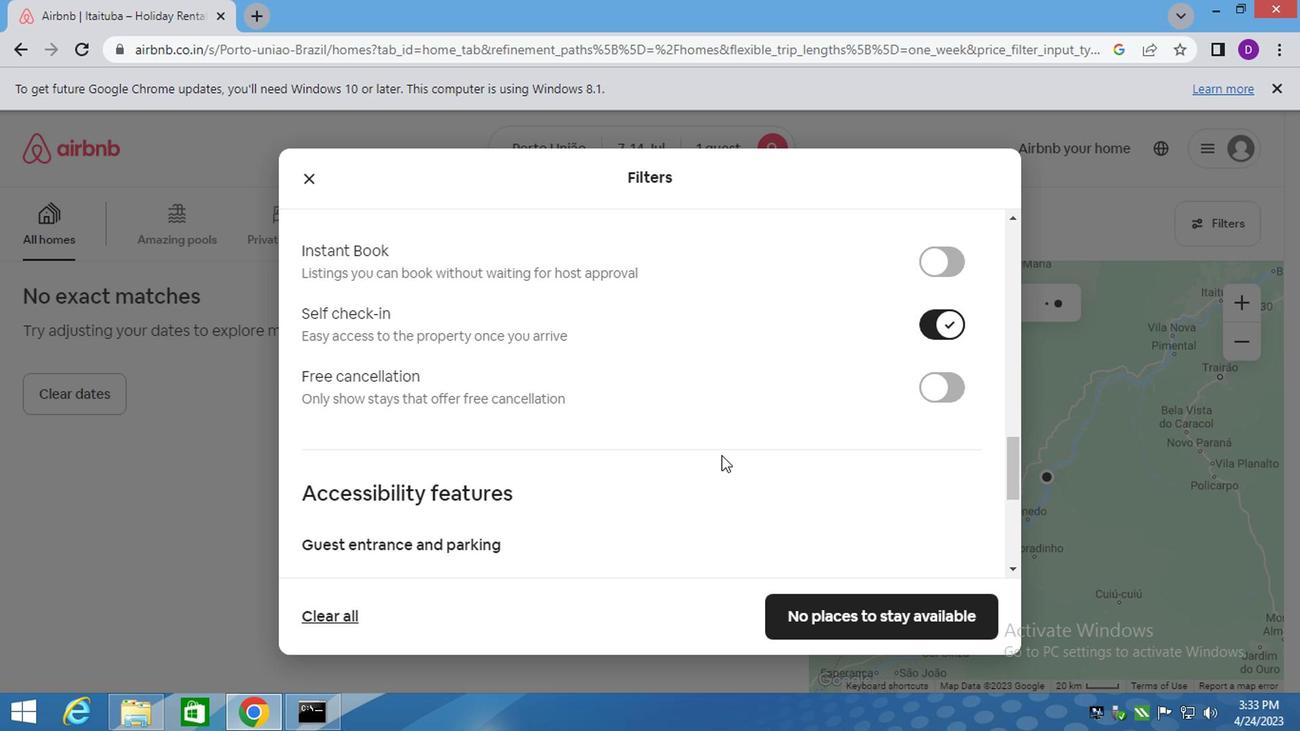 
Action: Mouse moved to (579, 467)
Screenshot: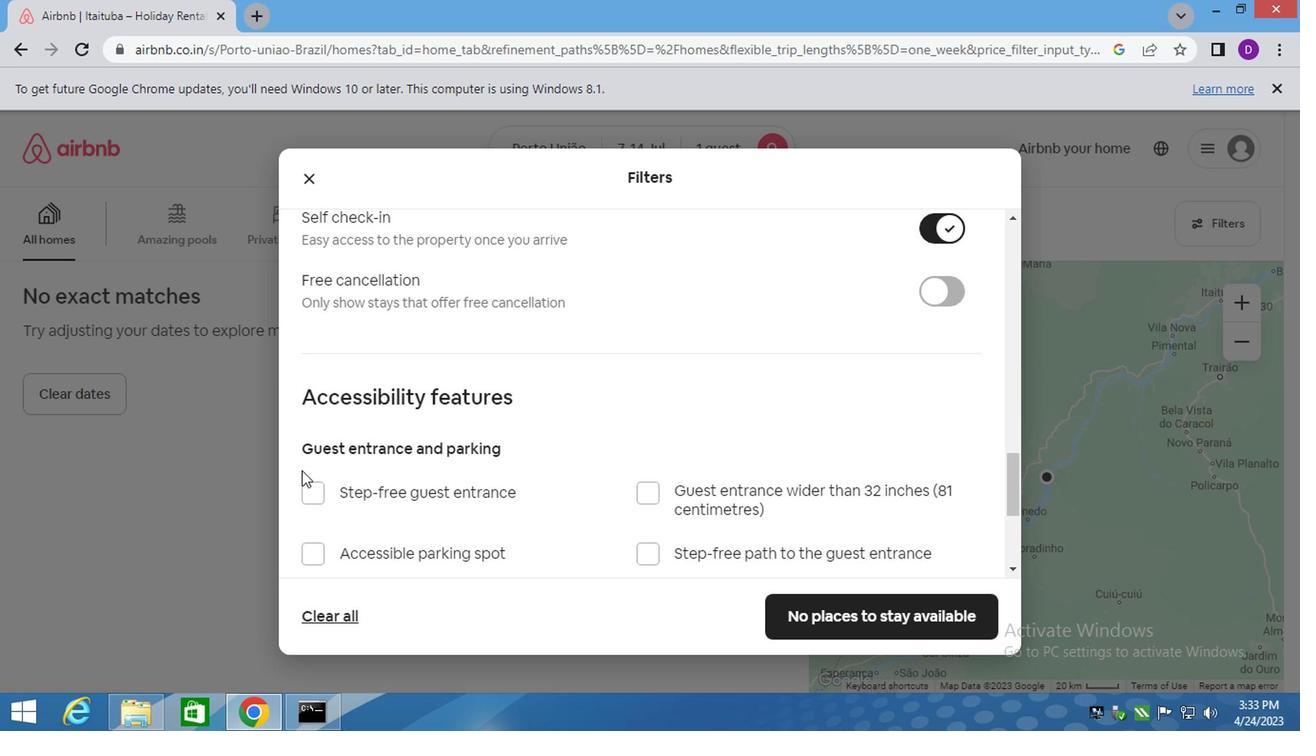 
Action: Mouse scrolled (679, 462) with delta (0, 0)
Screenshot: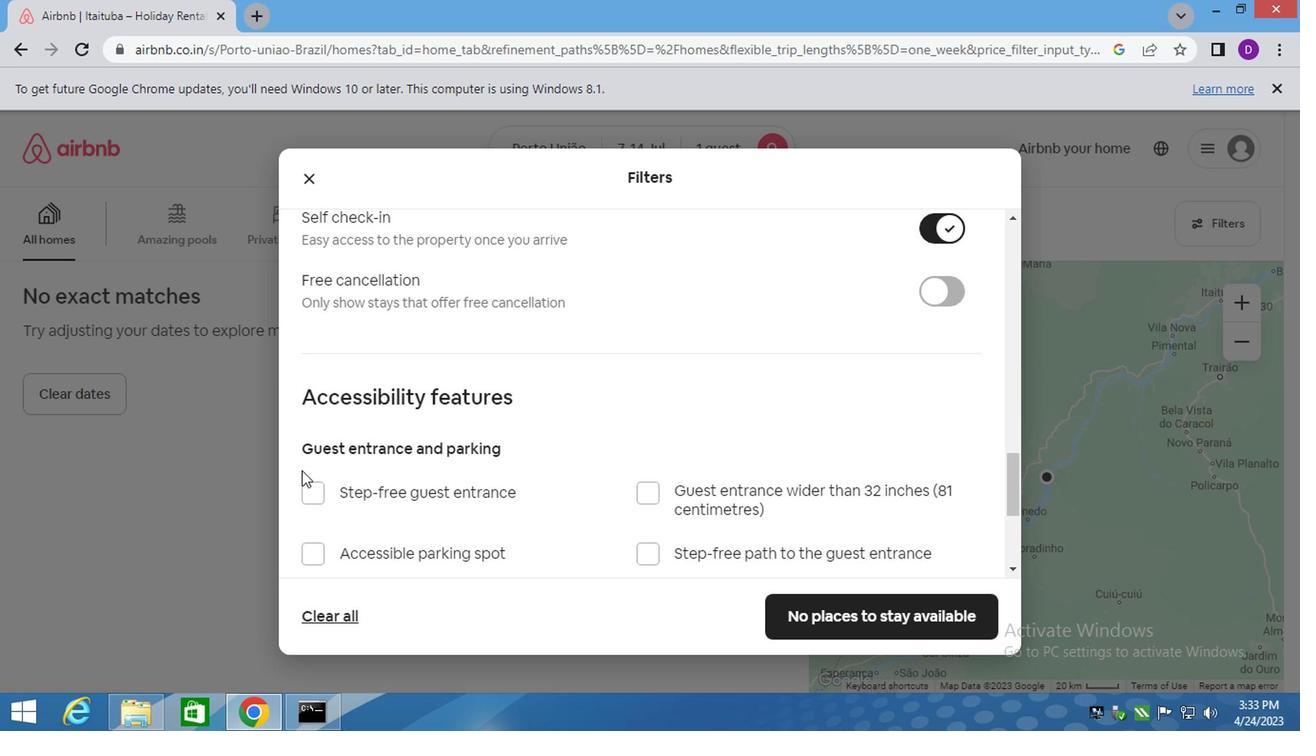 
Action: Mouse moved to (574, 467)
Screenshot: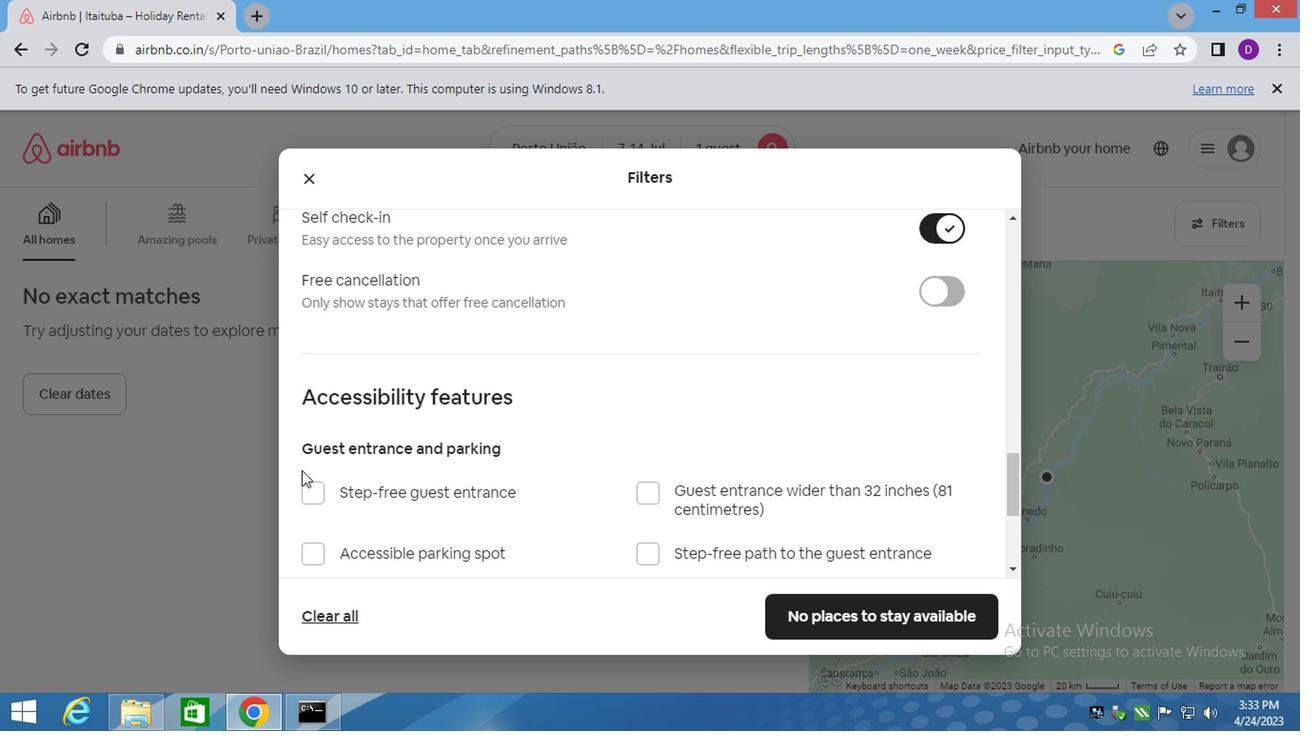 
Action: Mouse scrolled (620, 465) with delta (0, -1)
Screenshot: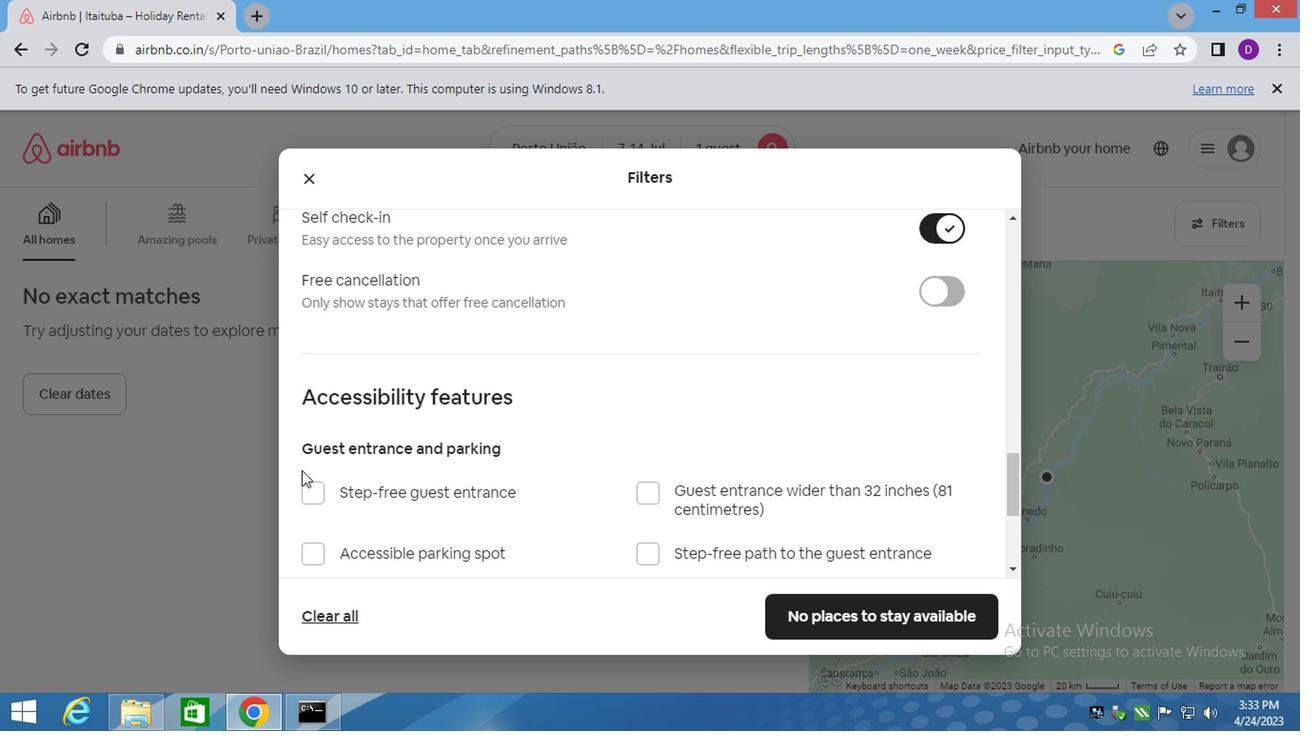 
Action: Mouse moved to (543, 469)
Screenshot: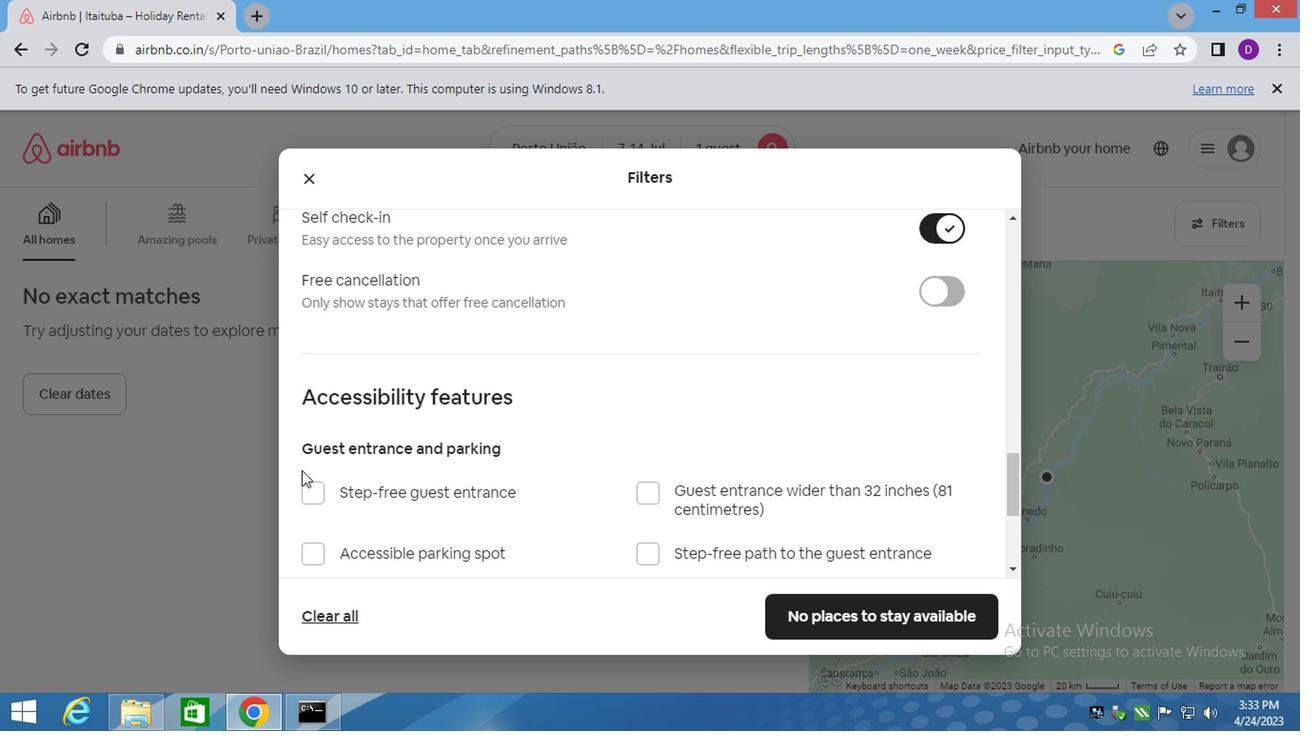 
Action: Mouse scrolled (574, 466) with delta (0, 0)
Screenshot: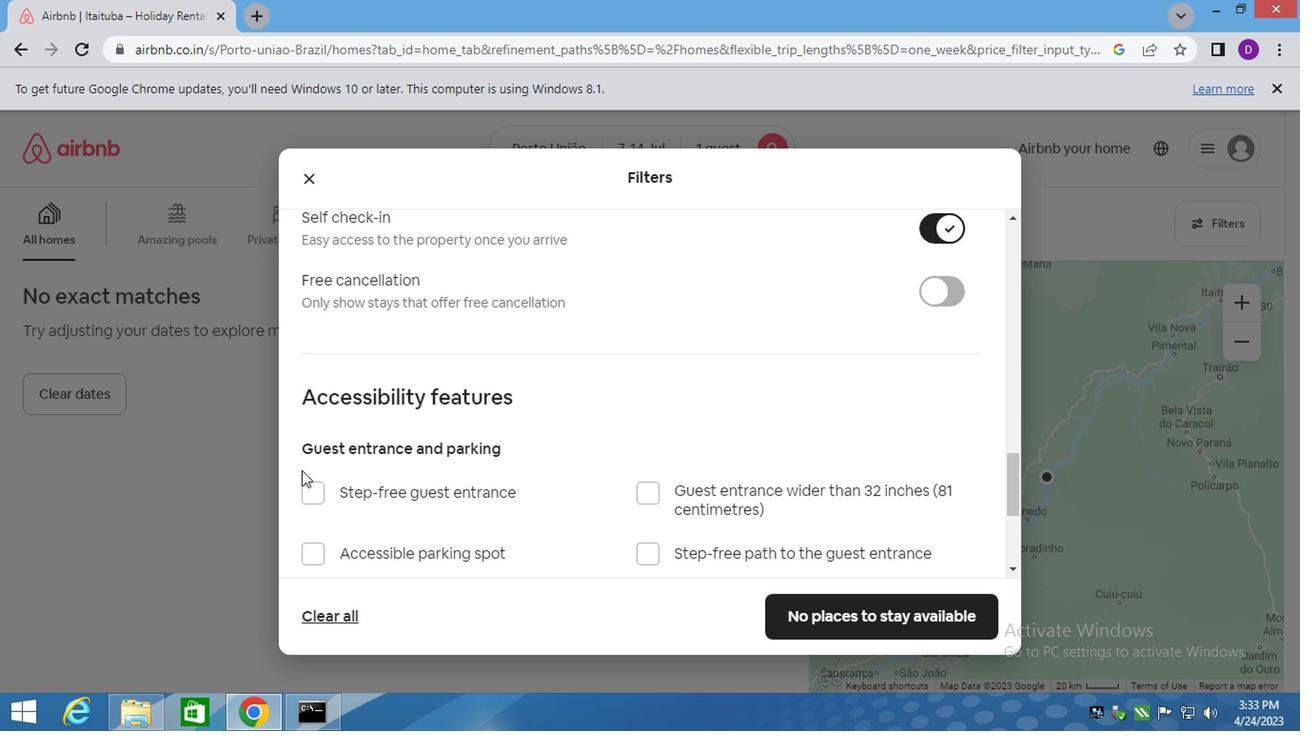 
Action: Mouse moved to (296, 472)
Screenshot: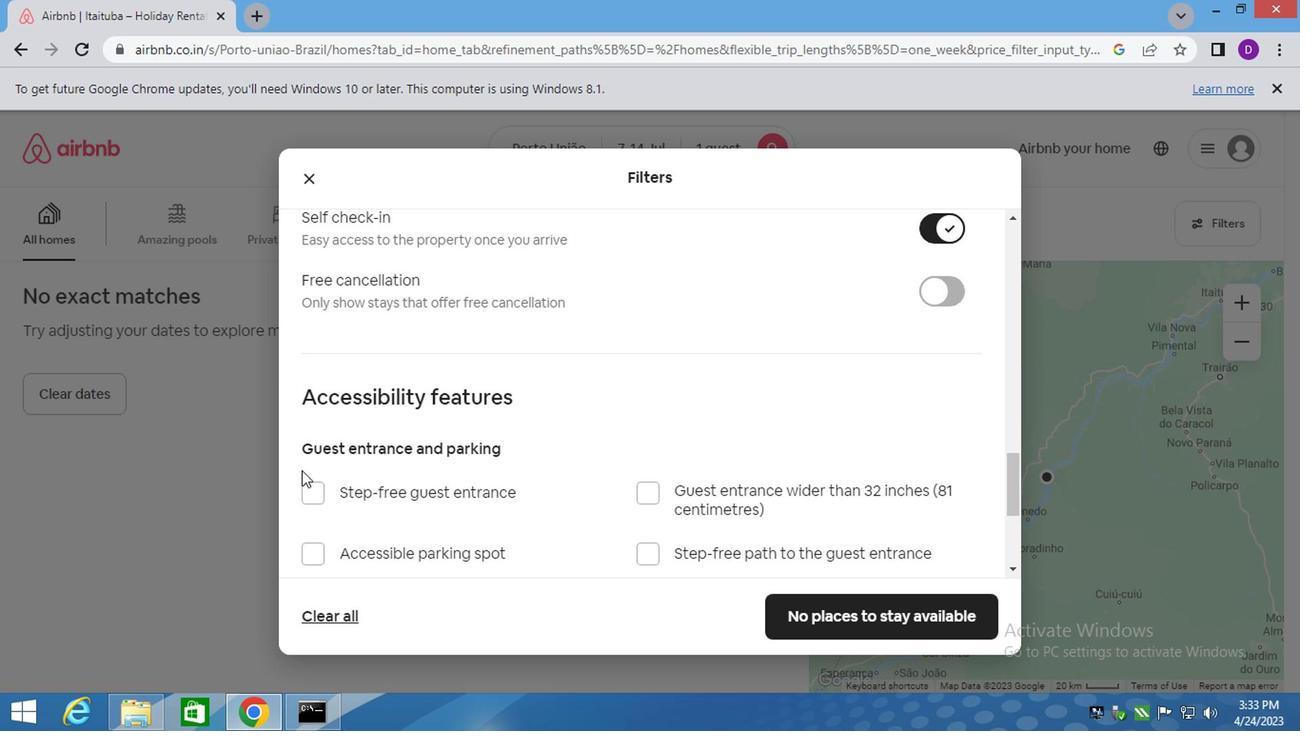 
Action: Mouse scrolled (296, 471) with delta (0, 0)
Screenshot: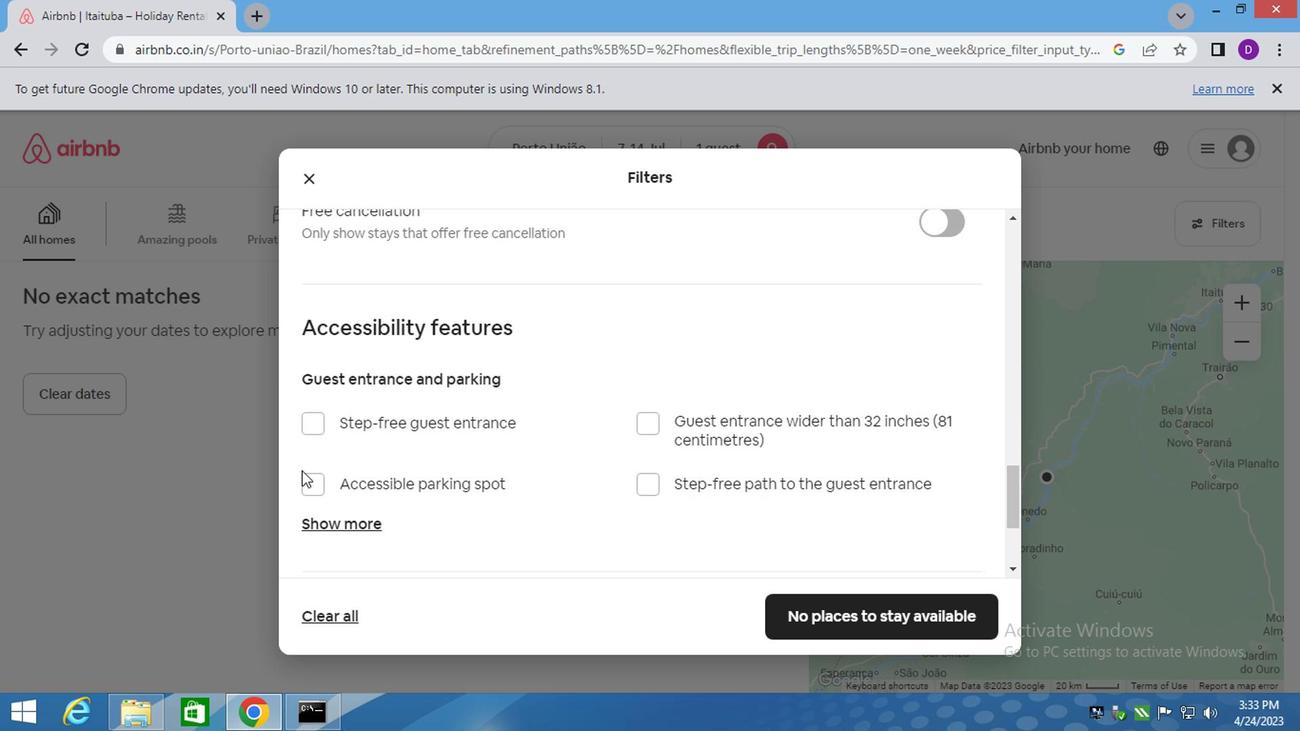 
Action: Mouse moved to (294, 472)
Screenshot: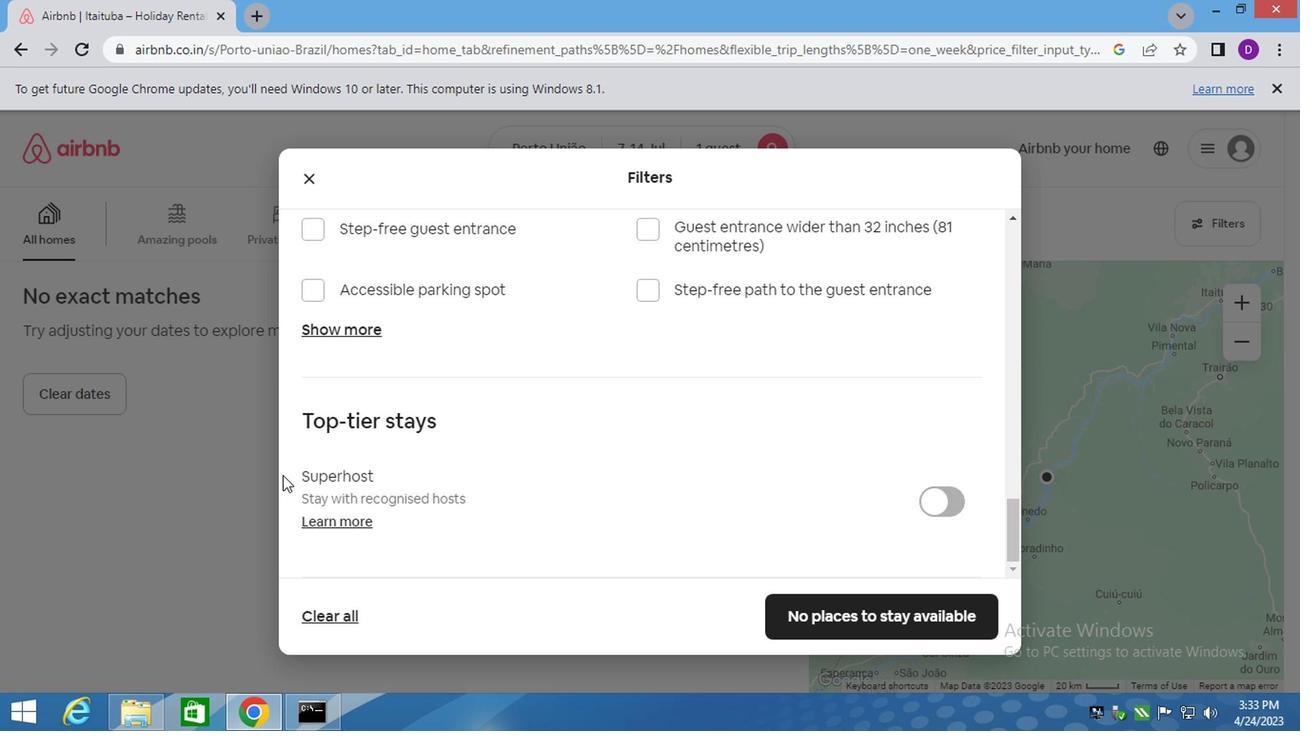 
Action: Mouse scrolled (296, 471) with delta (0, 0)
Screenshot: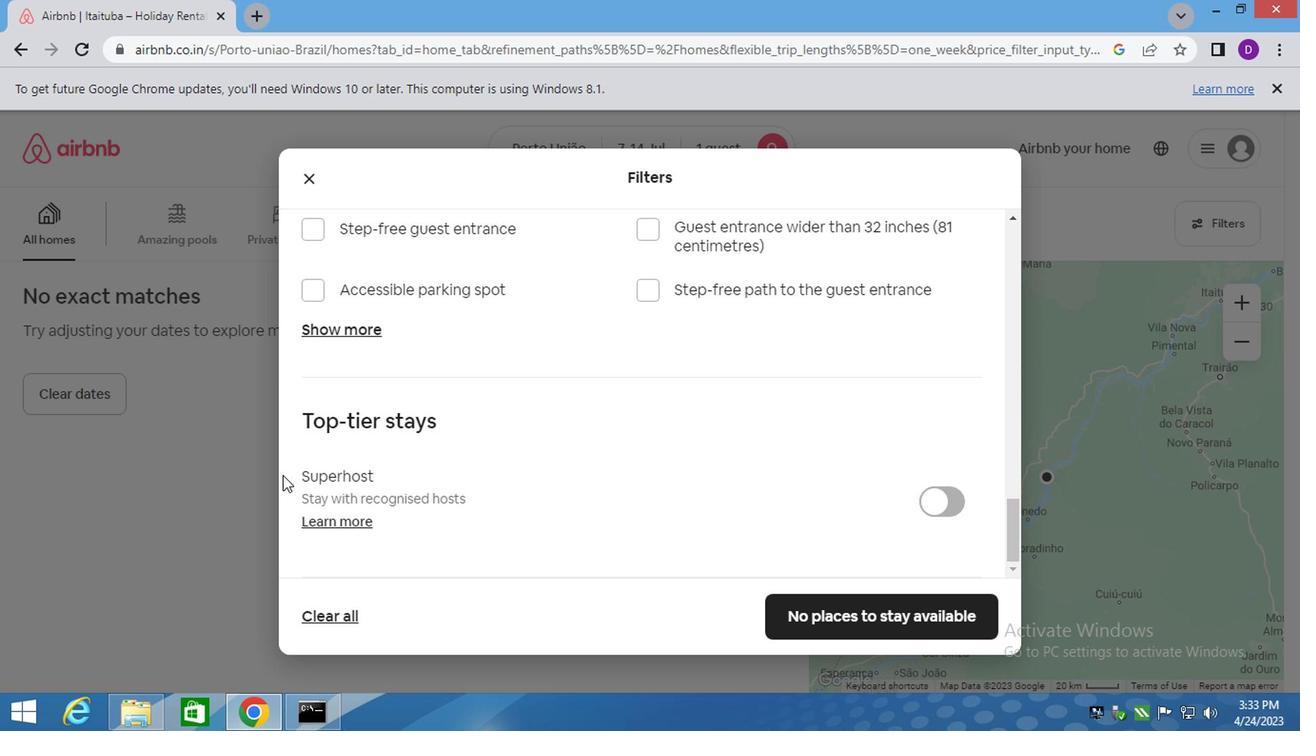 
Action: Mouse moved to (282, 477)
Screenshot: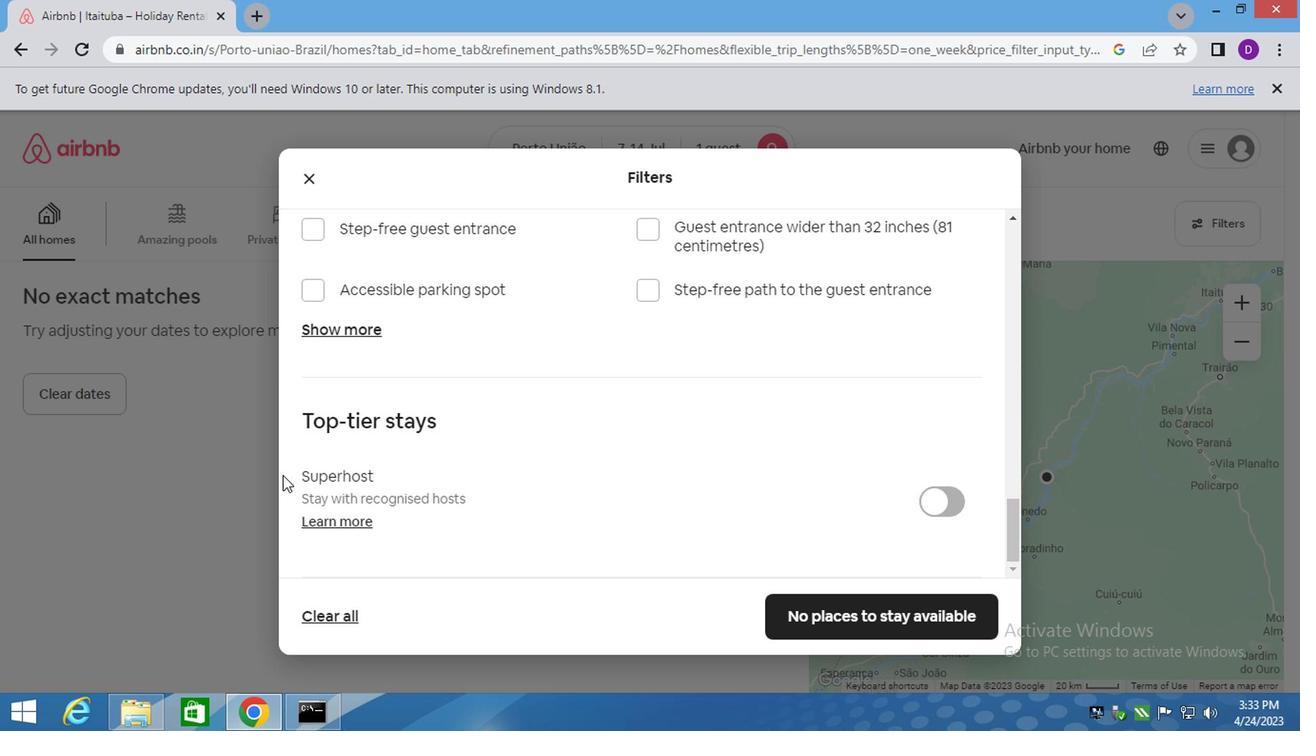 
Action: Mouse scrolled (294, 472) with delta (0, -1)
Screenshot: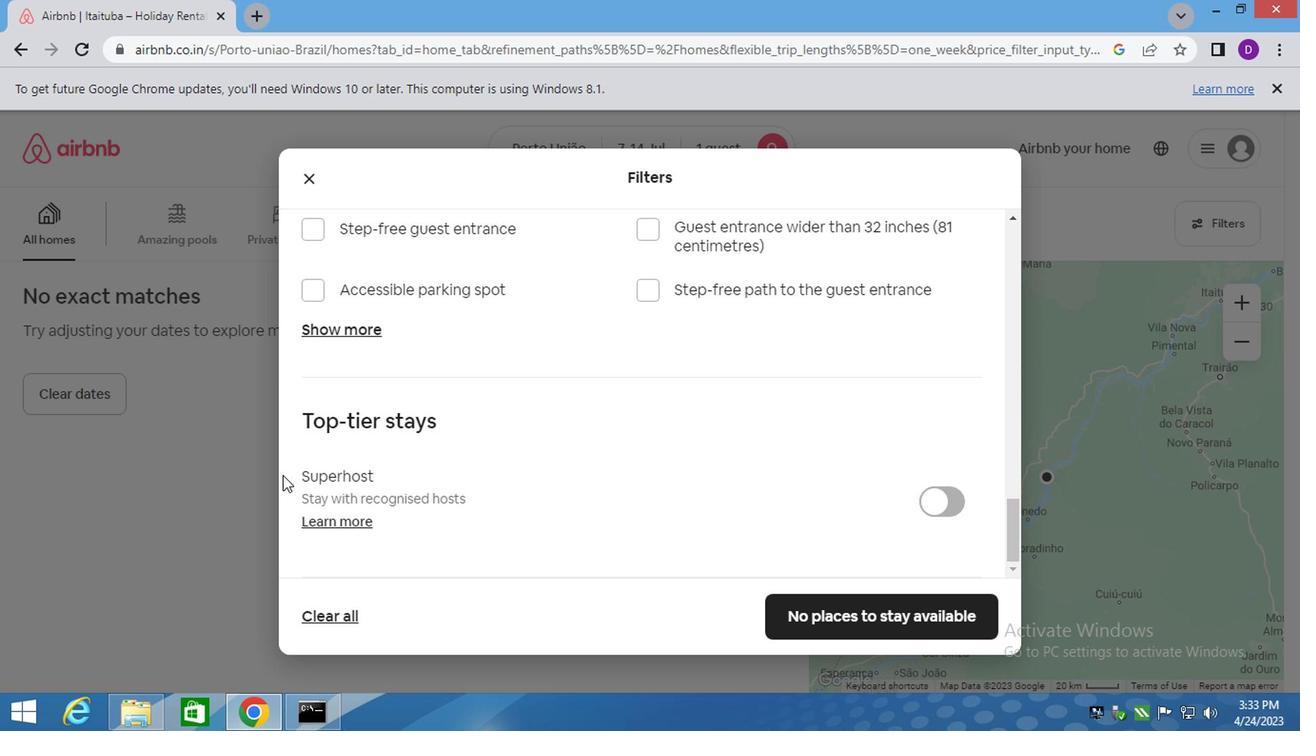 
Action: Mouse moved to (361, 478)
Screenshot: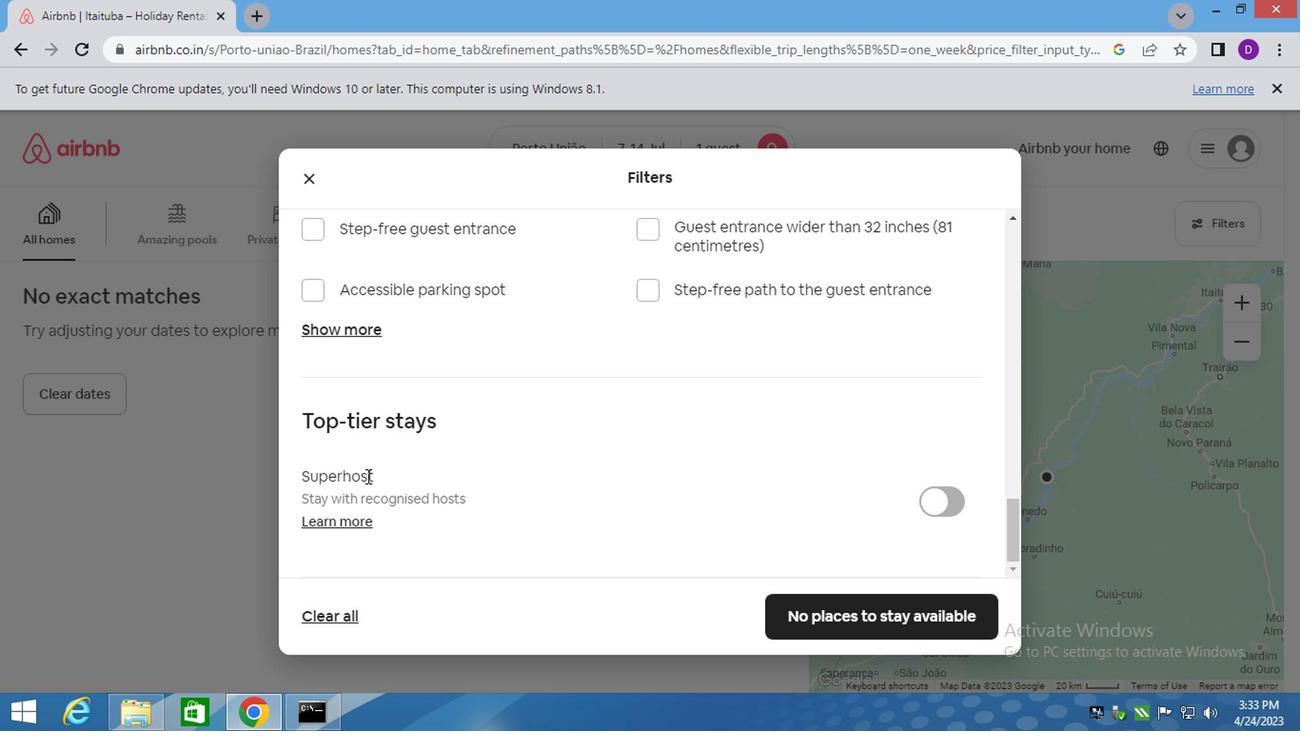 
Action: Mouse scrolled (361, 477) with delta (0, -1)
Screenshot: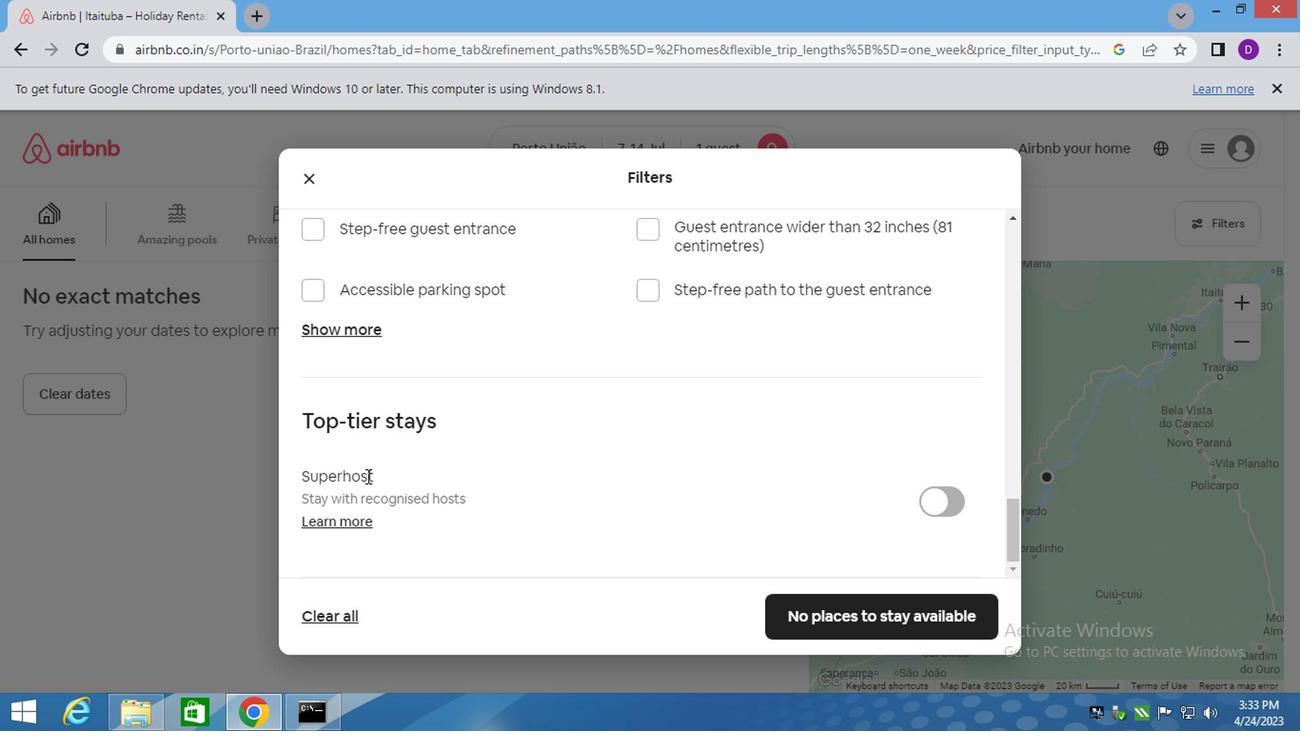 
Action: Mouse scrolled (361, 477) with delta (0, -1)
Screenshot: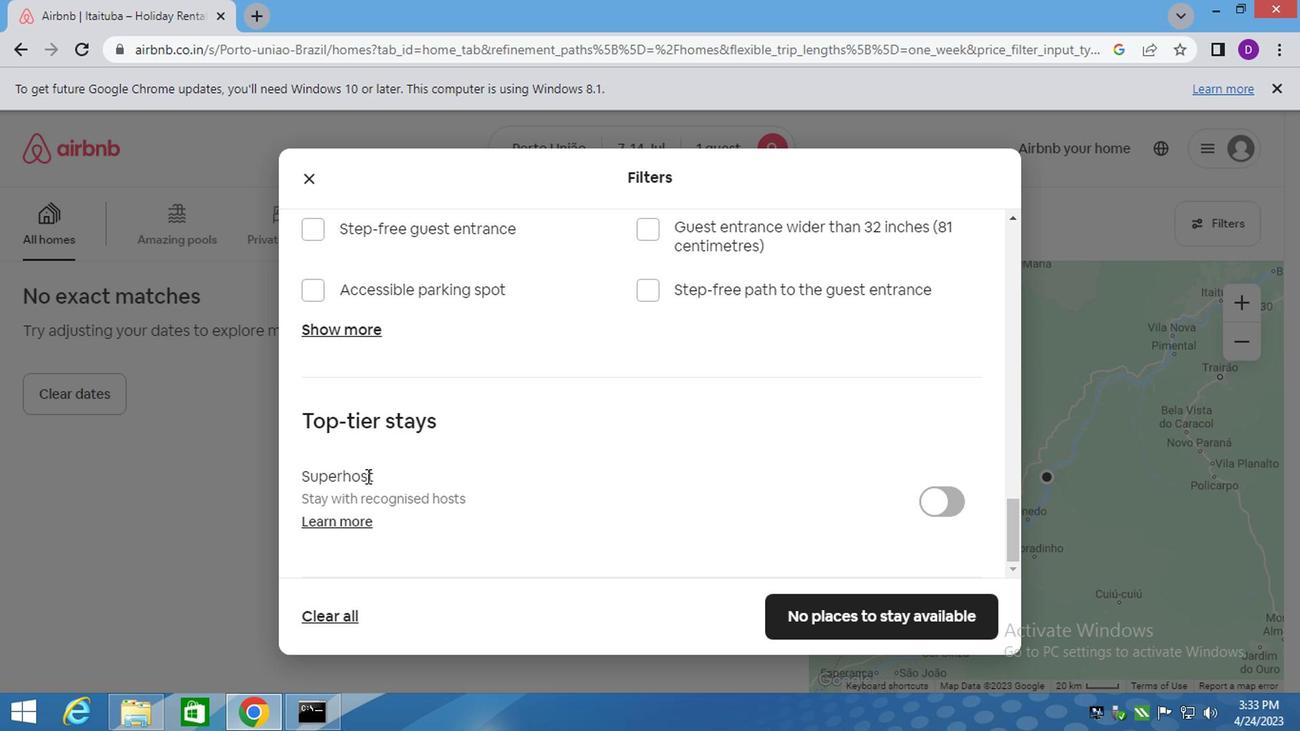
Action: Mouse scrolled (361, 477) with delta (0, -1)
Screenshot: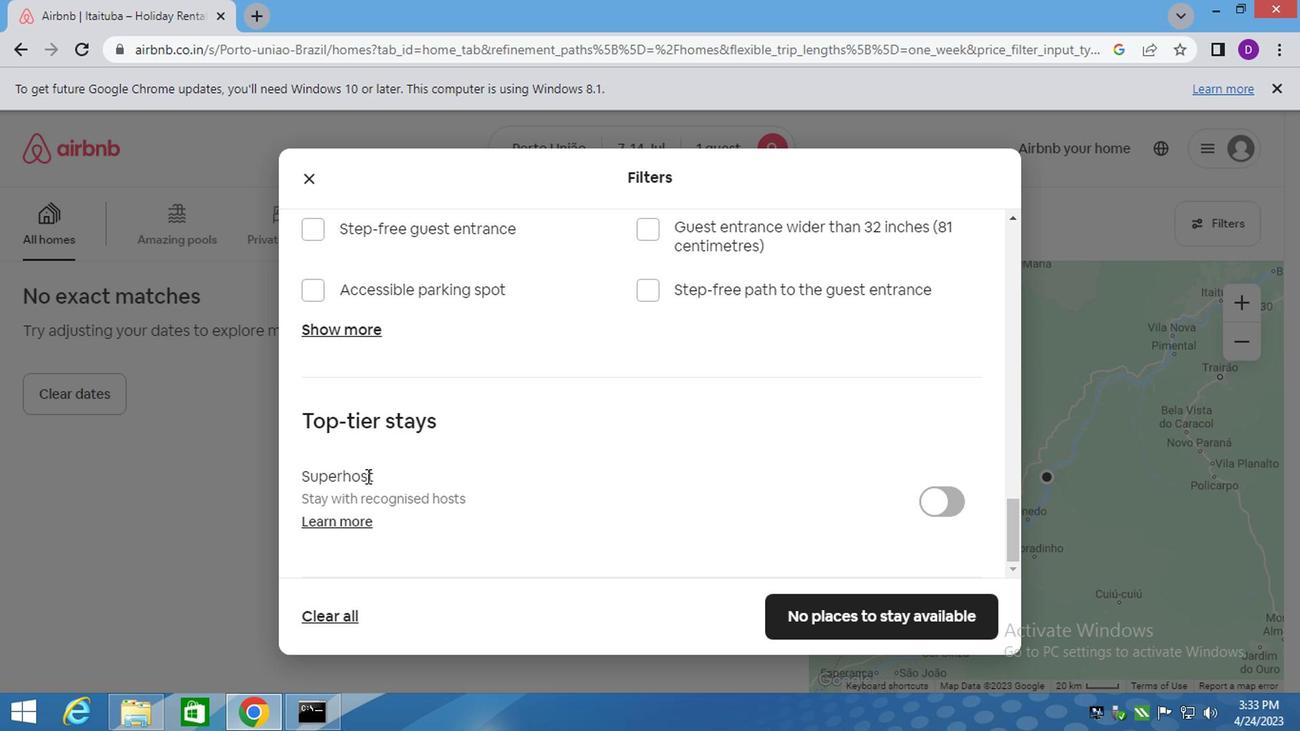 
Action: Mouse moved to (401, 486)
Screenshot: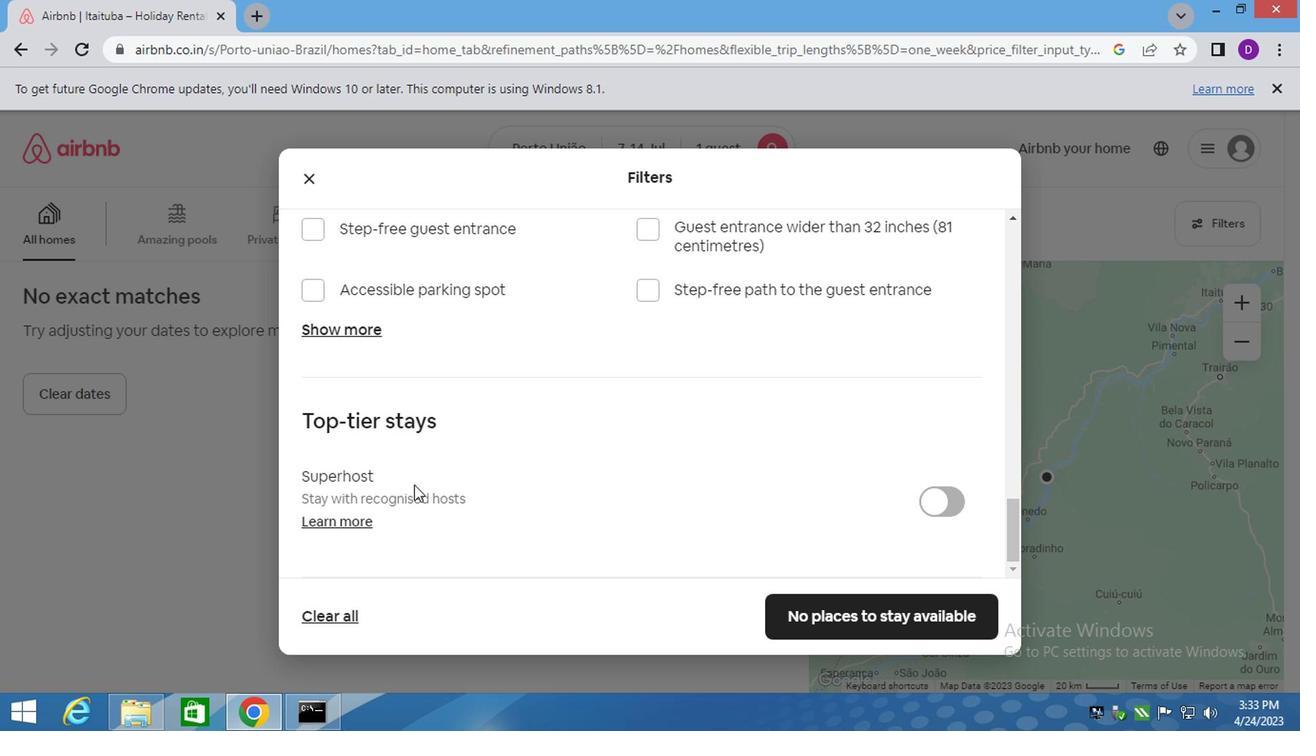 
Action: Mouse scrolled (397, 485) with delta (0, 0)
Screenshot: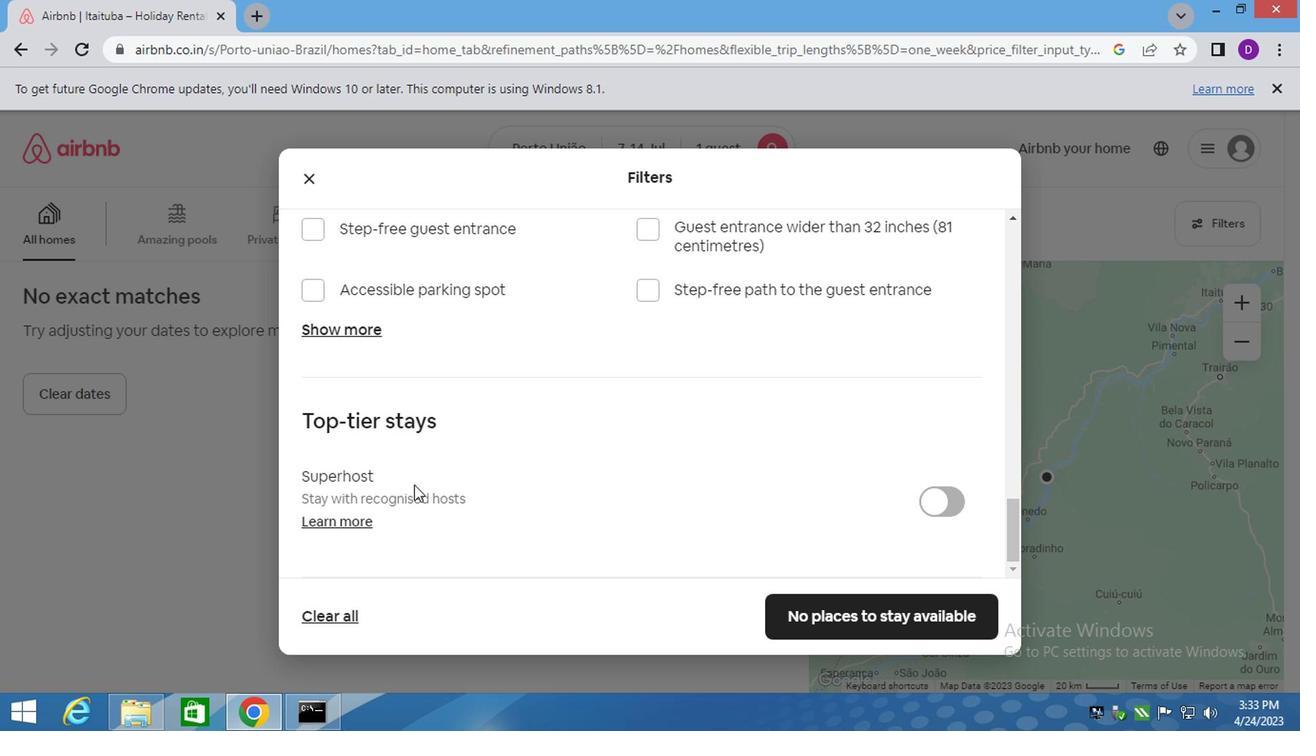 
Action: Mouse moved to (413, 487)
Screenshot: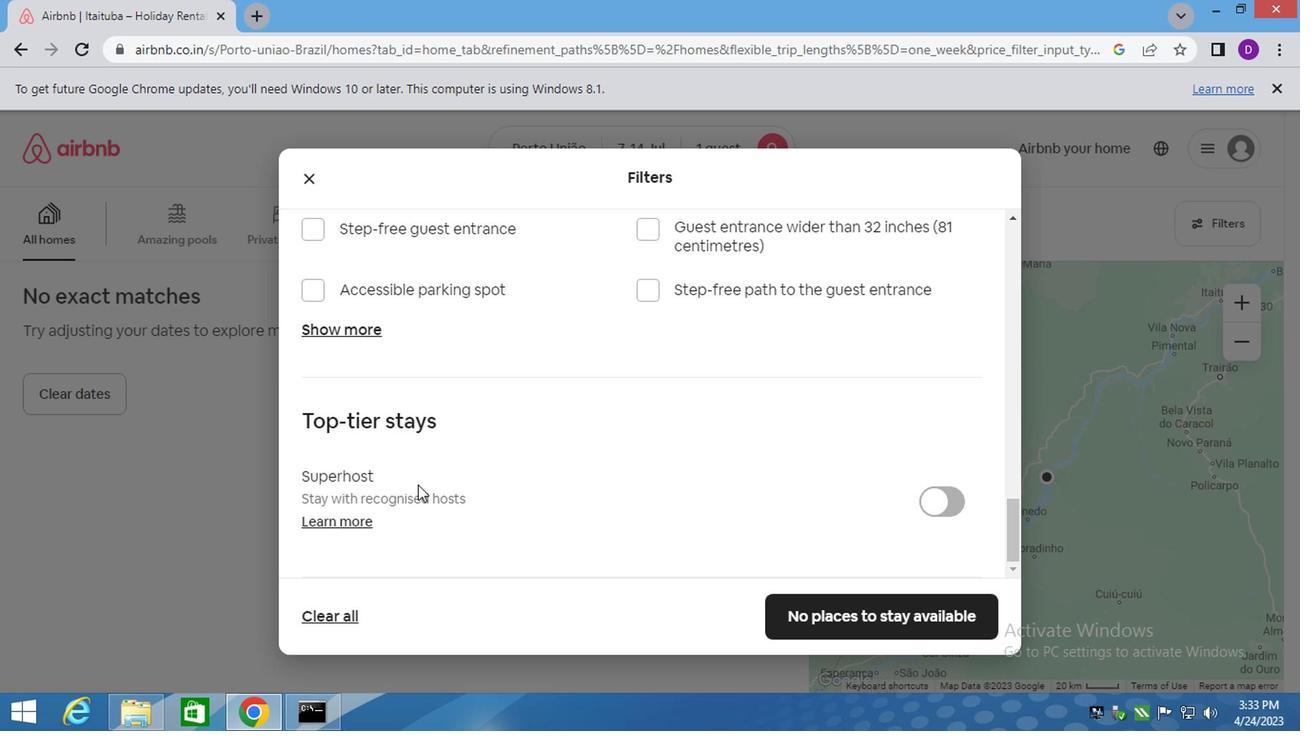 
Action: Mouse scrolled (412, 486) with delta (0, -1)
Screenshot: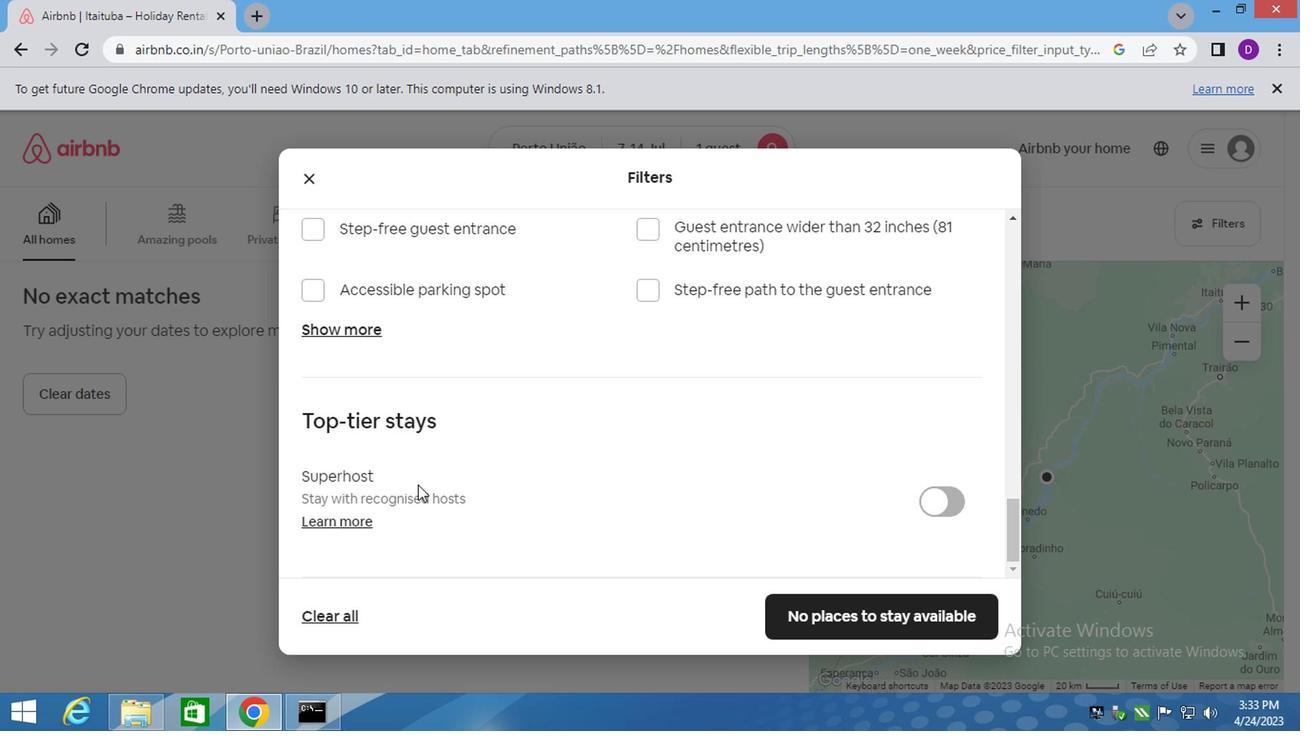 
Action: Mouse scrolled (413, 486) with delta (0, -1)
Screenshot: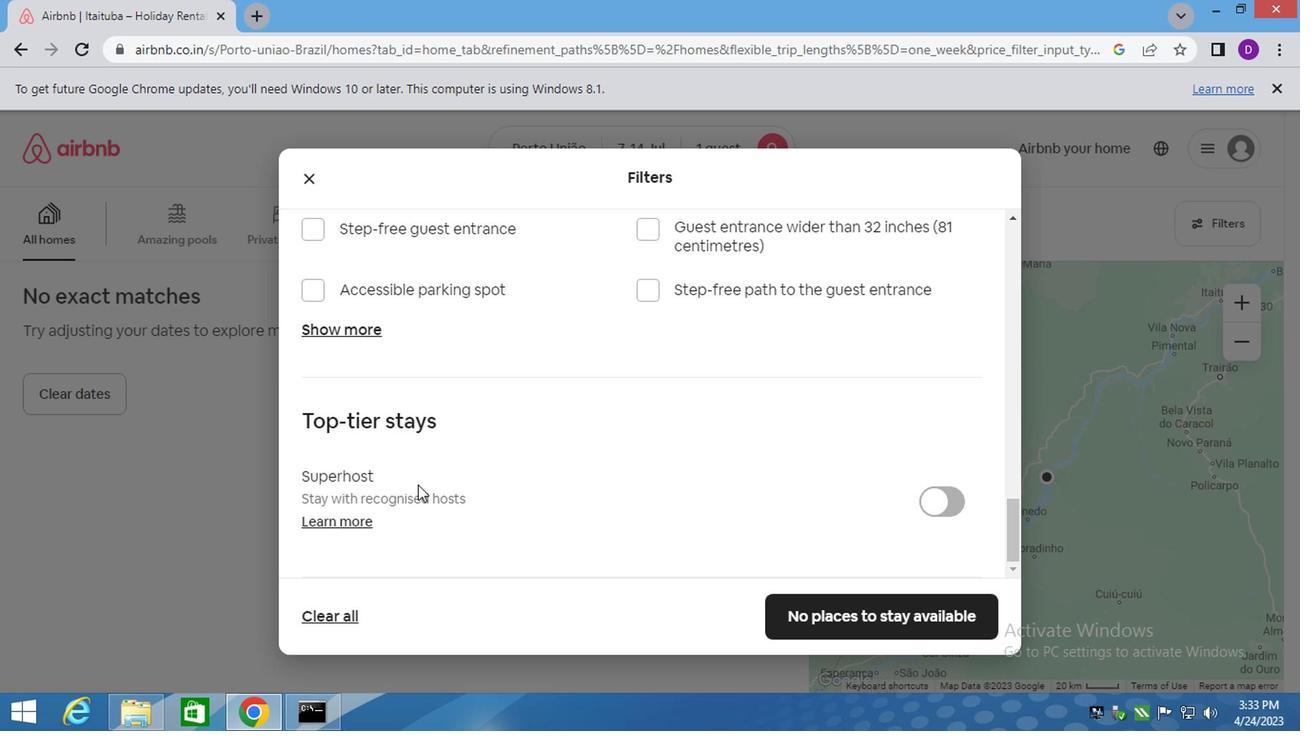
Action: Mouse scrolled (413, 486) with delta (0, -1)
Screenshot: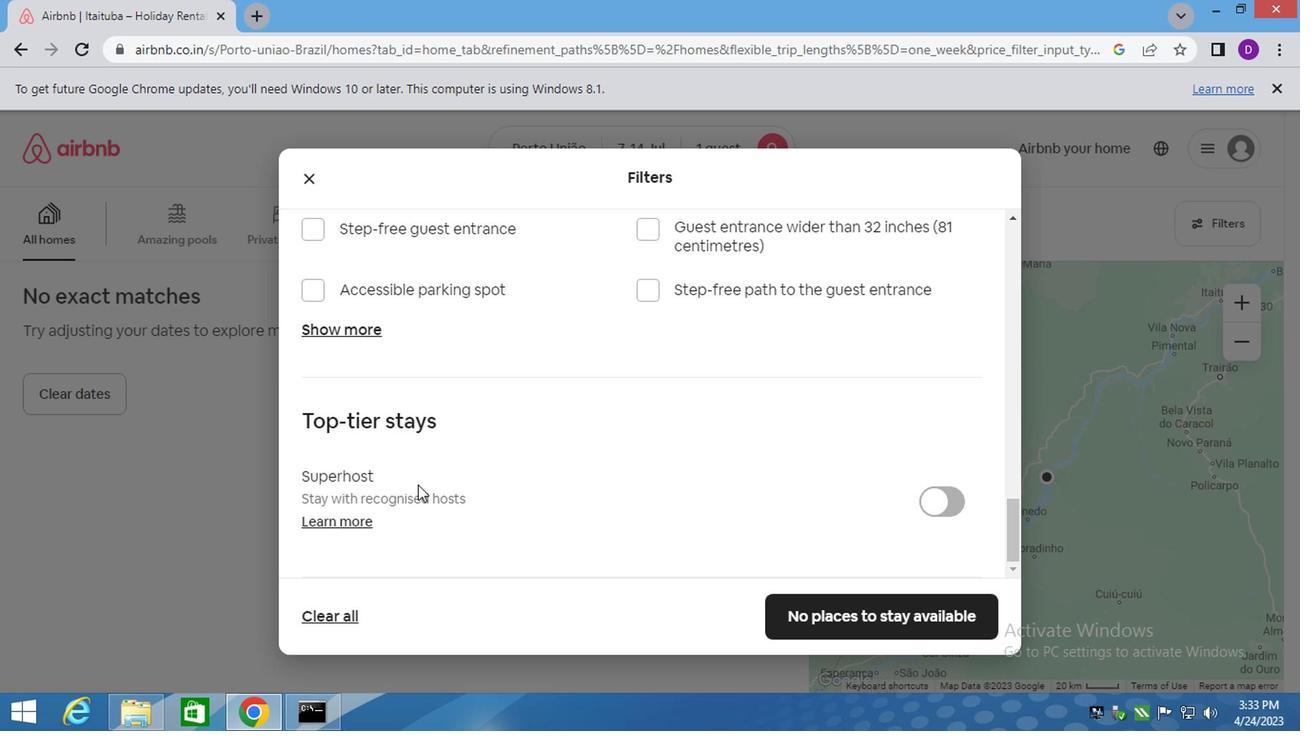
Action: Mouse scrolled (413, 488) with delta (0, 0)
Screenshot: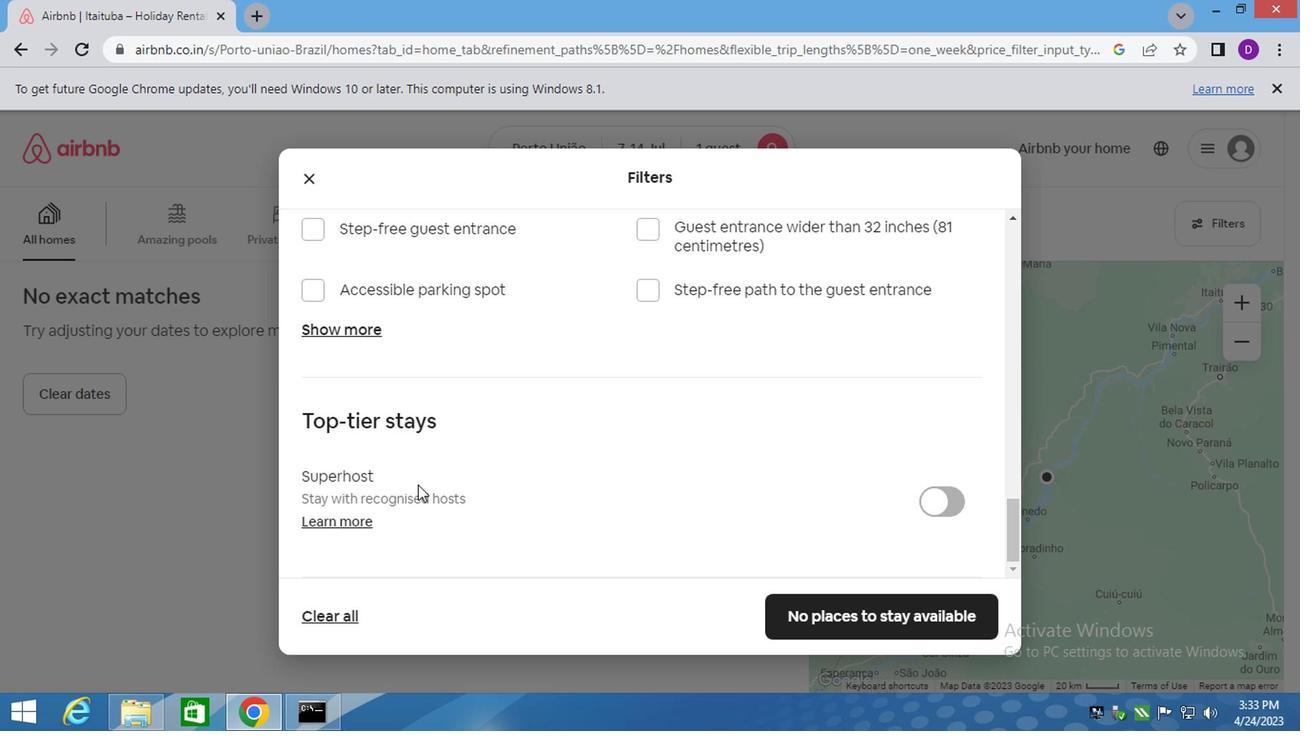 
Action: Mouse scrolled (413, 488) with delta (0, 0)
Screenshot: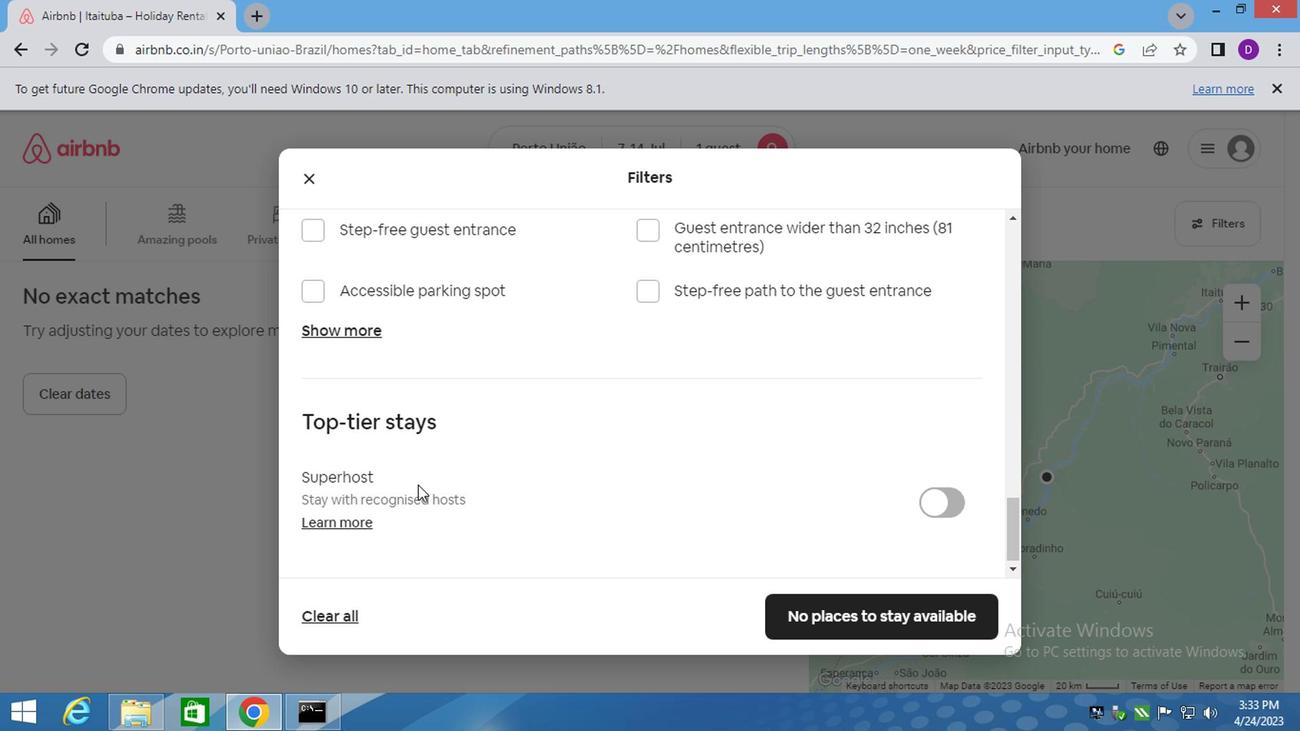 
Action: Mouse scrolled (413, 488) with delta (0, 0)
Screenshot: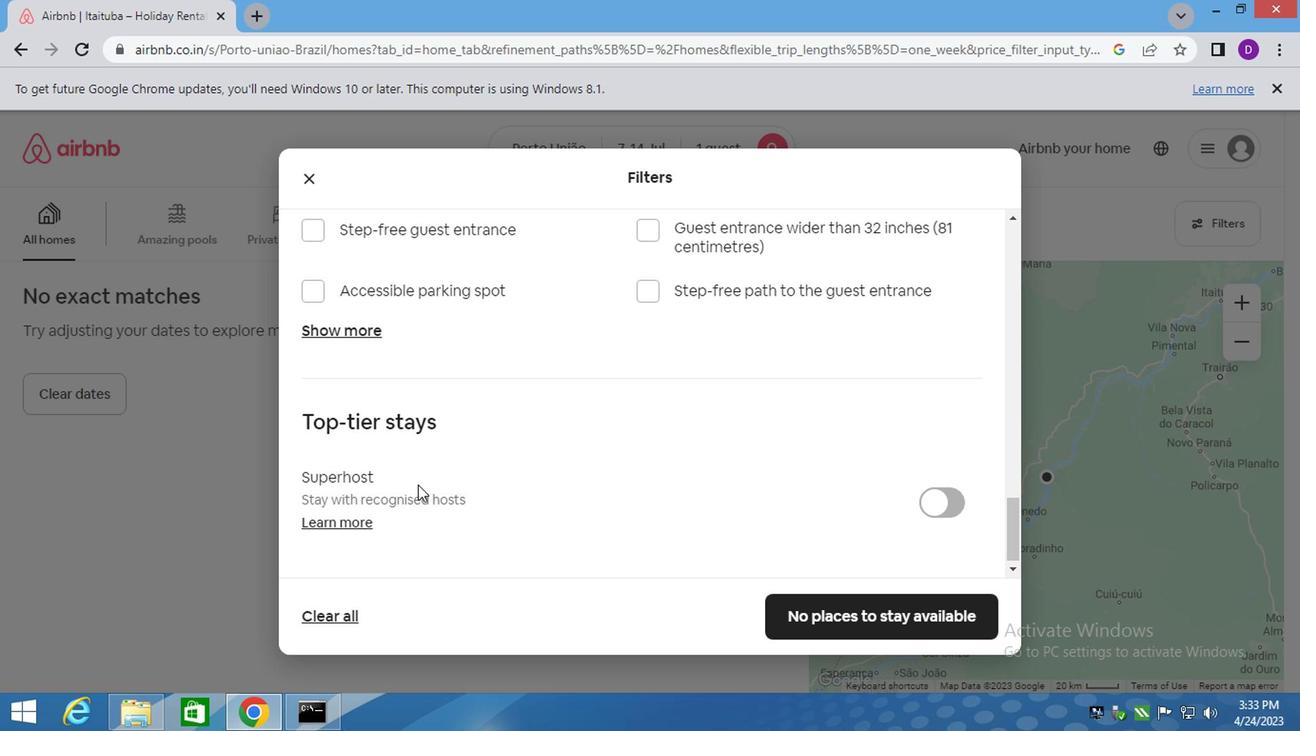 
Action: Mouse scrolled (413, 488) with delta (0, 0)
Screenshot: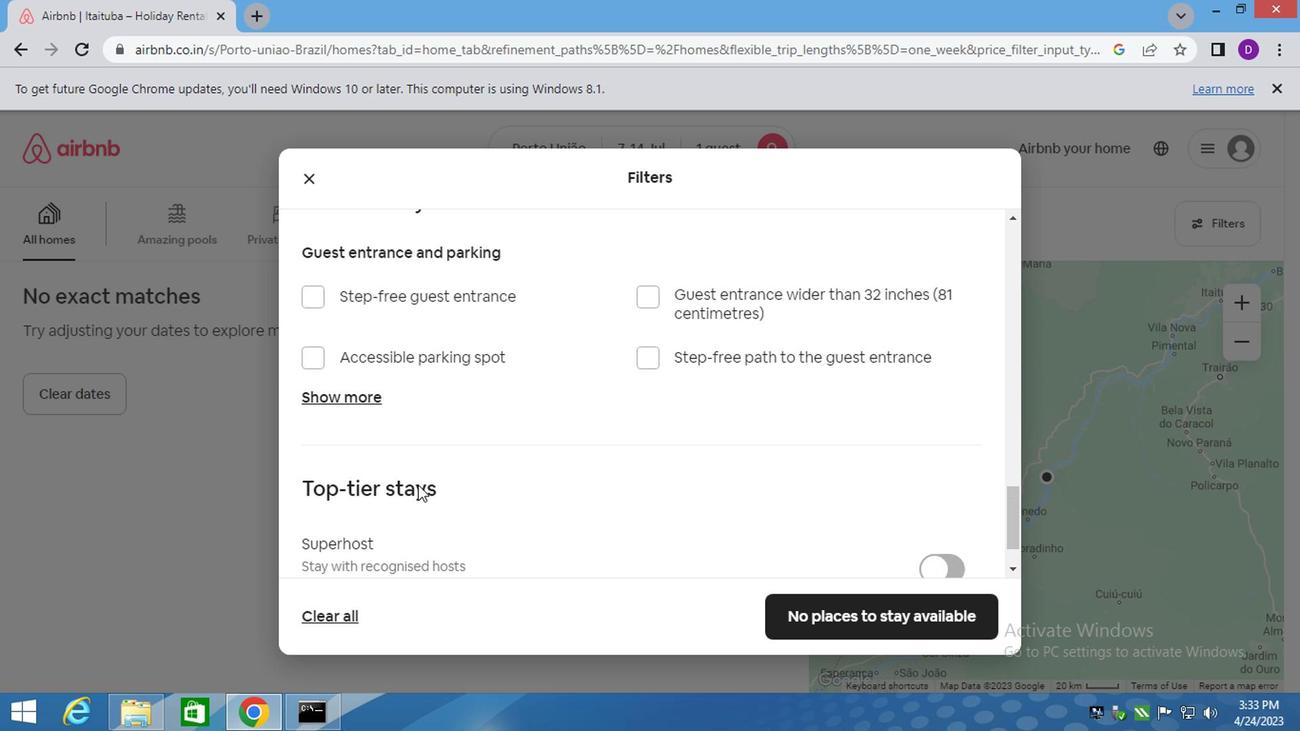
Action: Mouse scrolled (413, 488) with delta (0, 0)
Screenshot: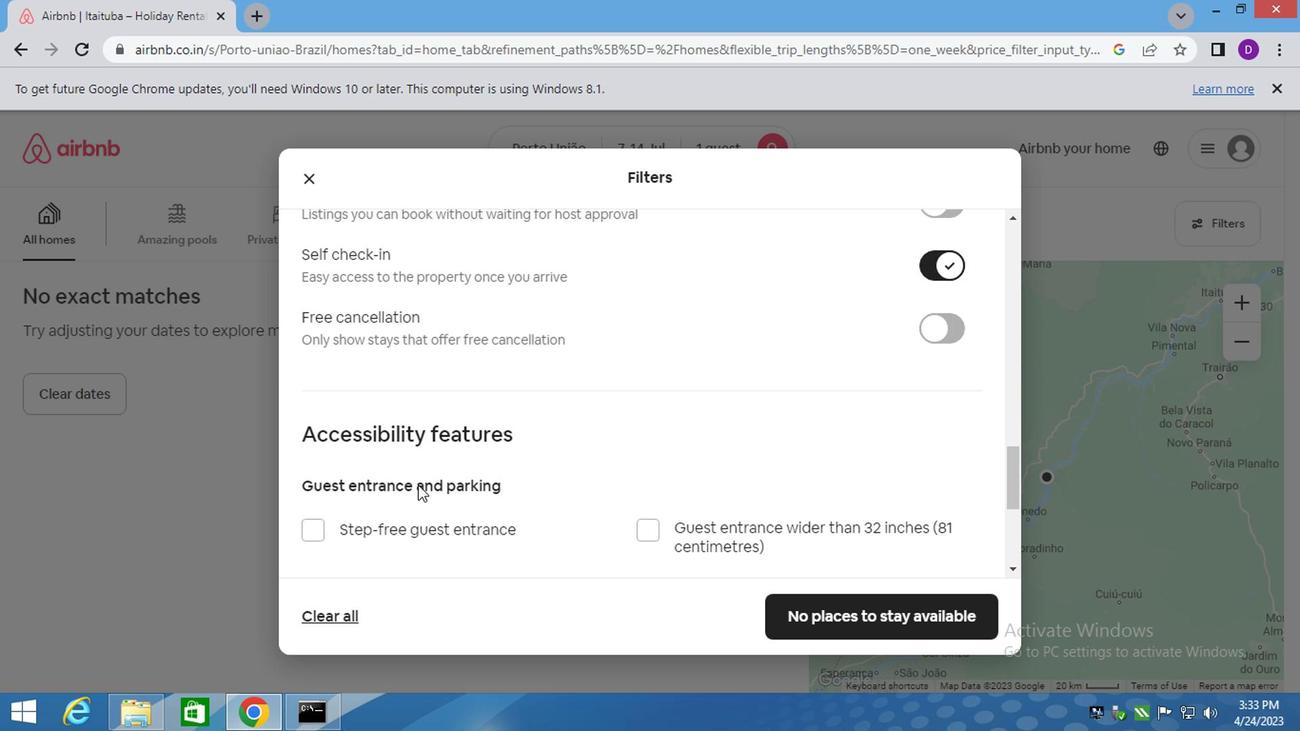 
Action: Mouse scrolled (413, 486) with delta (0, -1)
Screenshot: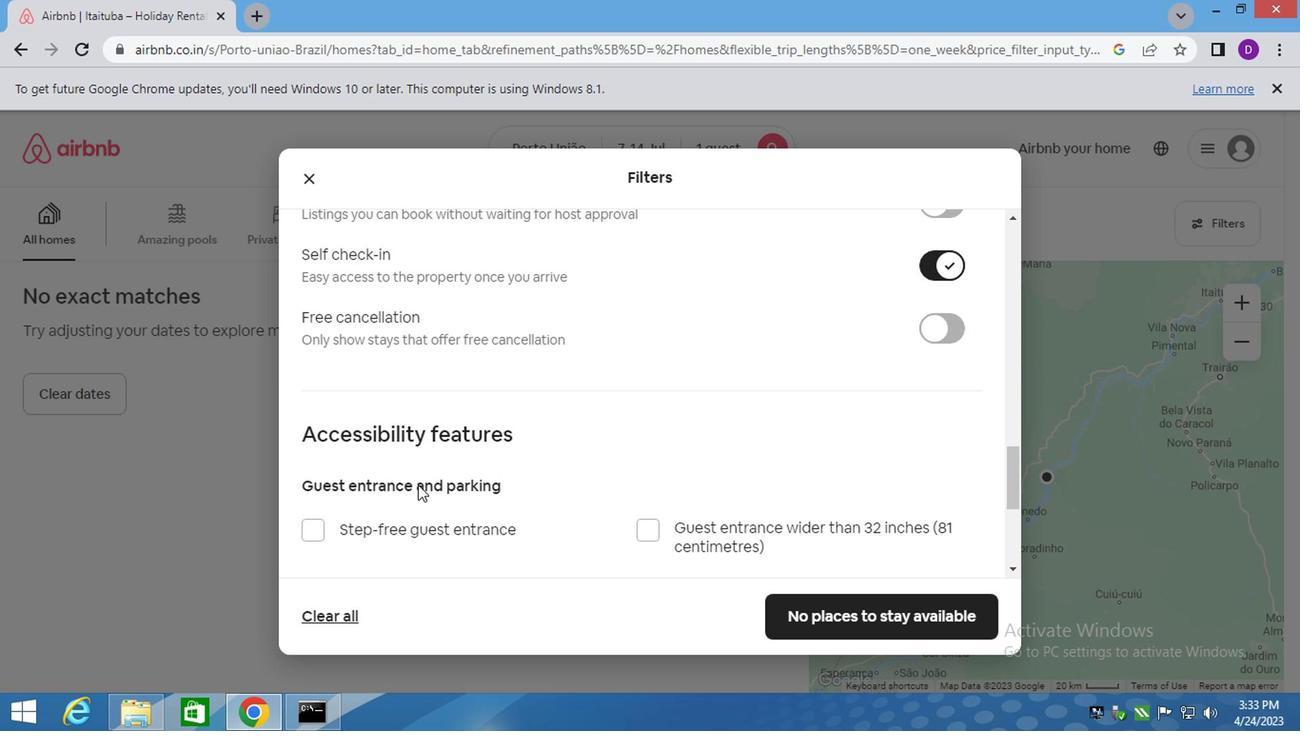 
Action: Mouse scrolled (413, 486) with delta (0, -1)
Screenshot: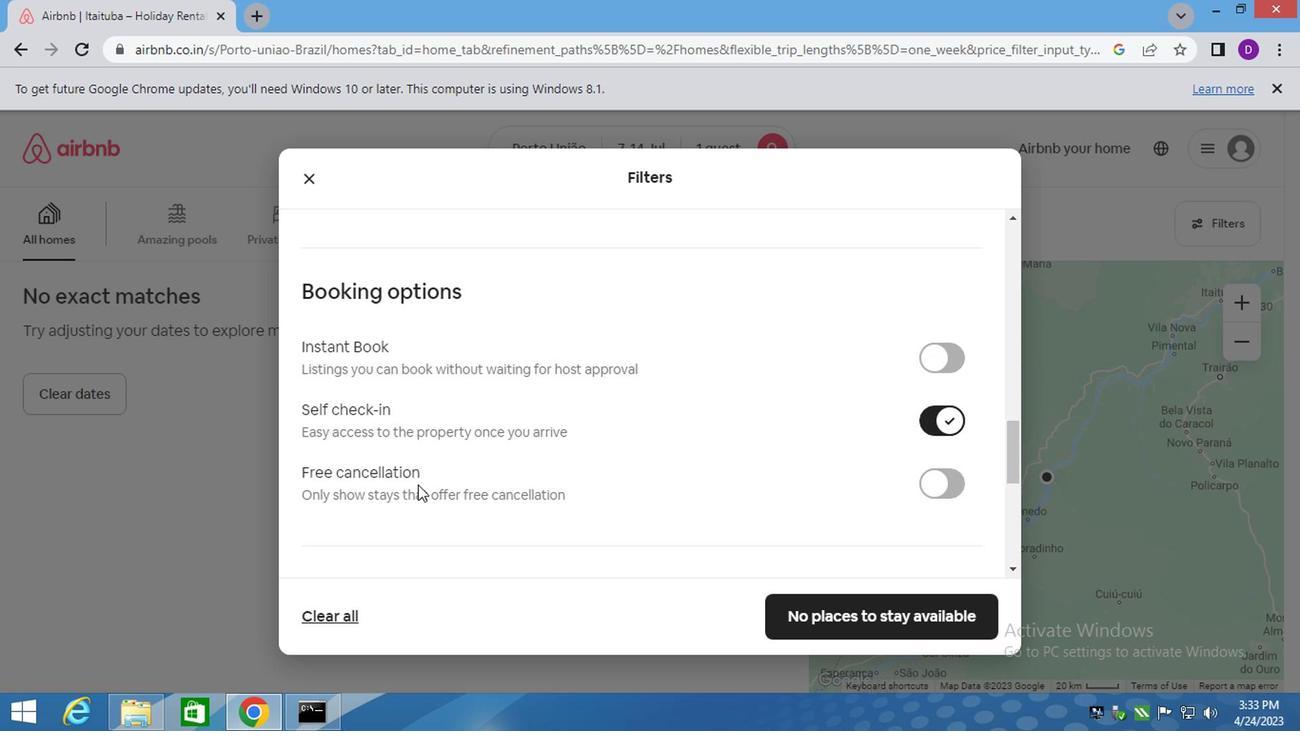 
Action: Mouse scrolled (413, 486) with delta (0, -1)
Screenshot: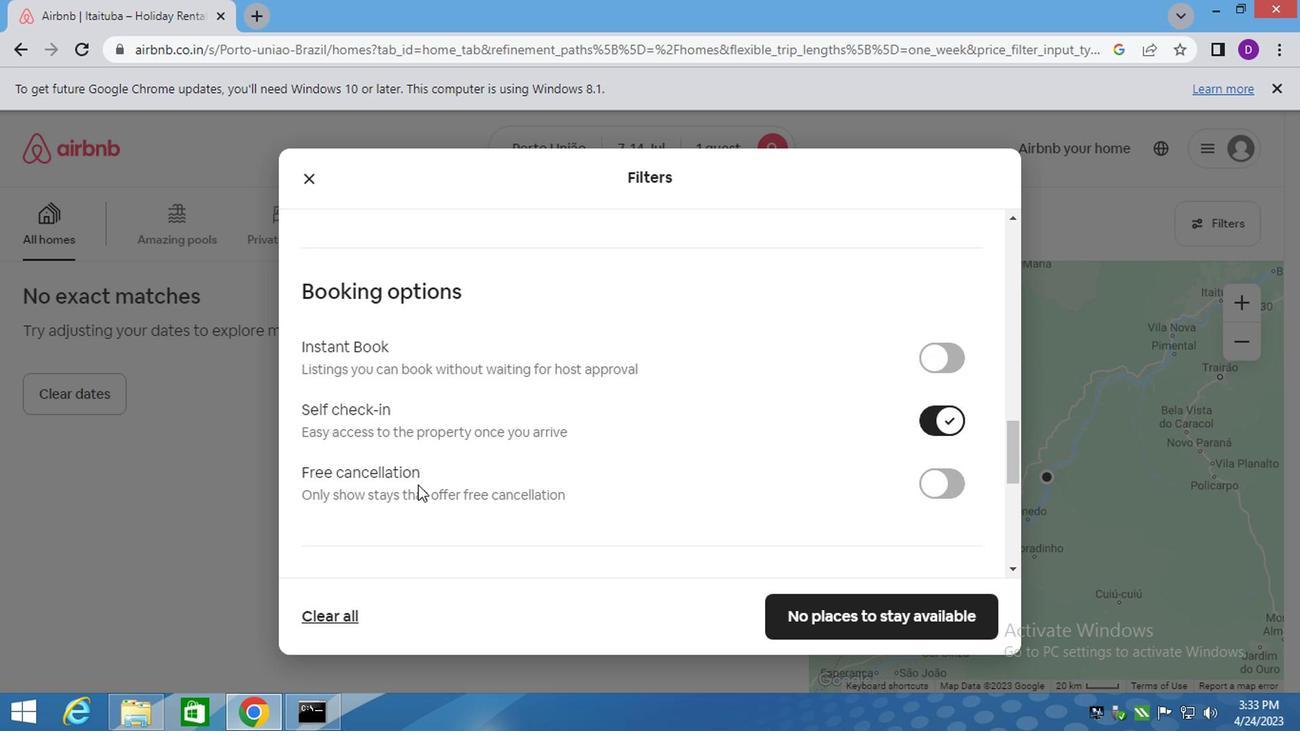 
Action: Mouse scrolled (413, 486) with delta (0, -1)
Screenshot: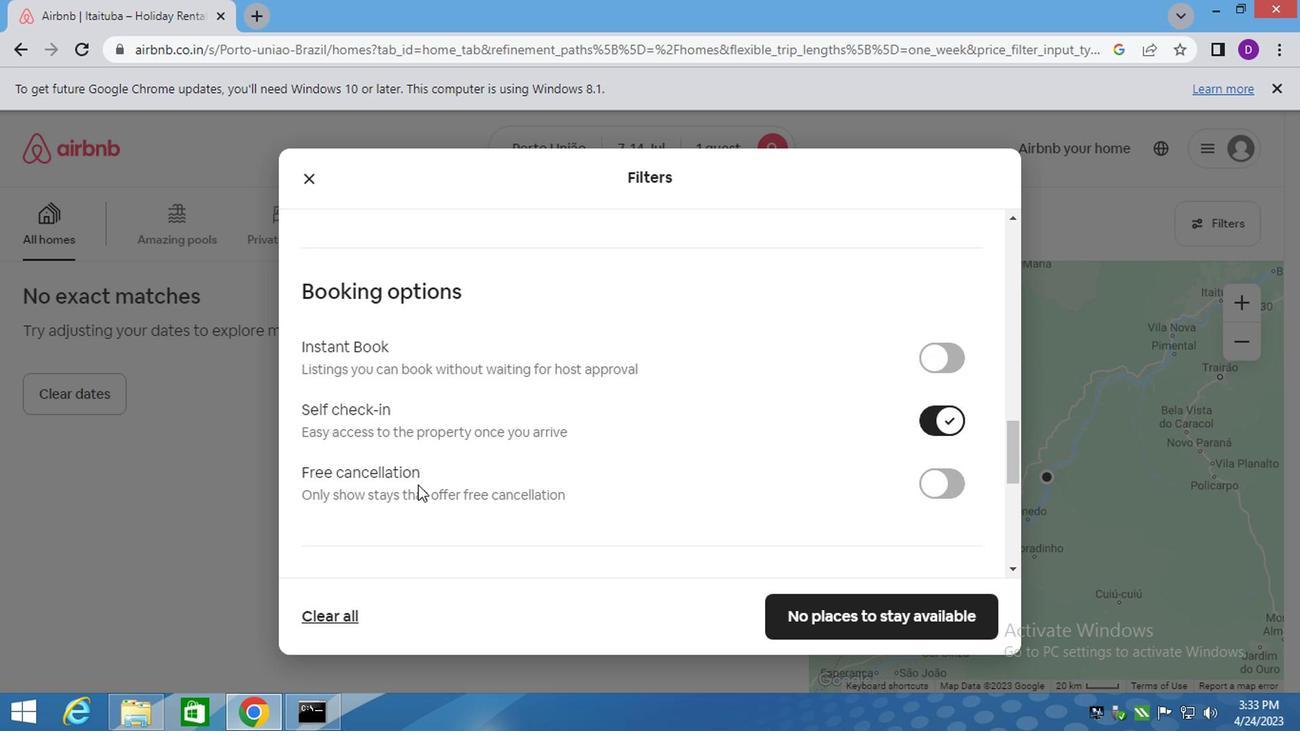 
Action: Mouse scrolled (413, 486) with delta (0, -1)
Screenshot: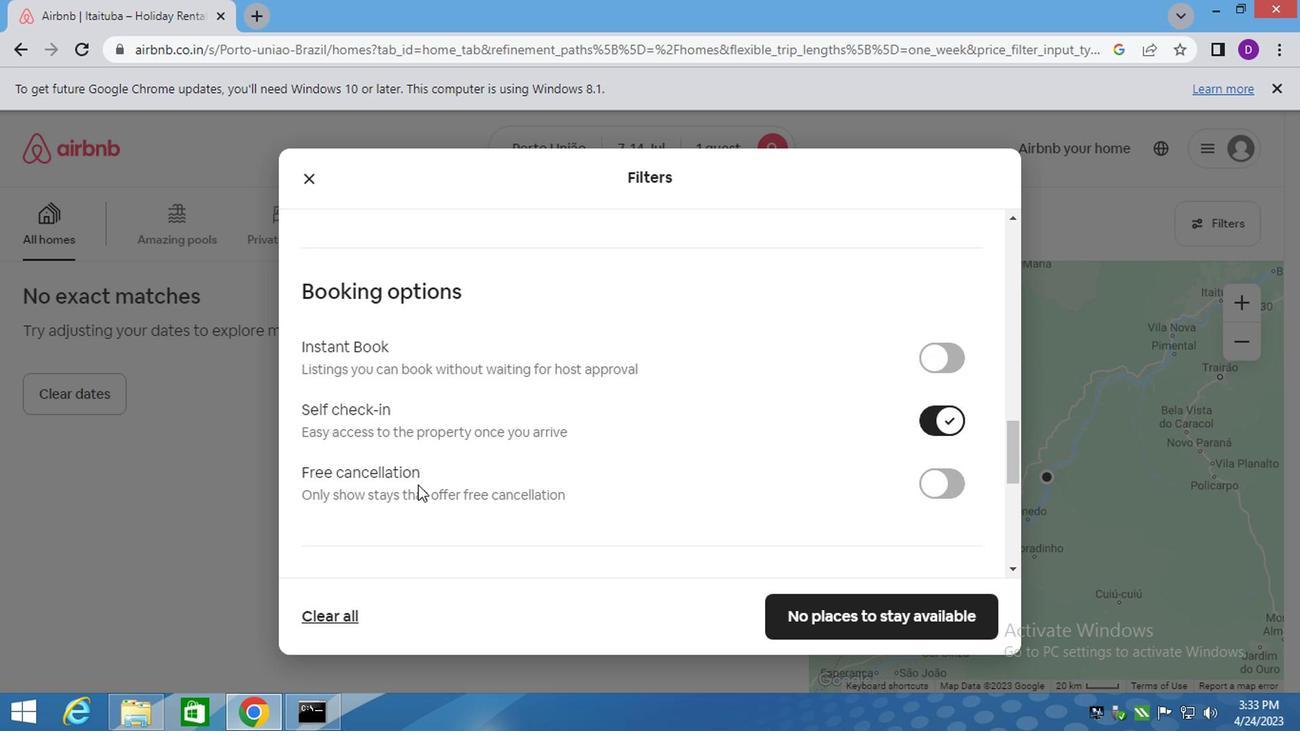 
Action: Mouse scrolled (413, 486) with delta (0, -1)
Screenshot: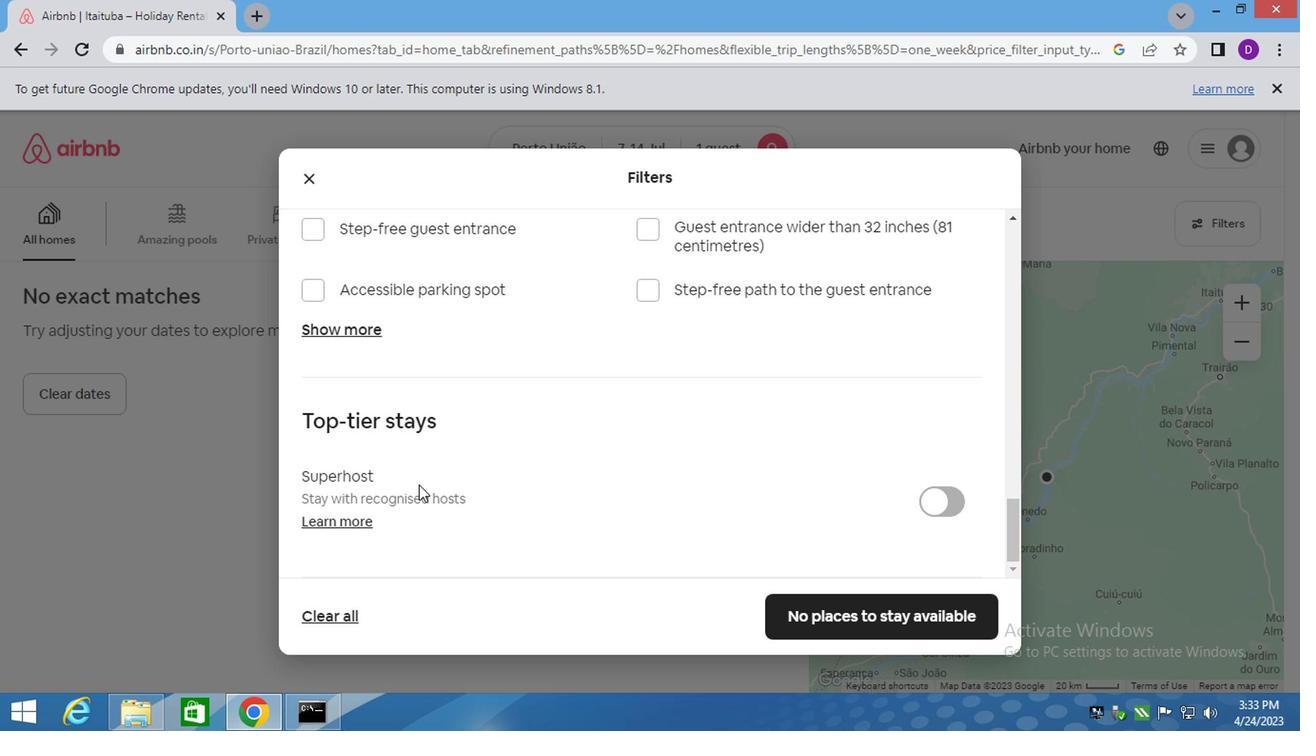 
Action: Mouse moved to (413, 487)
Screenshot: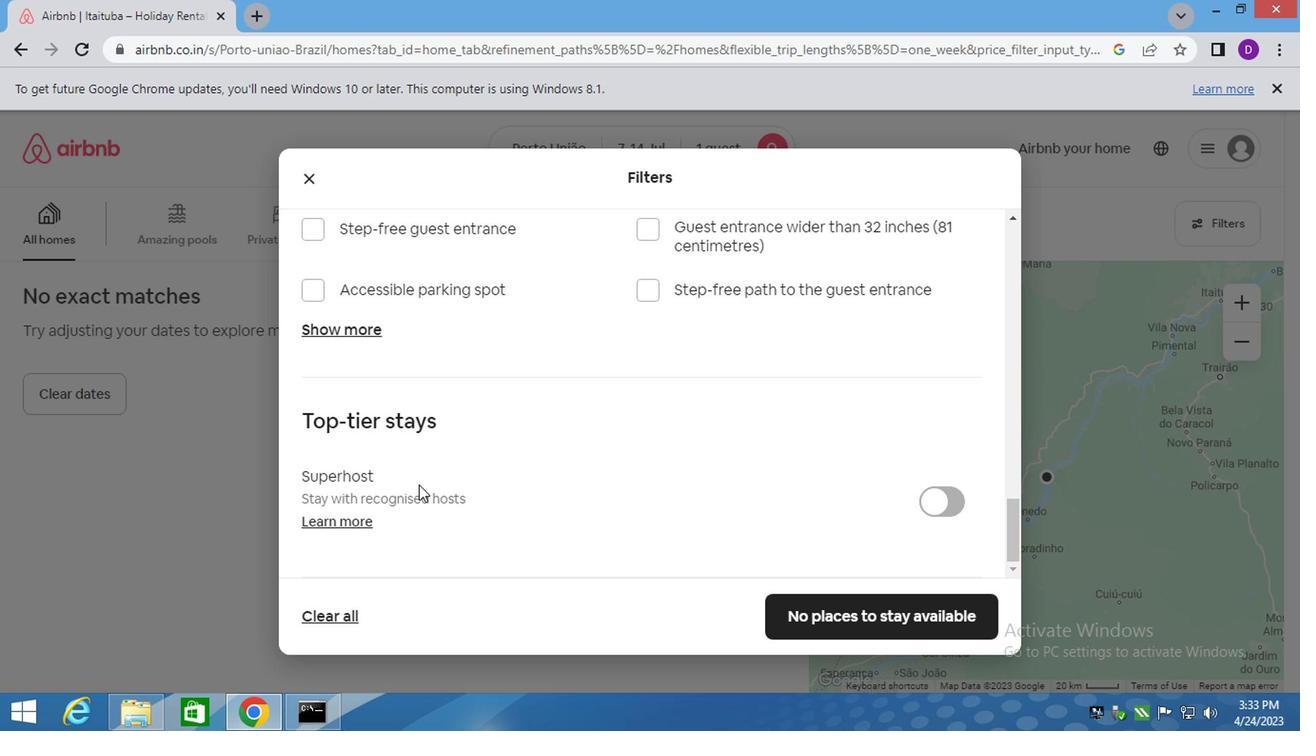 
Action: Mouse scrolled (413, 486) with delta (0, -1)
Screenshot: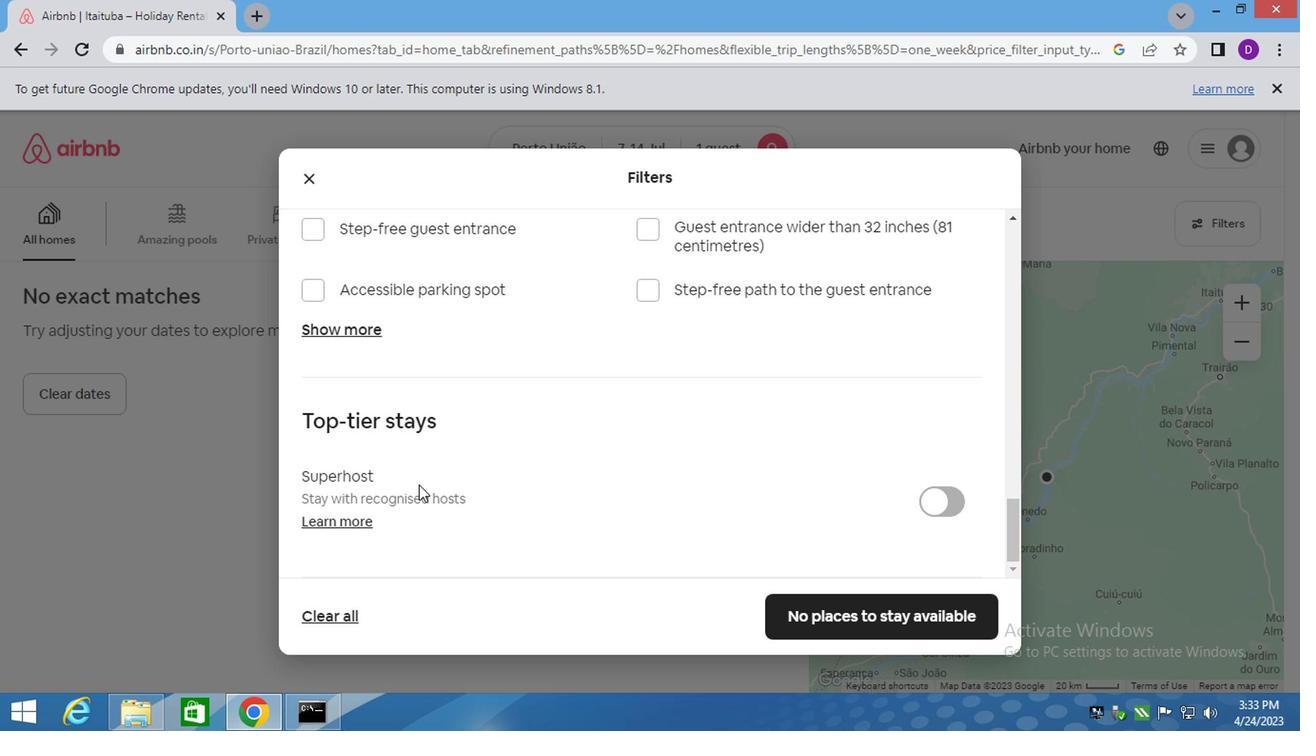 
Action: Mouse scrolled (413, 486) with delta (0, -1)
Screenshot: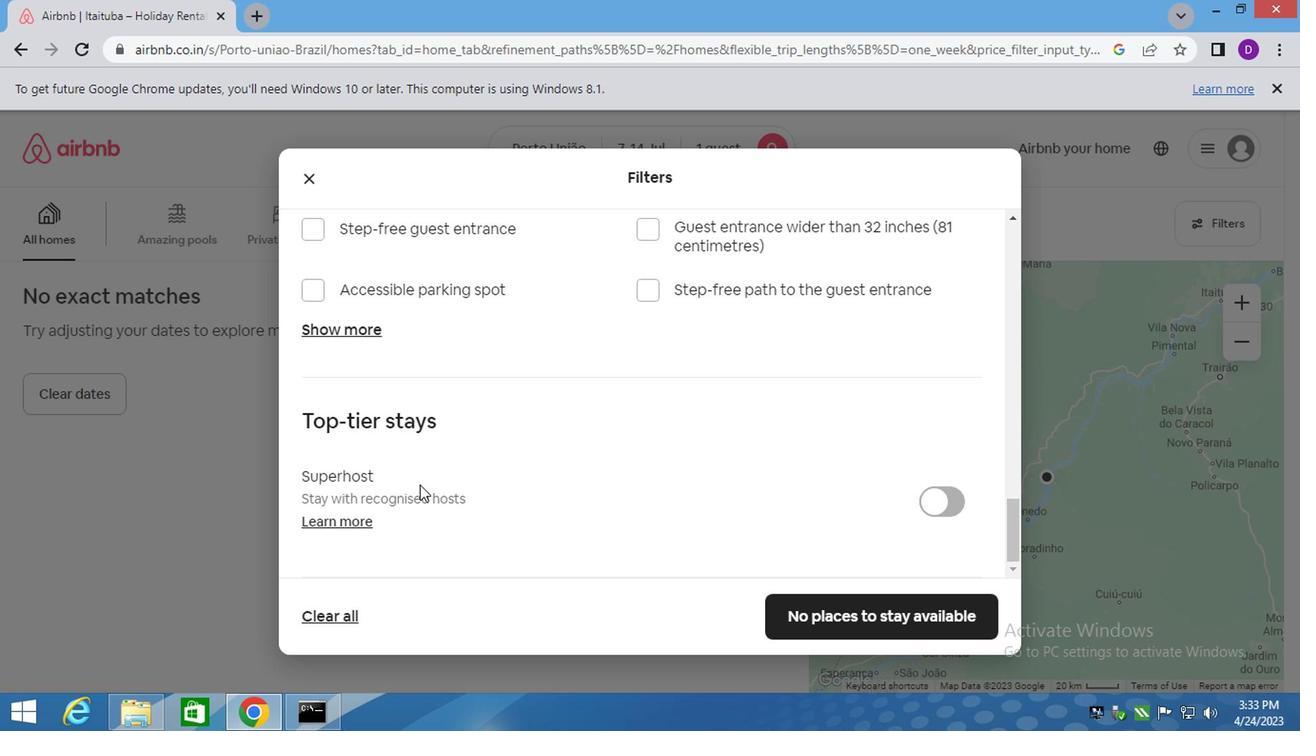 
Action: Mouse scrolled (413, 486) with delta (0, -1)
Screenshot: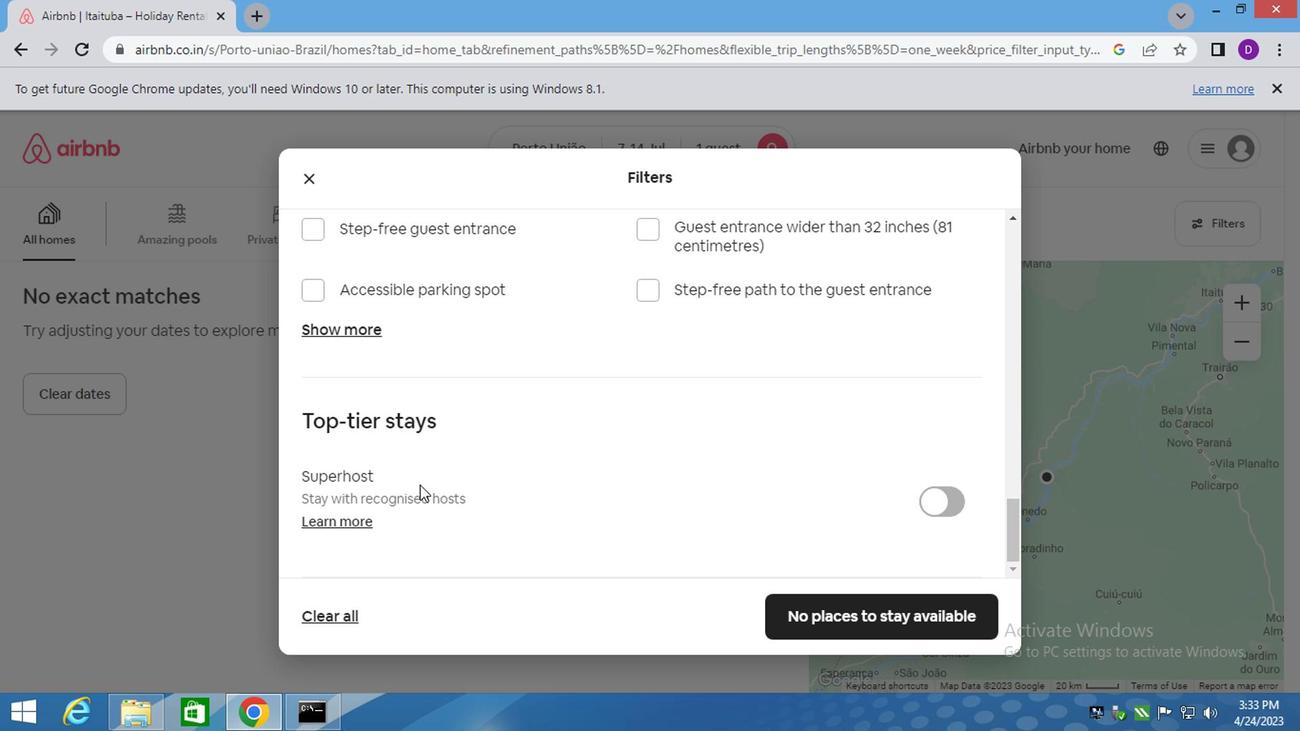 
Action: Mouse moved to (415, 487)
Screenshot: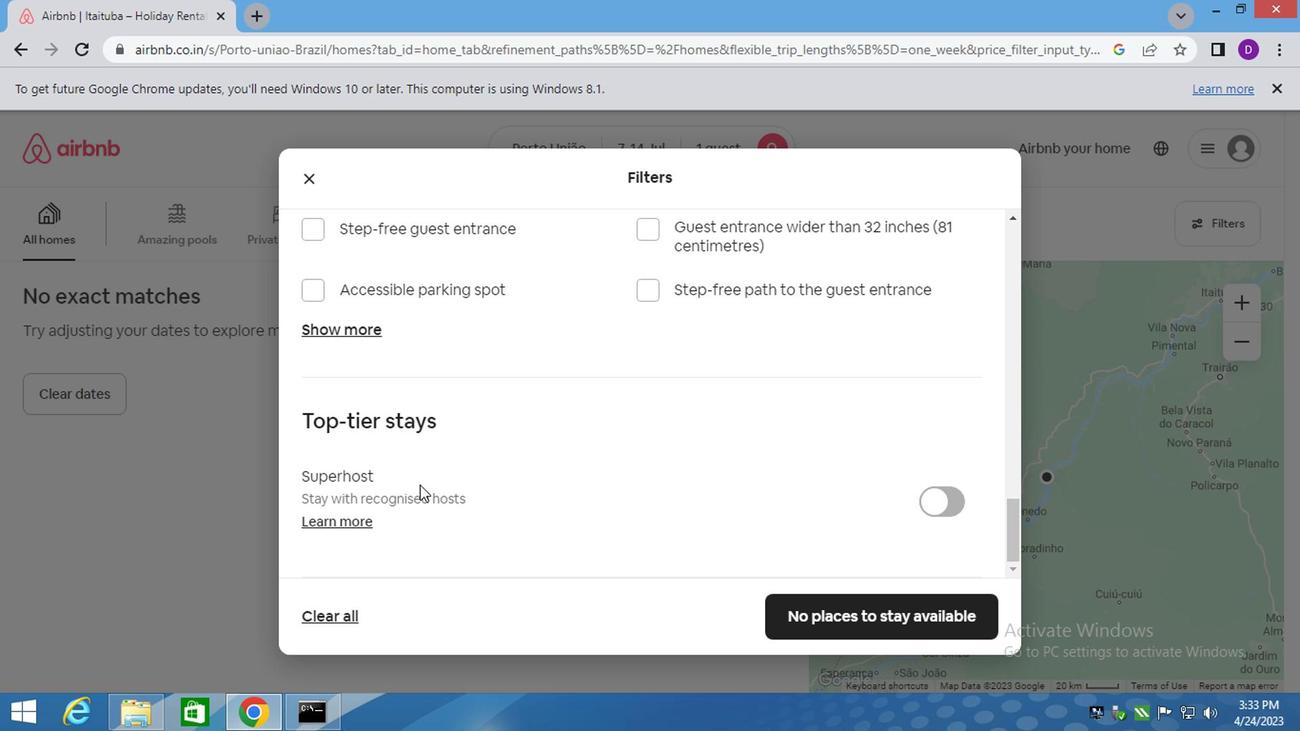 
Action: Mouse scrolled (415, 486) with delta (0, -1)
Screenshot: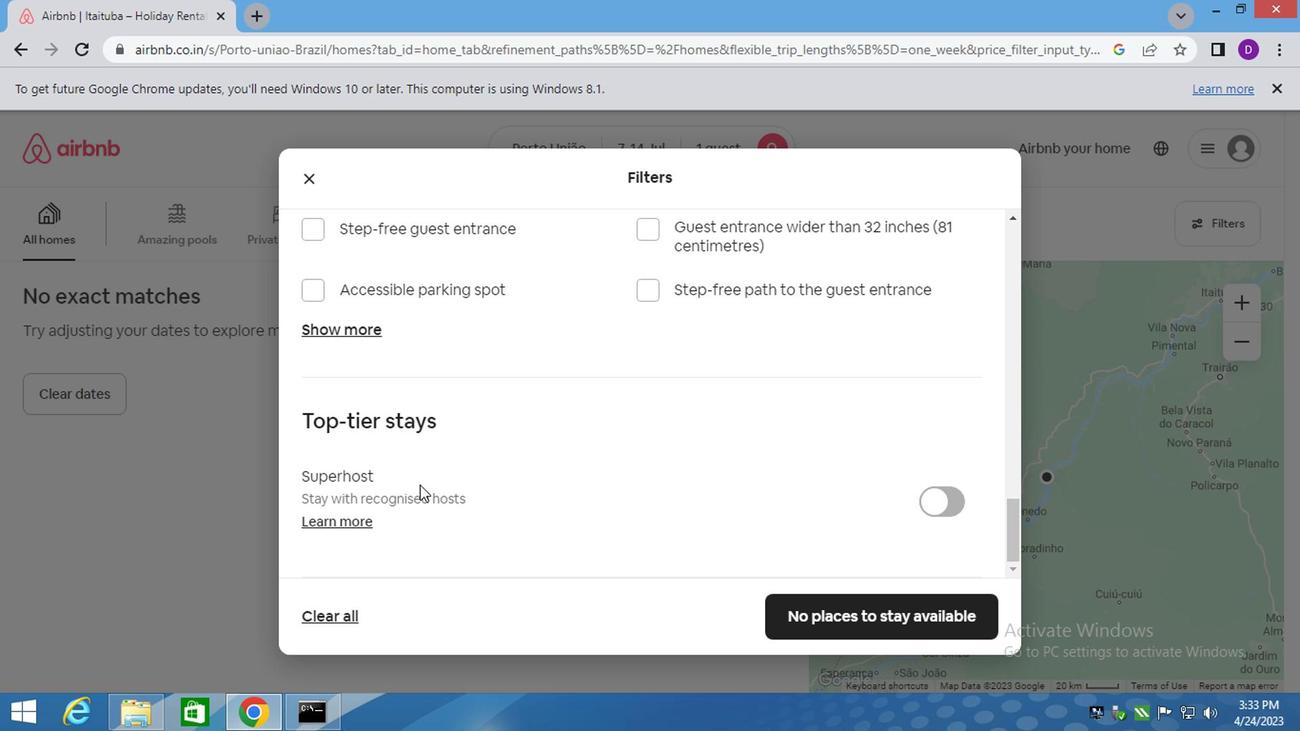 
Action: Mouse moved to (830, 617)
Screenshot: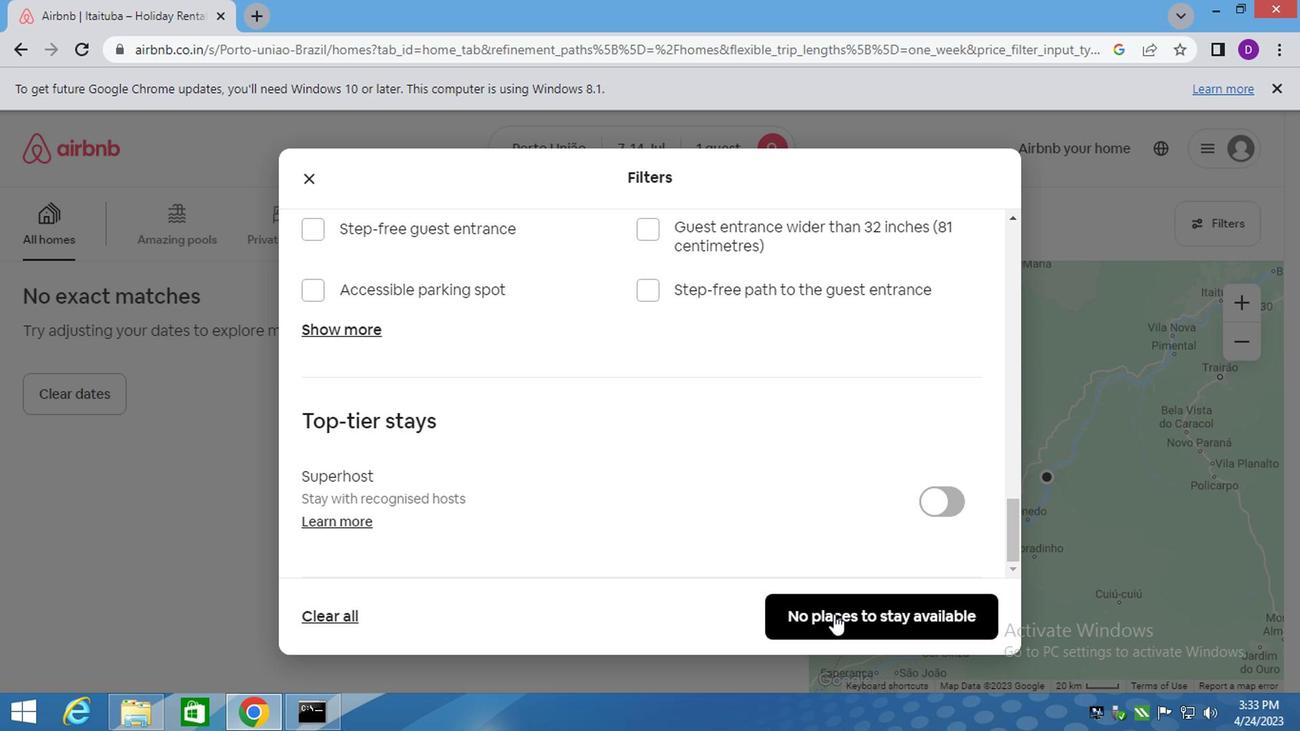 
Action: Mouse pressed left at (830, 617)
Screenshot: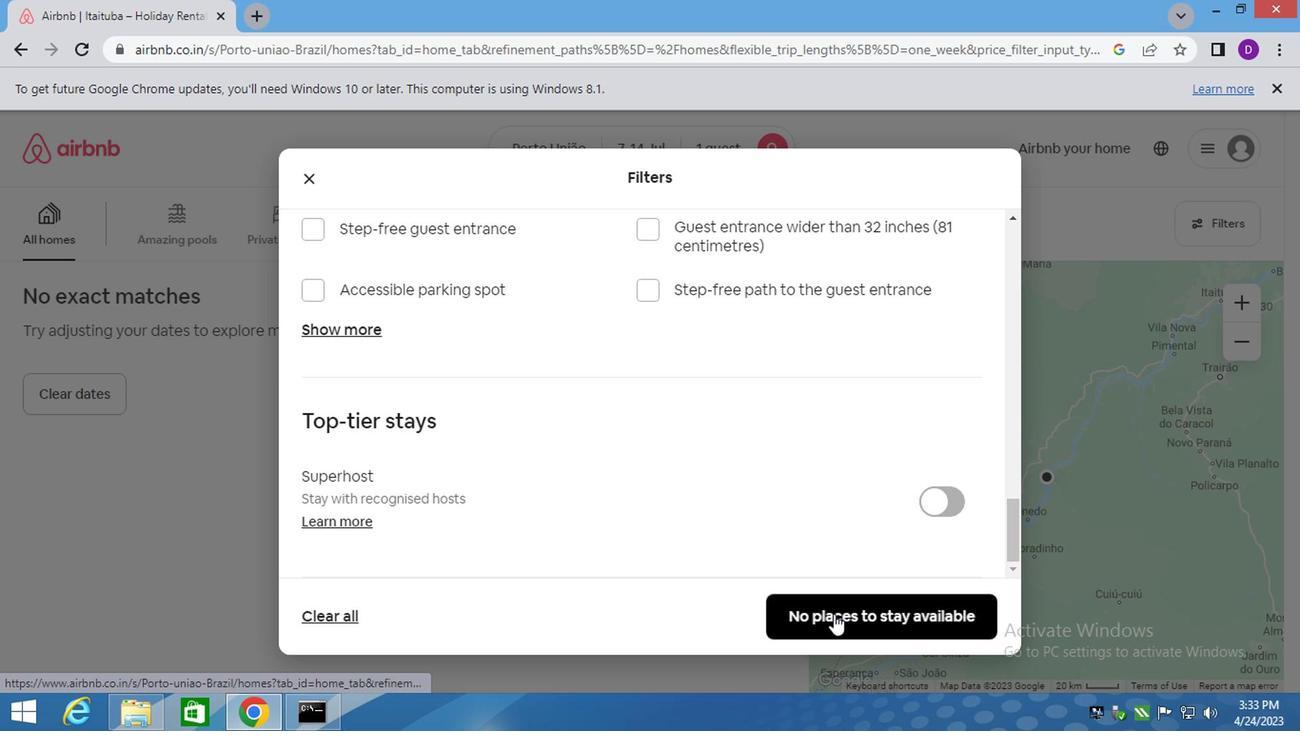 
Action: Mouse moved to (770, 610)
Screenshot: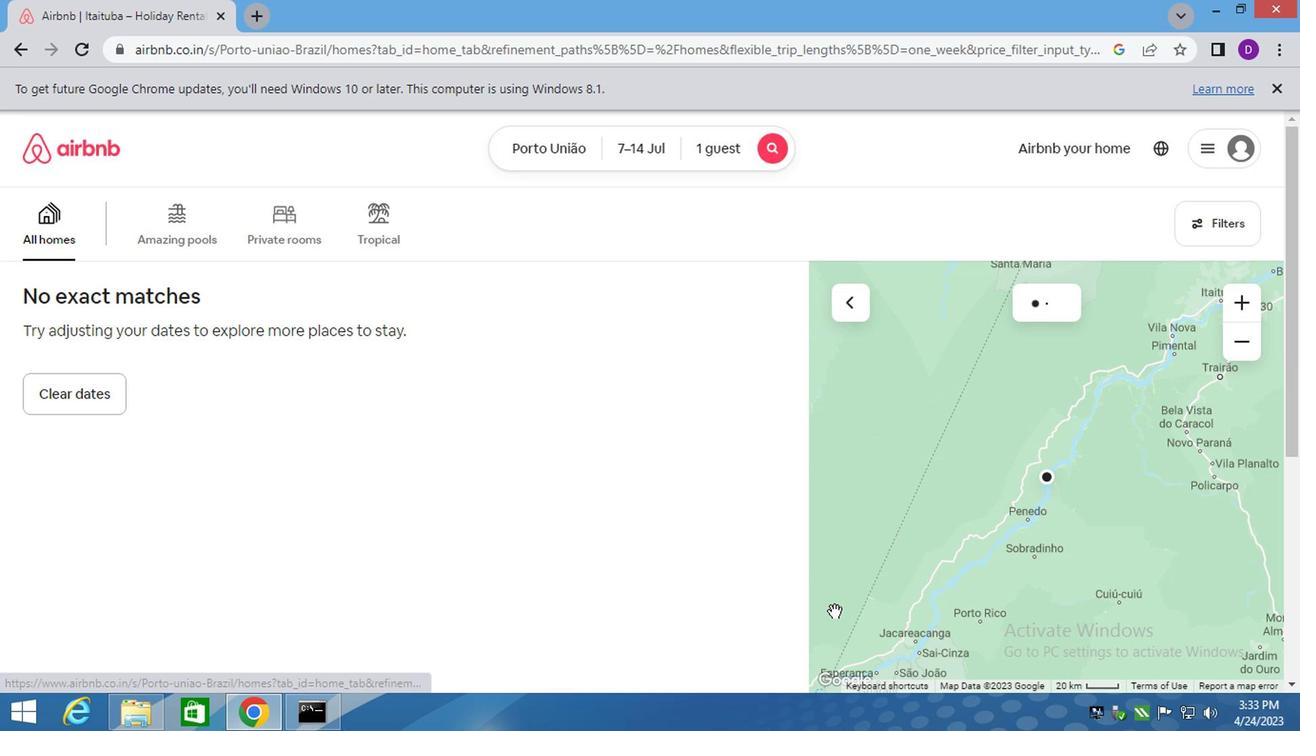 
